 Task: Create a digital catalog of Turkish handicrafts using Canva. Include images and descriptions for each item.
Action: Mouse moved to (621, 158)
Screenshot: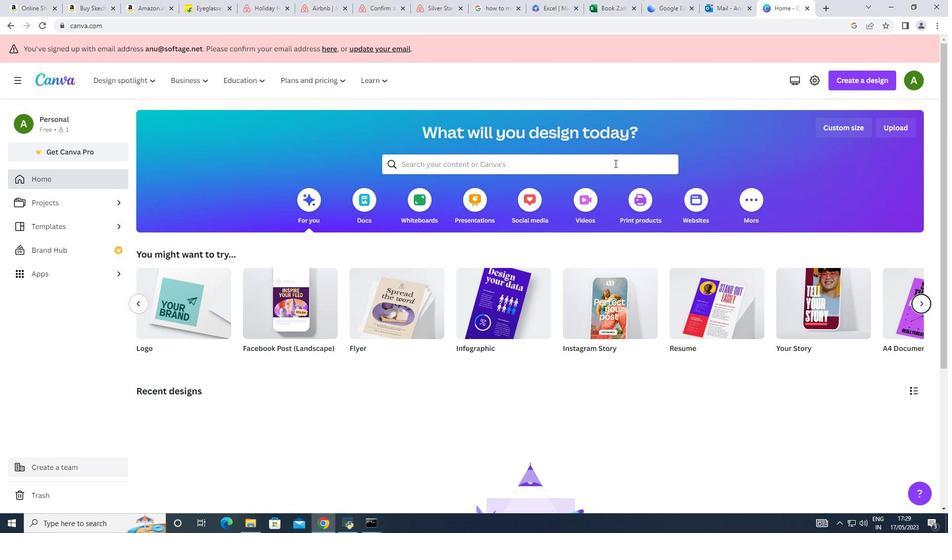 
Action: Mouse pressed left at (621, 158)
Screenshot: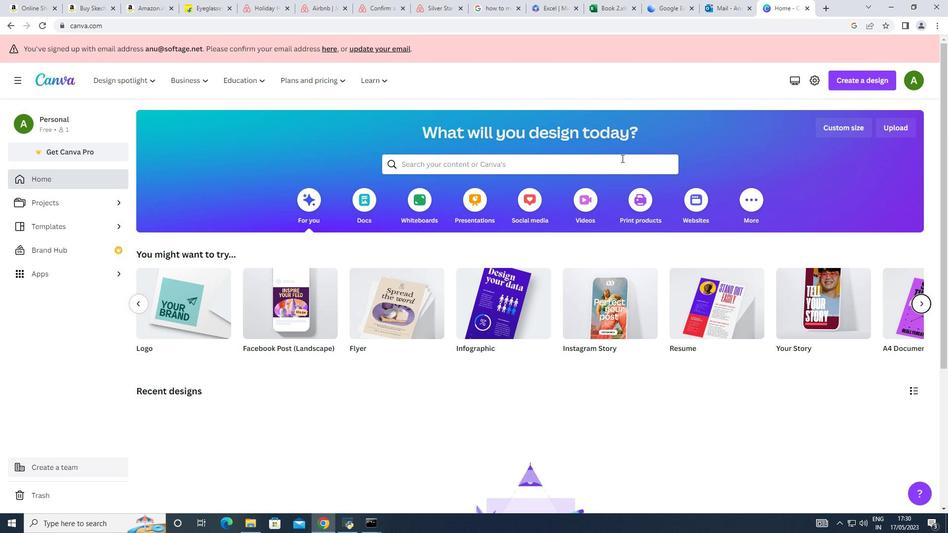 
Action: Mouse pressed left at (621, 158)
Screenshot: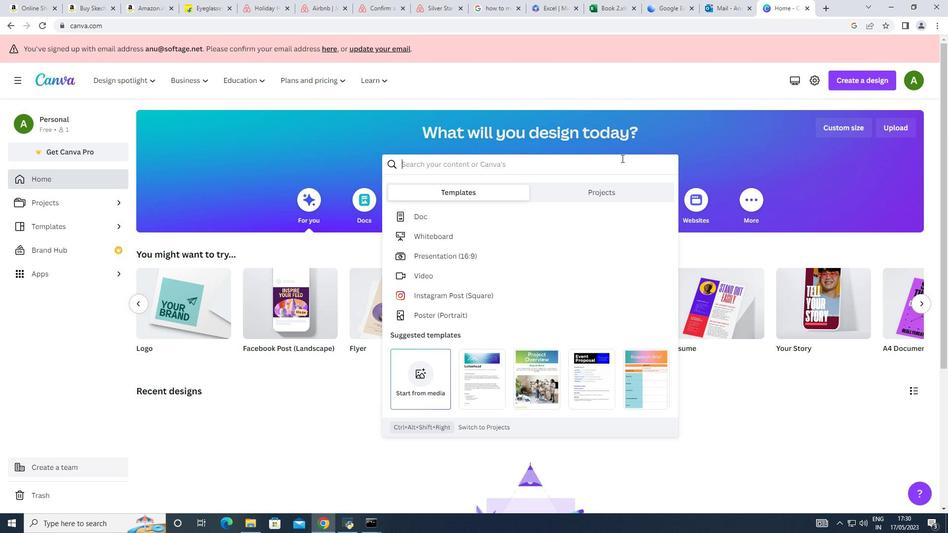 
Action: Key pressed catlog\<Key.backspace><Key.enter>
Screenshot: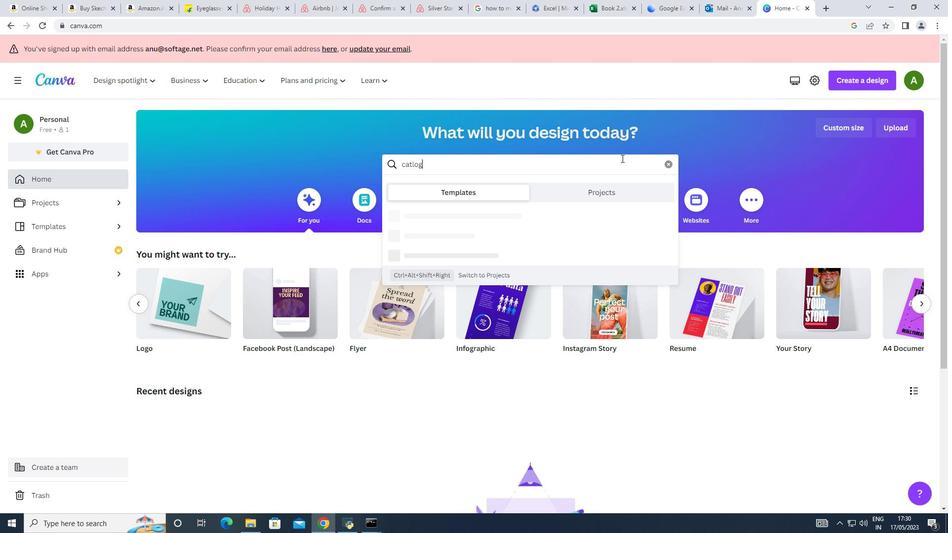 
Action: Mouse moved to (591, 289)
Screenshot: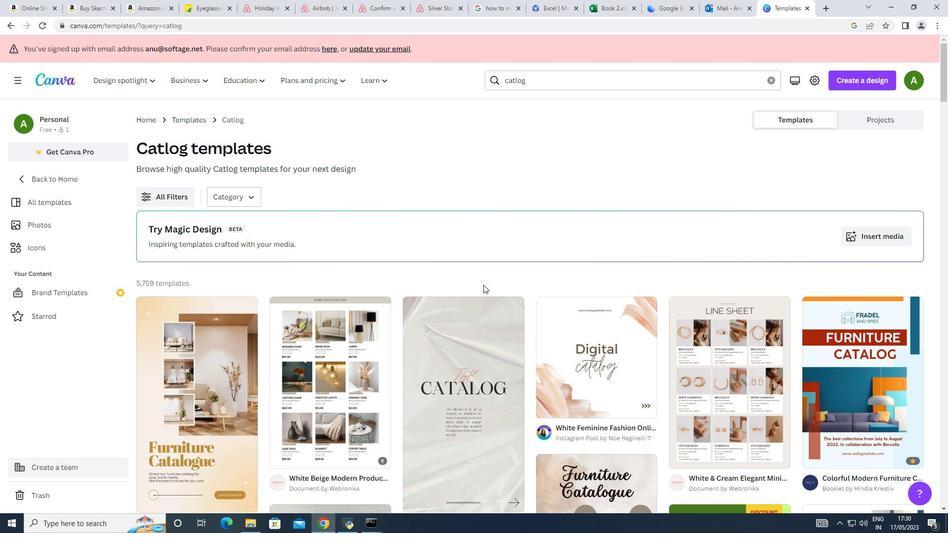 
Action: Mouse scrolled (591, 288) with delta (0, 0)
Screenshot: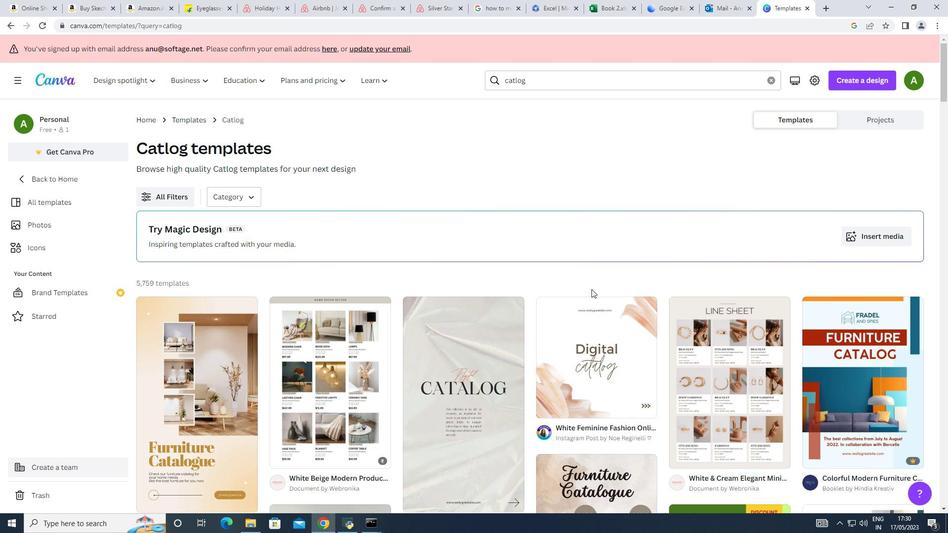 
Action: Mouse scrolled (591, 288) with delta (0, 0)
Screenshot: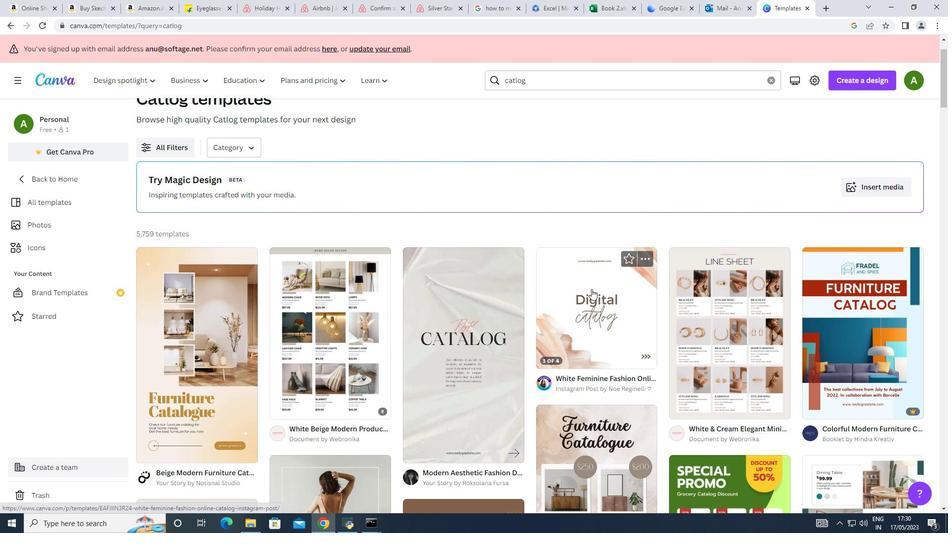 
Action: Mouse moved to (298, 294)
Screenshot: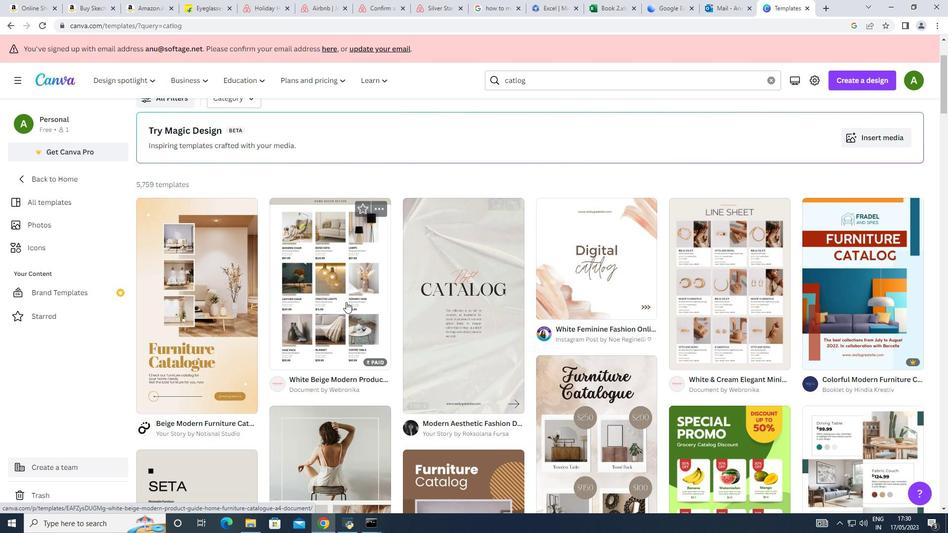 
Action: Mouse scrolled (298, 294) with delta (0, 0)
Screenshot: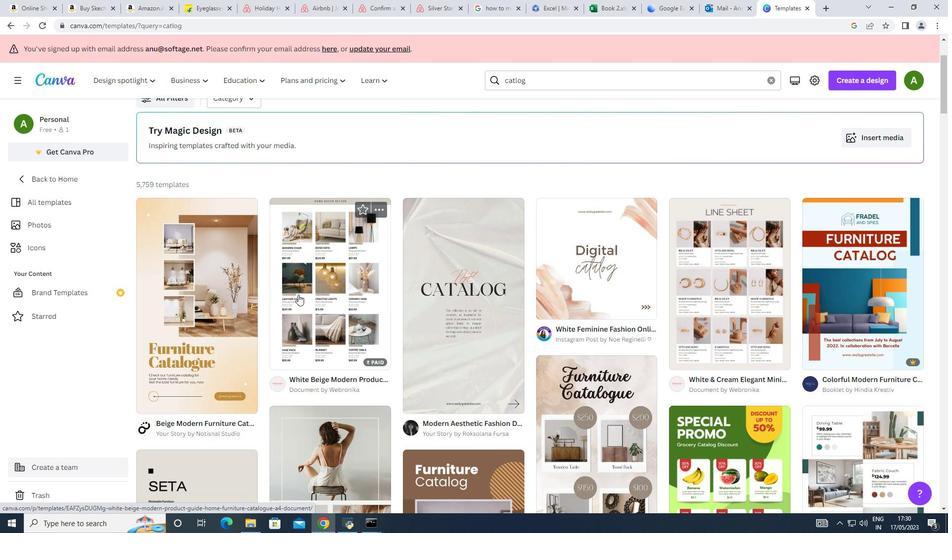 
Action: Mouse scrolled (298, 294) with delta (0, 0)
Screenshot: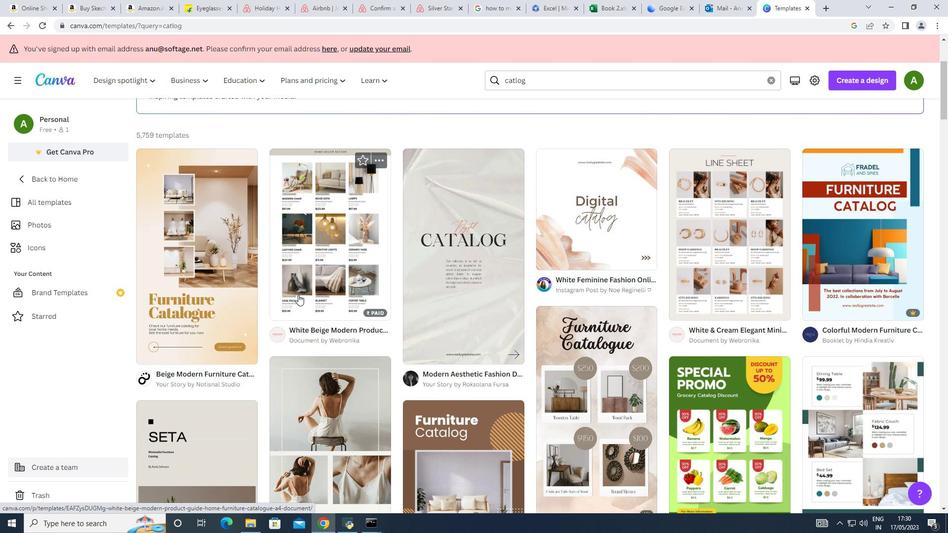 
Action: Mouse scrolled (298, 294) with delta (0, 0)
Screenshot: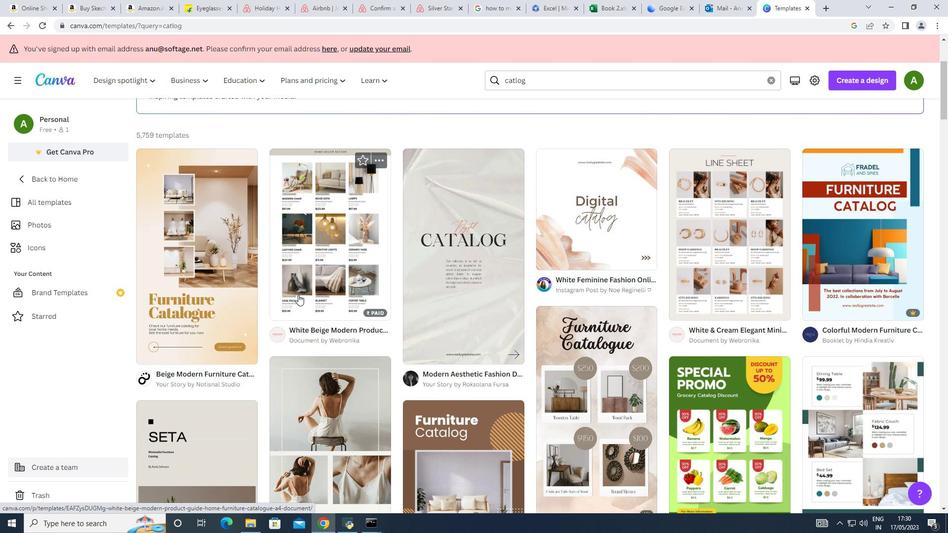 
Action: Mouse scrolled (298, 294) with delta (0, 0)
Screenshot: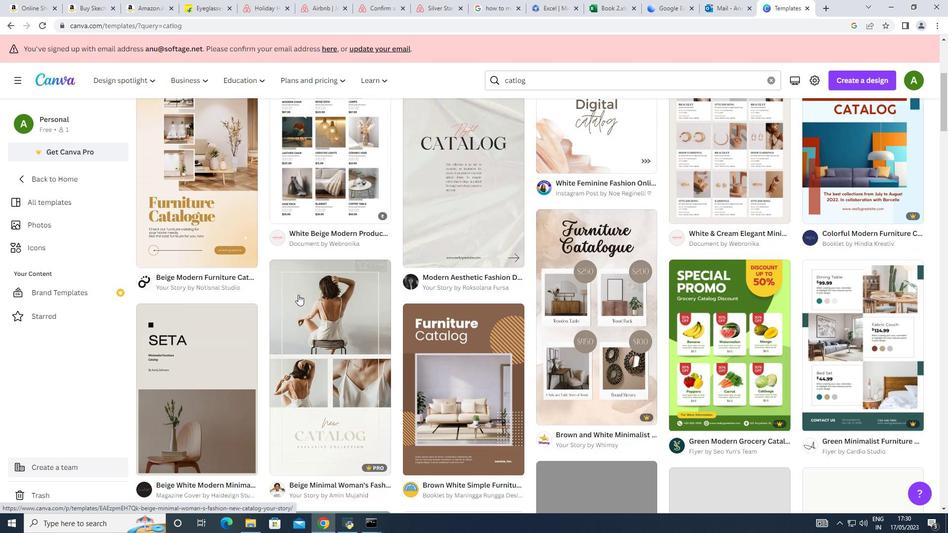 
Action: Mouse scrolled (298, 295) with delta (0, 0)
Screenshot: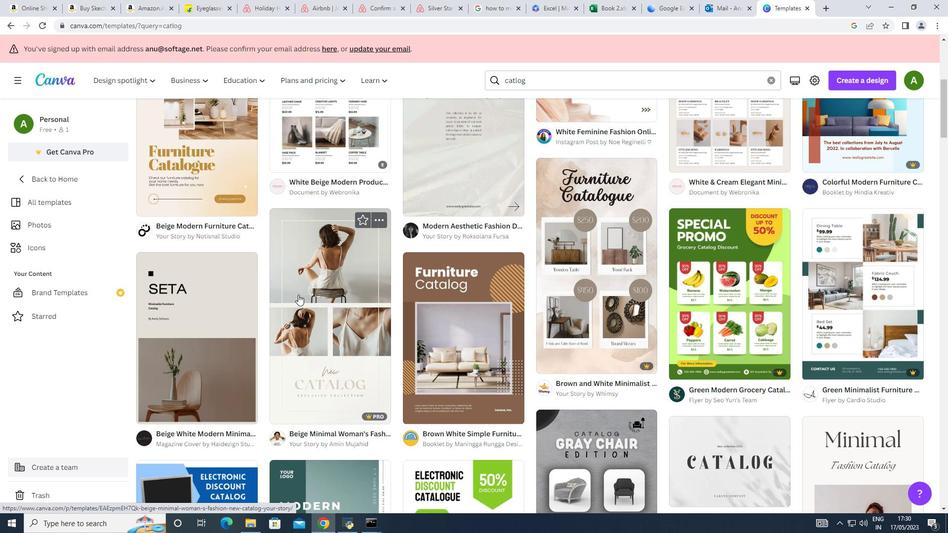 
Action: Mouse scrolled (298, 295) with delta (0, 0)
Screenshot: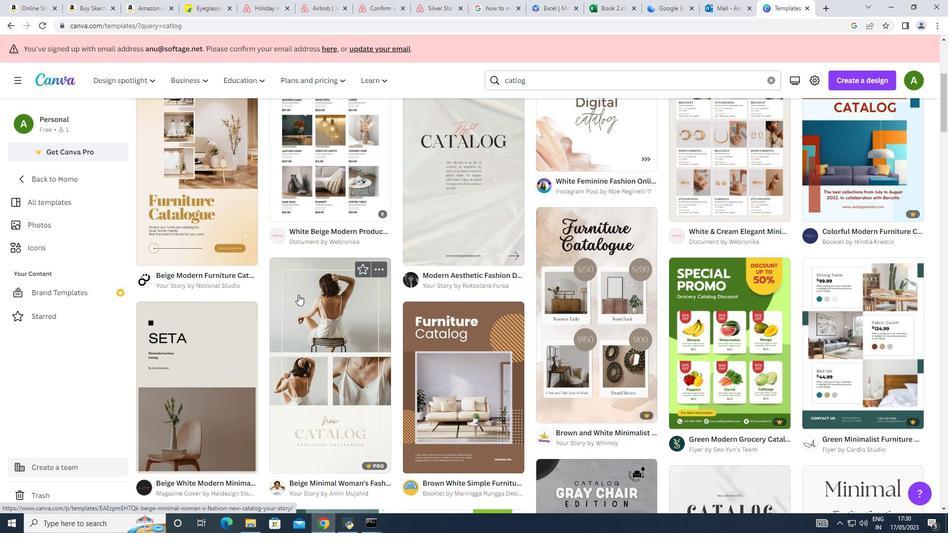 
Action: Mouse scrolled (298, 295) with delta (0, 0)
Screenshot: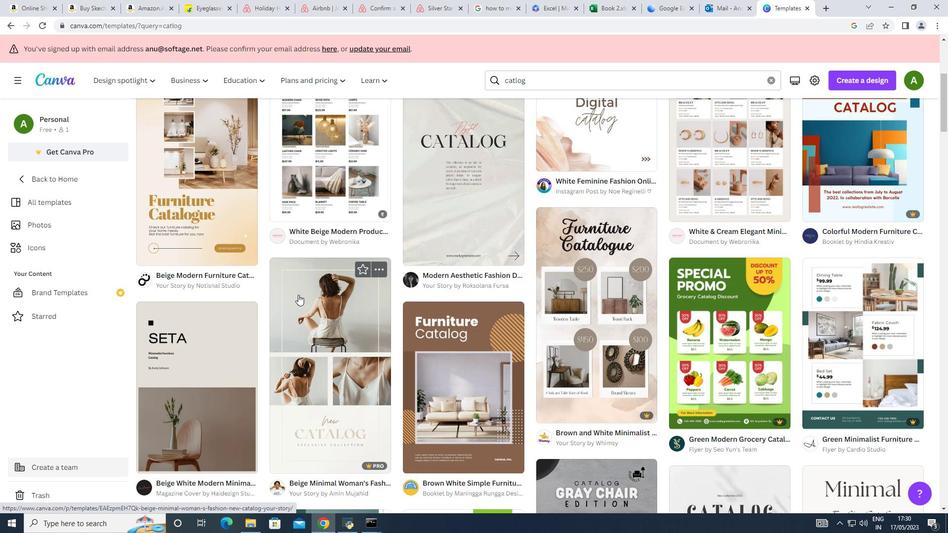 
Action: Mouse scrolled (298, 295) with delta (0, 0)
Screenshot: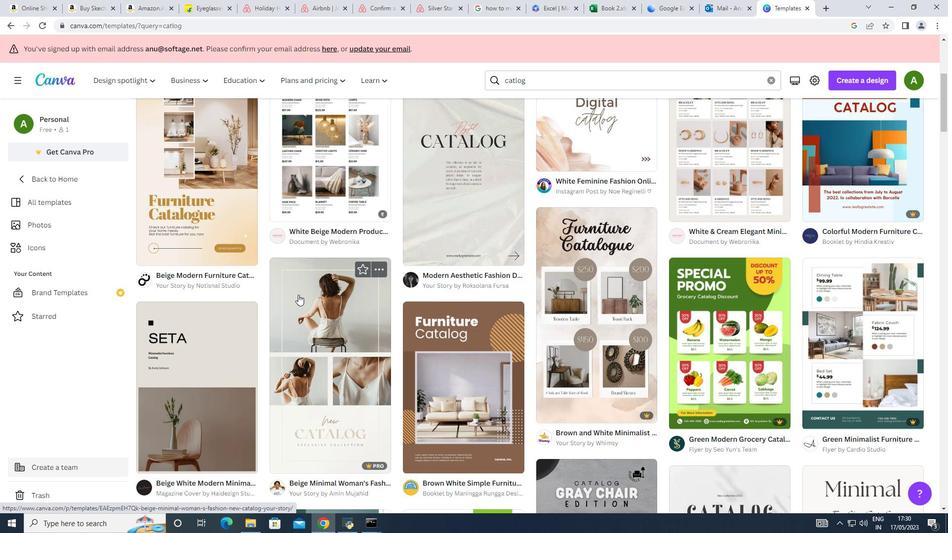 
Action: Mouse moved to (458, 273)
Screenshot: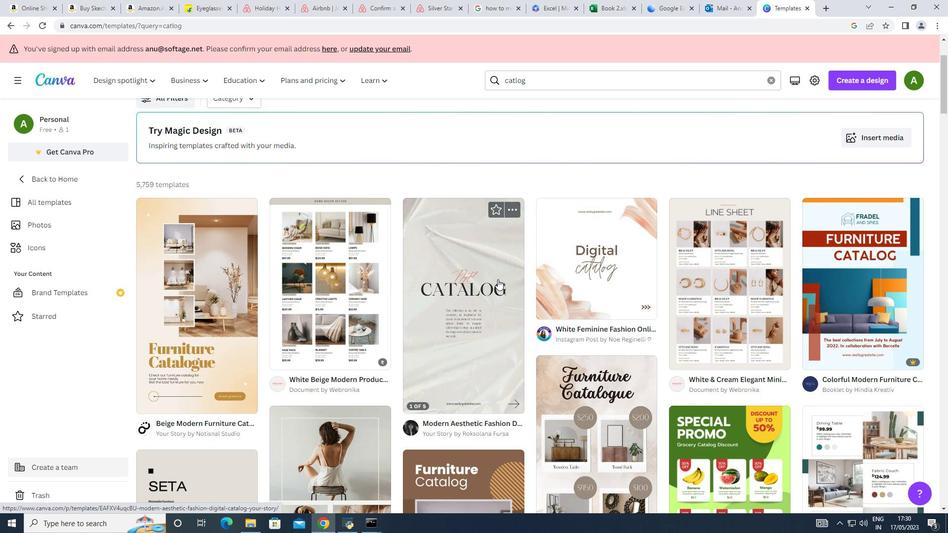 
Action: Mouse pressed left at (458, 273)
Screenshot: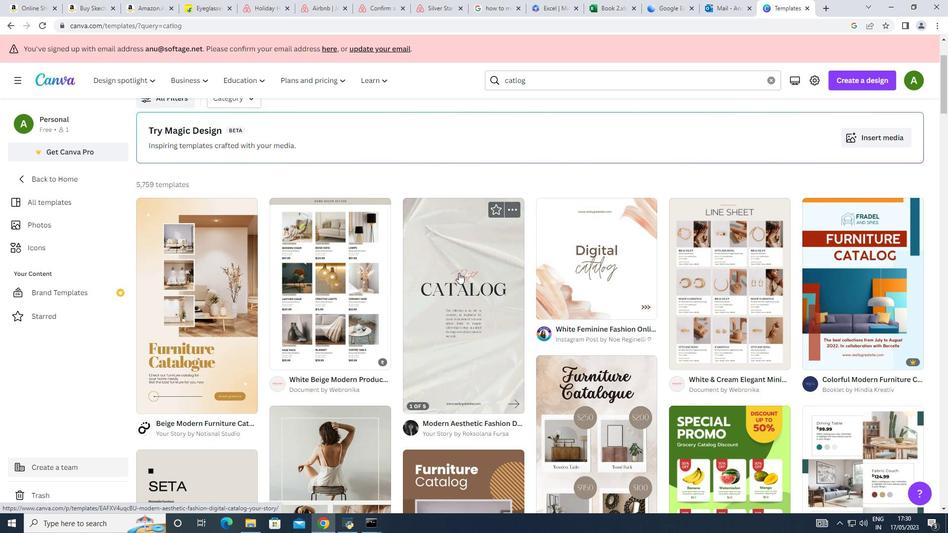 
Action: Mouse moved to (669, 152)
Screenshot: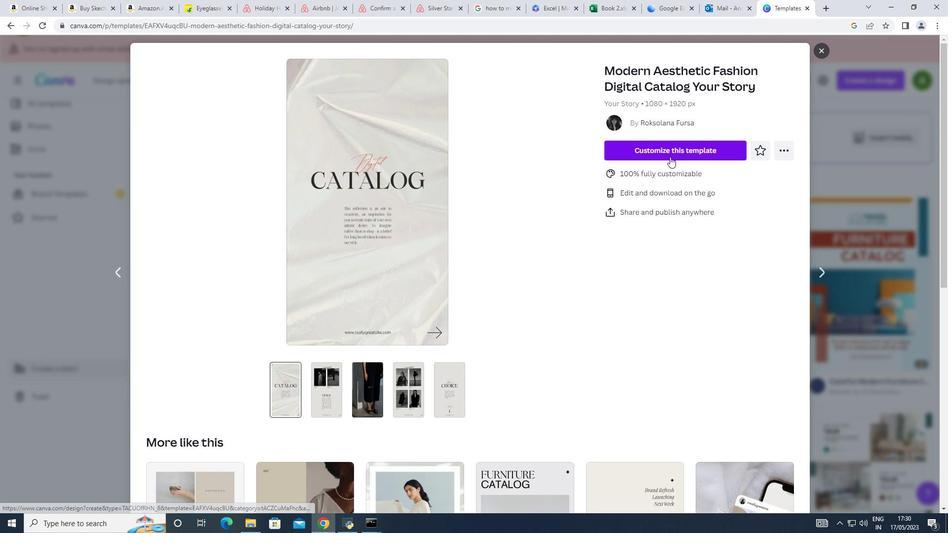 
Action: Mouse pressed left at (669, 152)
Screenshot: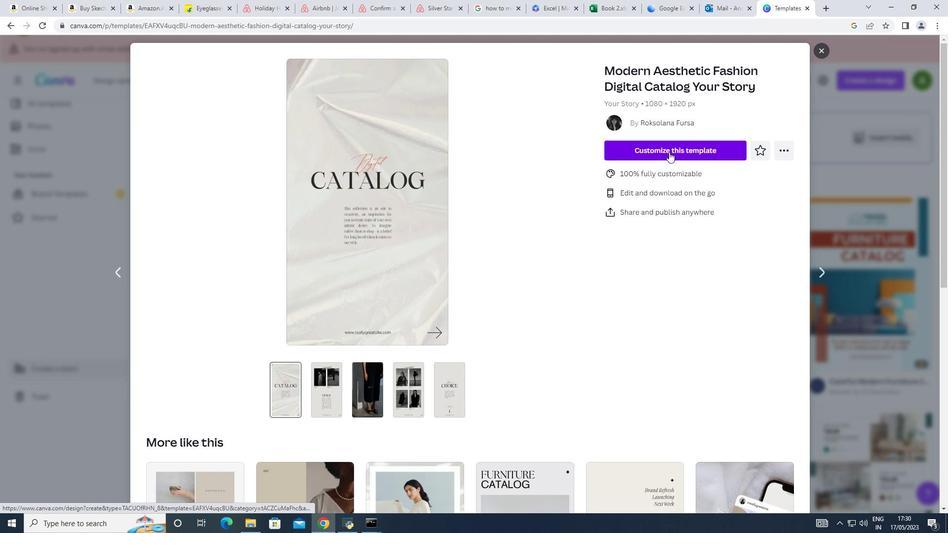 
Action: Mouse moved to (675, 285)
Screenshot: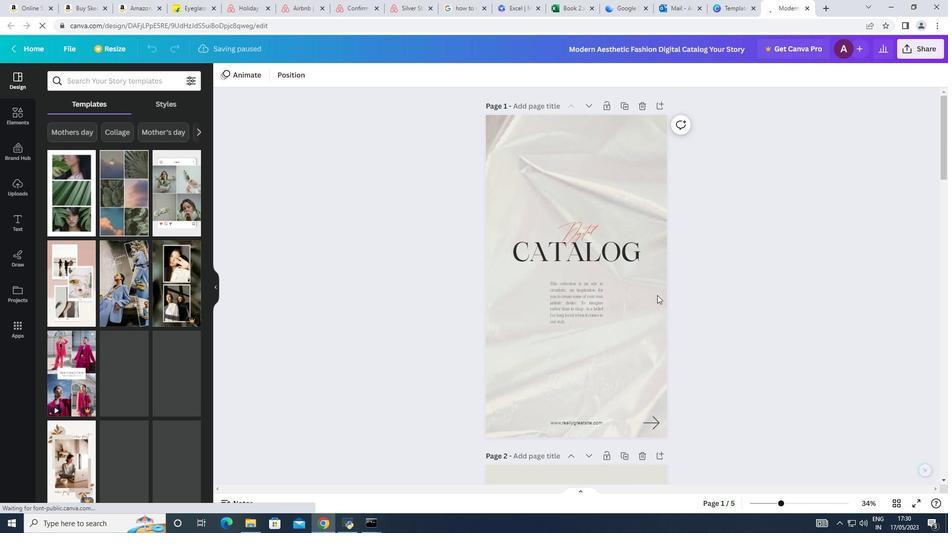 
Action: Mouse scrolled (675, 284) with delta (0, 0)
Screenshot: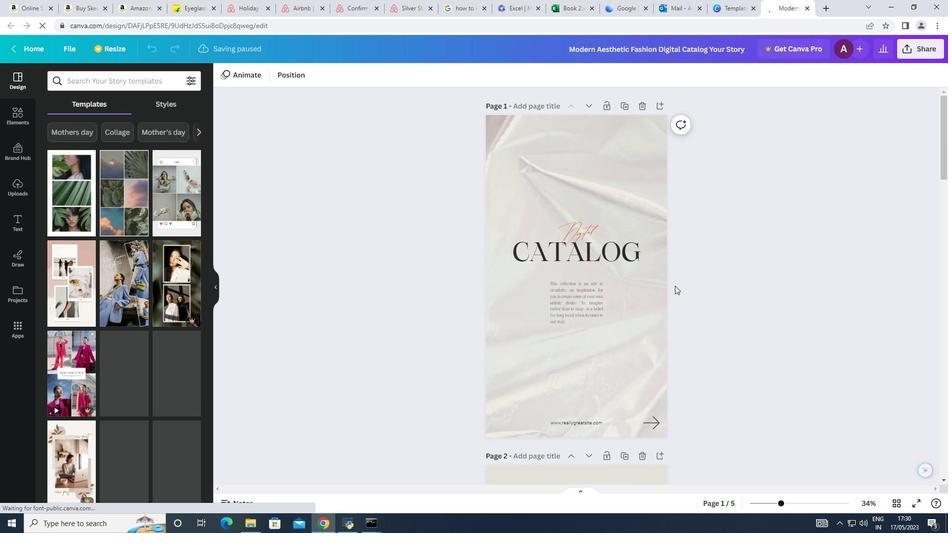 
Action: Mouse scrolled (675, 284) with delta (0, 0)
Screenshot: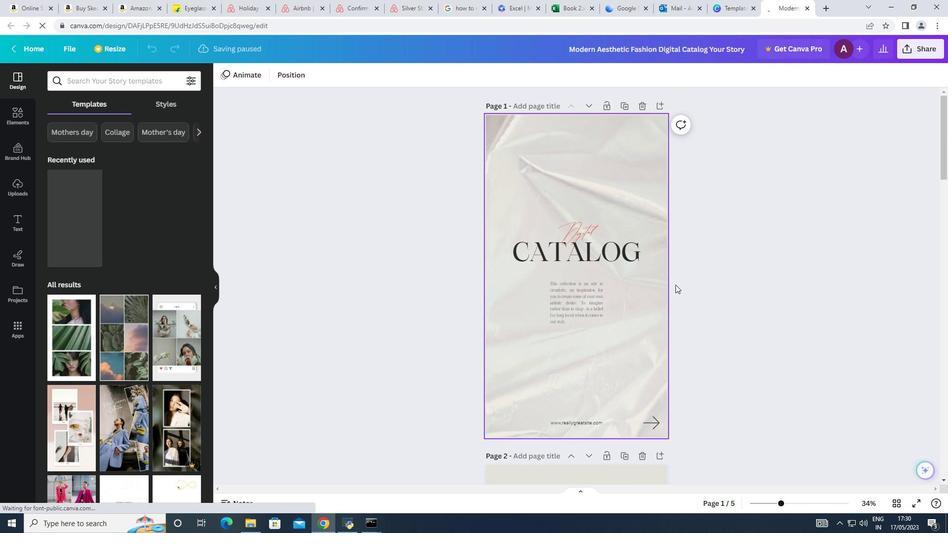 
Action: Mouse scrolled (675, 284) with delta (0, 0)
Screenshot: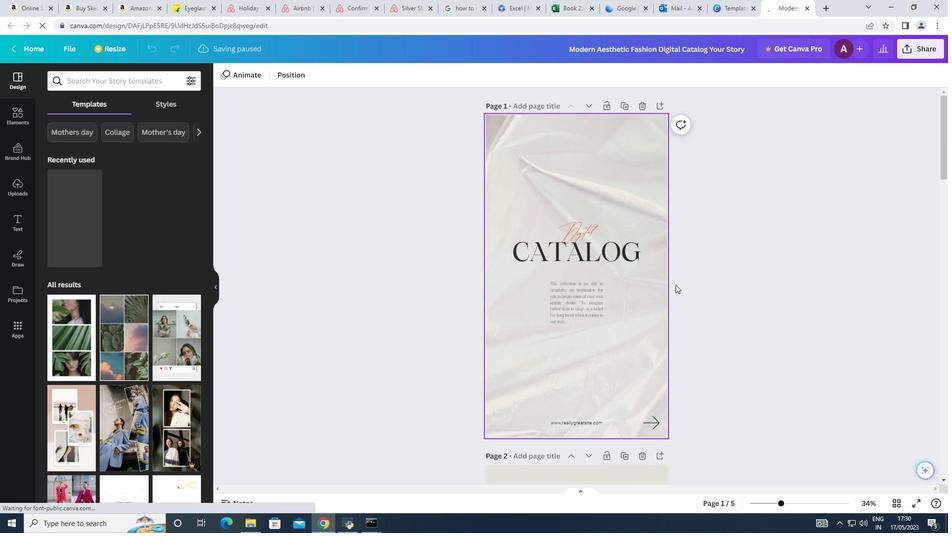 
Action: Mouse scrolled (675, 284) with delta (0, 0)
Screenshot: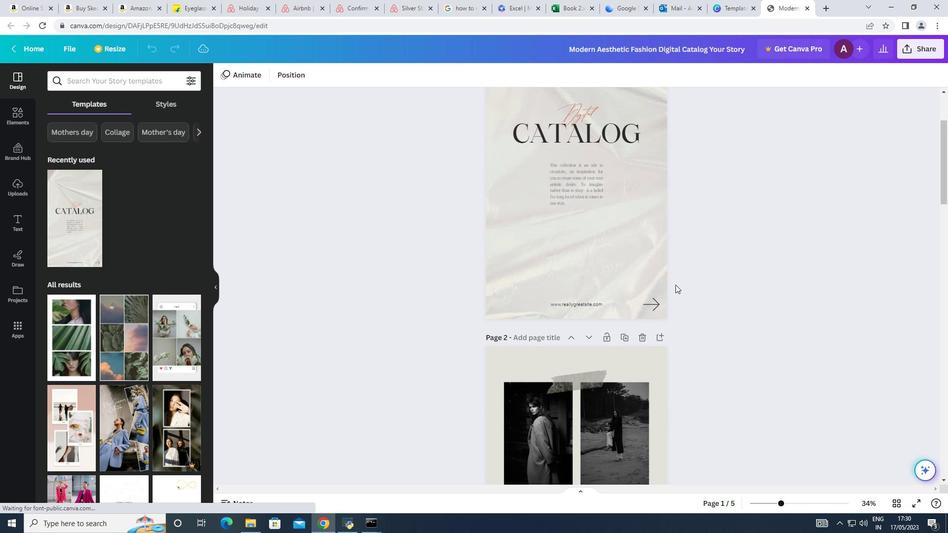 
Action: Mouse scrolled (675, 284) with delta (0, 0)
Screenshot: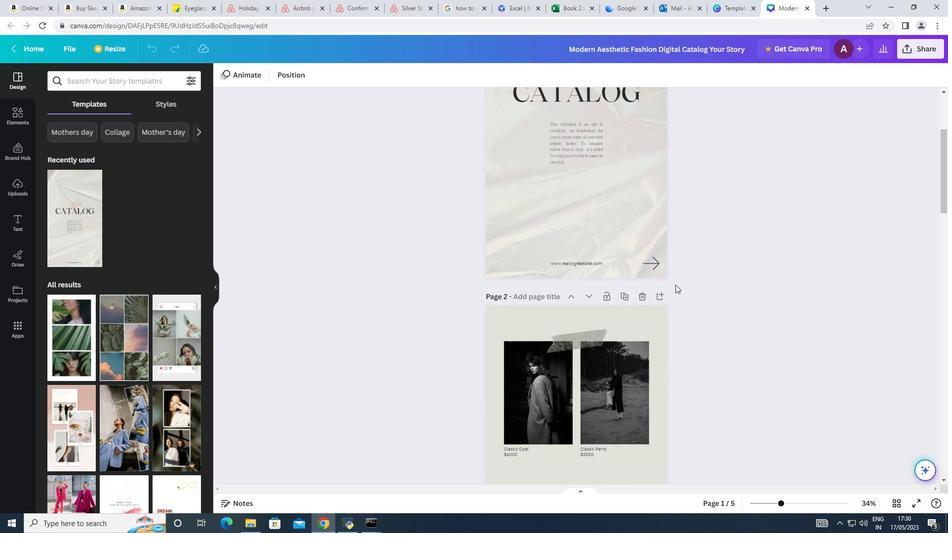 
Action: Mouse scrolled (675, 284) with delta (0, 0)
Screenshot: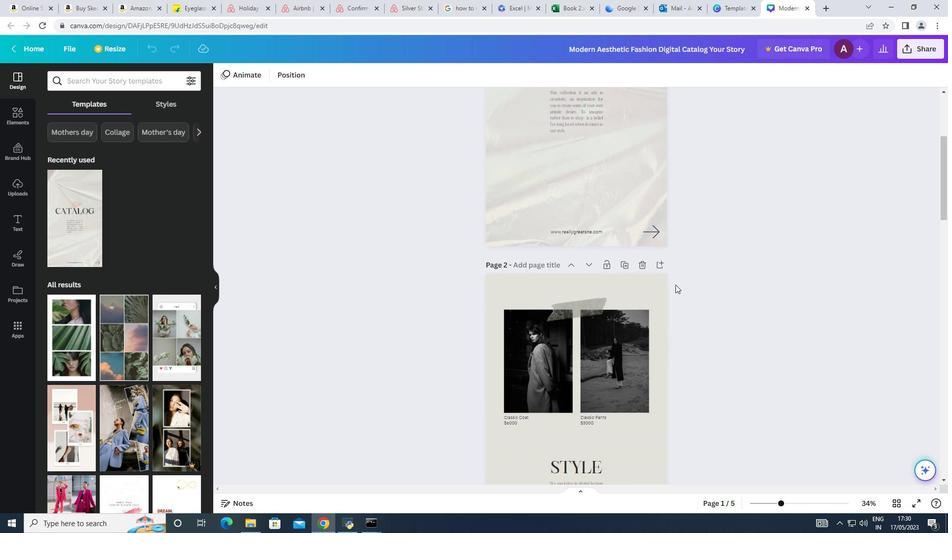 
Action: Mouse scrolled (675, 284) with delta (0, 0)
Screenshot: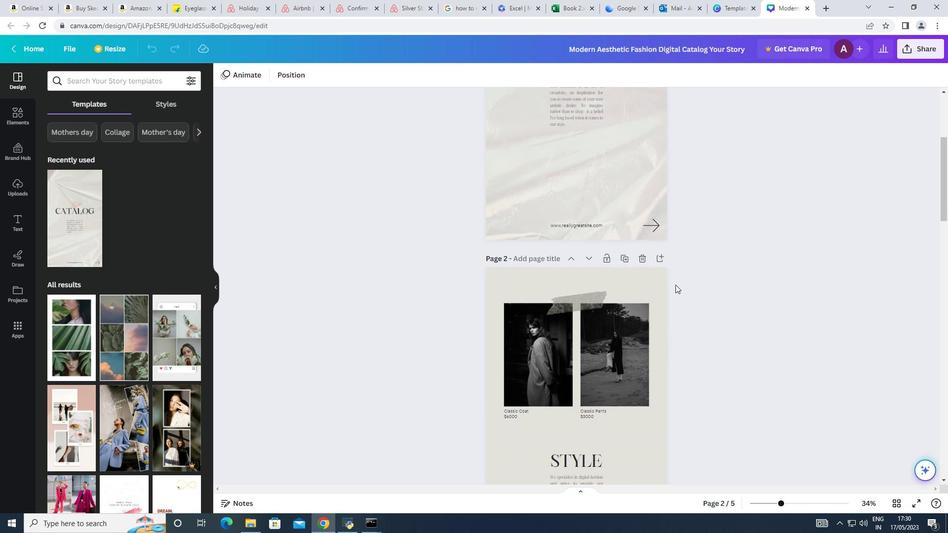 
Action: Mouse scrolled (675, 284) with delta (0, 0)
Screenshot: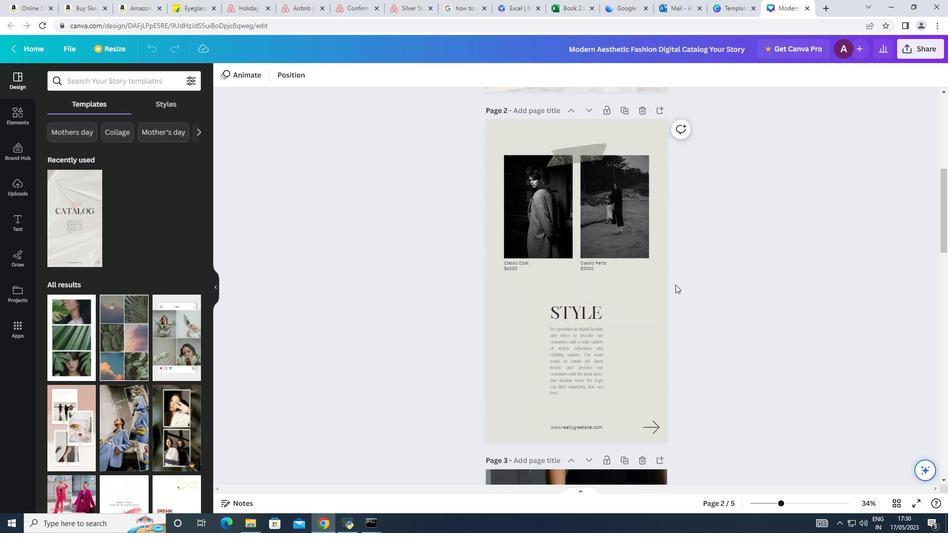 
Action: Mouse scrolled (675, 284) with delta (0, 0)
Screenshot: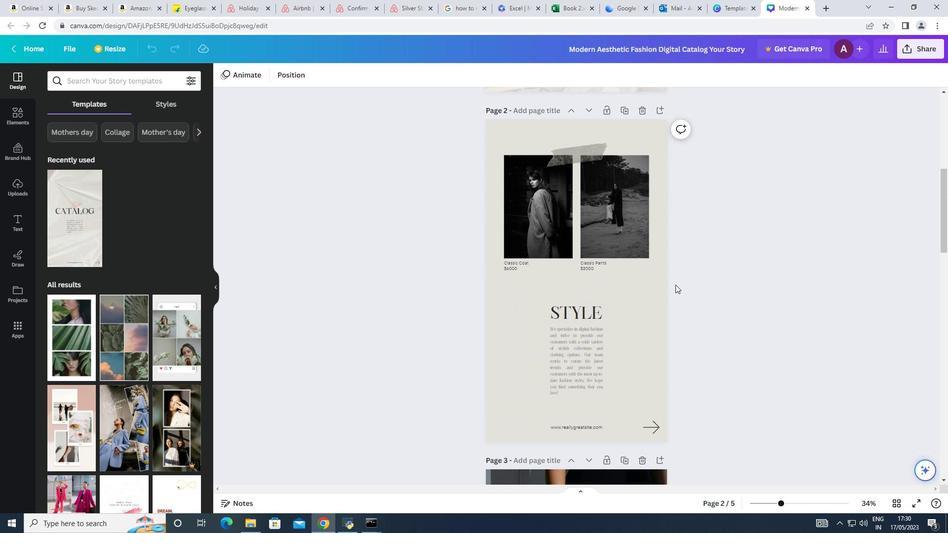 
Action: Mouse scrolled (675, 284) with delta (0, 0)
Screenshot: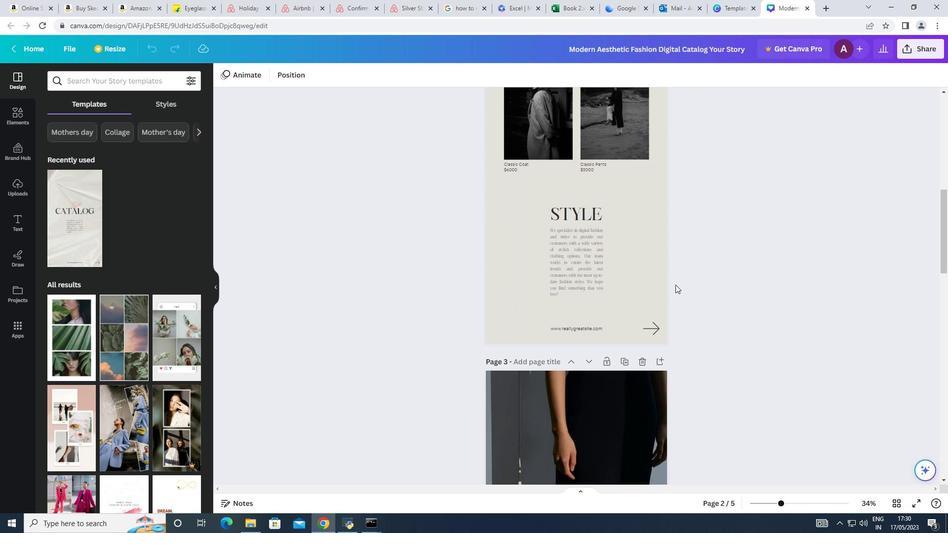 
Action: Mouse scrolled (675, 284) with delta (0, 0)
Screenshot: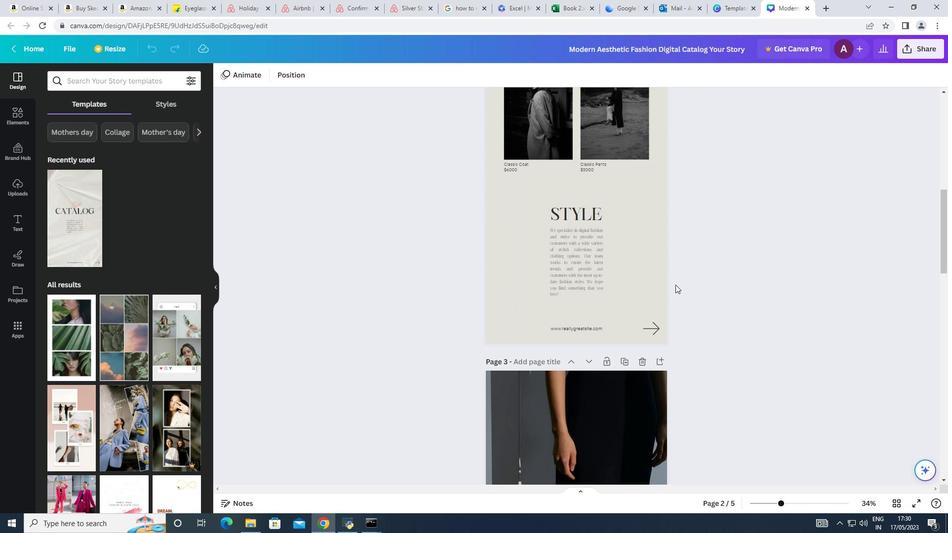 
Action: Mouse scrolled (675, 284) with delta (0, 0)
Screenshot: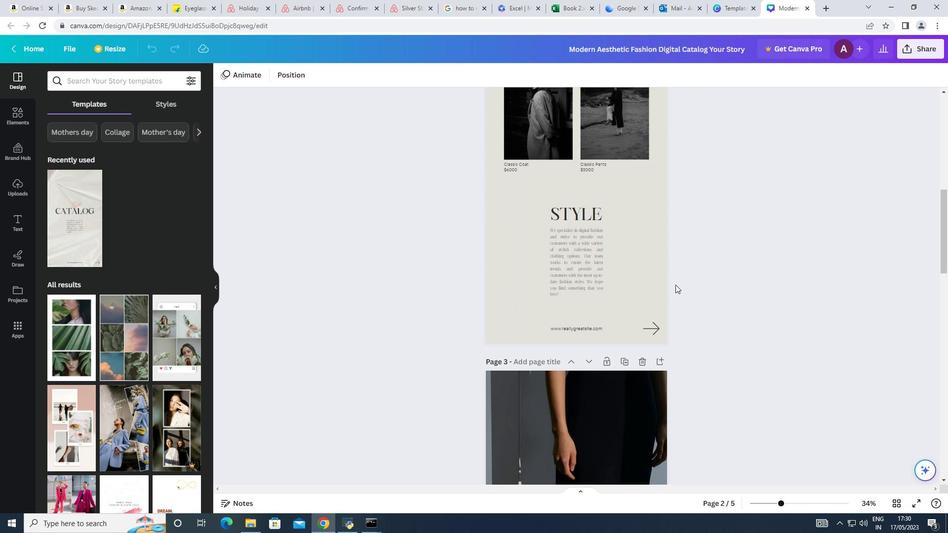 
Action: Mouse scrolled (675, 284) with delta (0, 0)
Screenshot: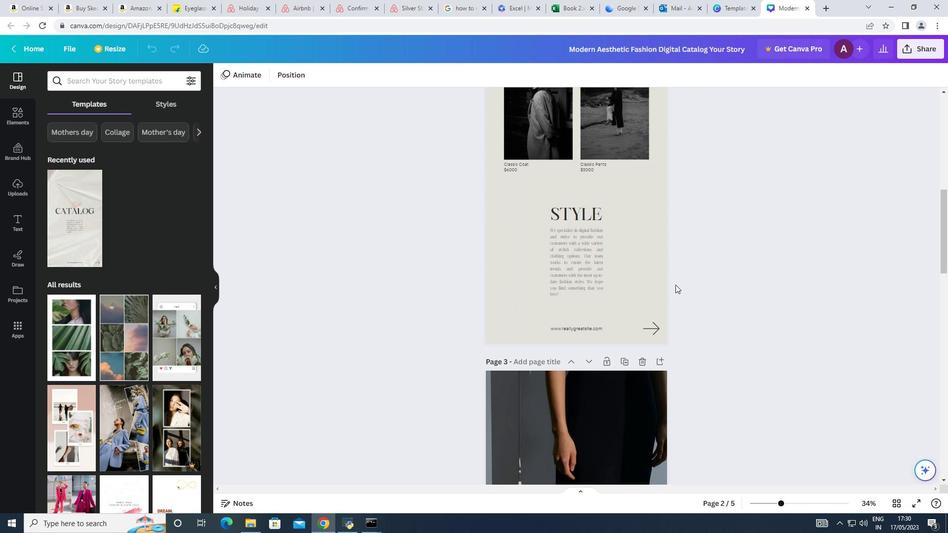 
Action: Mouse scrolled (675, 284) with delta (0, 0)
Screenshot: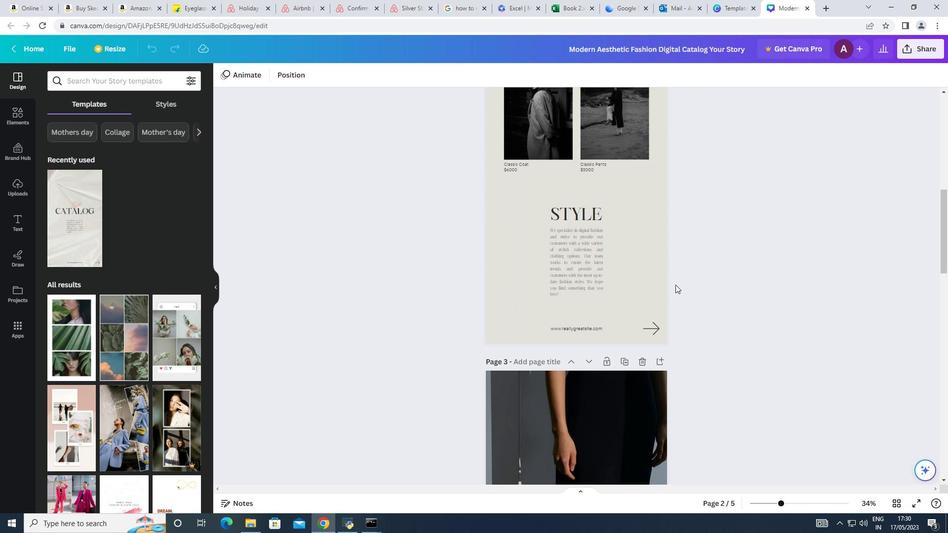 
Action: Mouse scrolled (675, 284) with delta (0, 0)
Screenshot: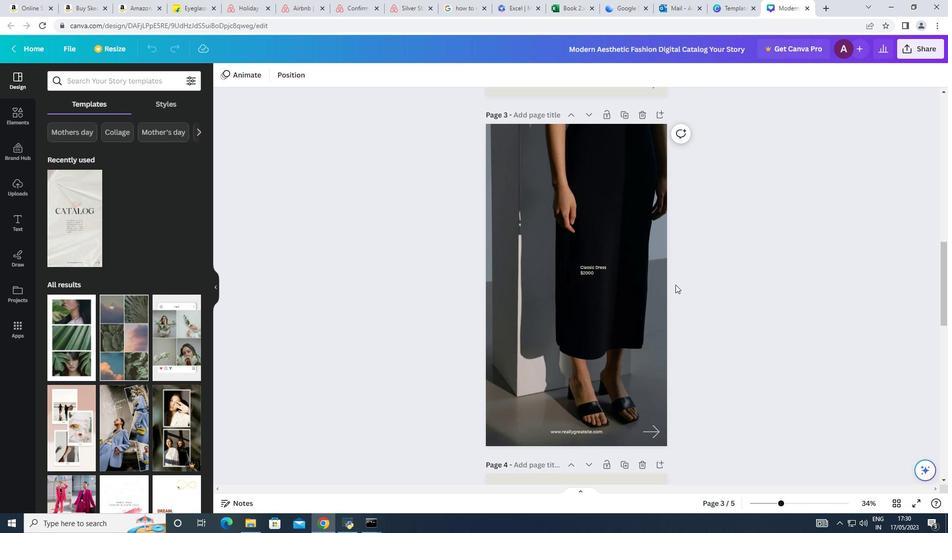 
Action: Mouse scrolled (675, 284) with delta (0, 0)
Screenshot: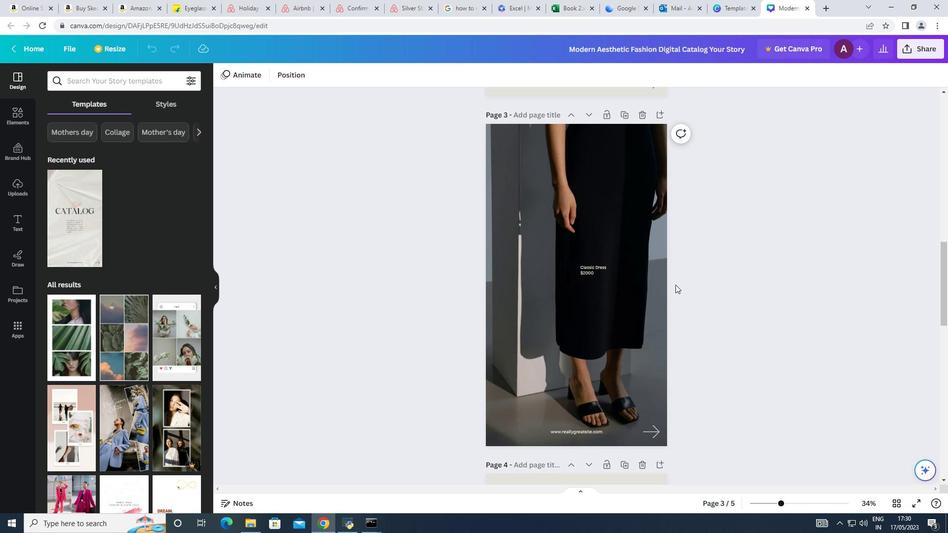 
Action: Mouse scrolled (675, 284) with delta (0, 0)
Screenshot: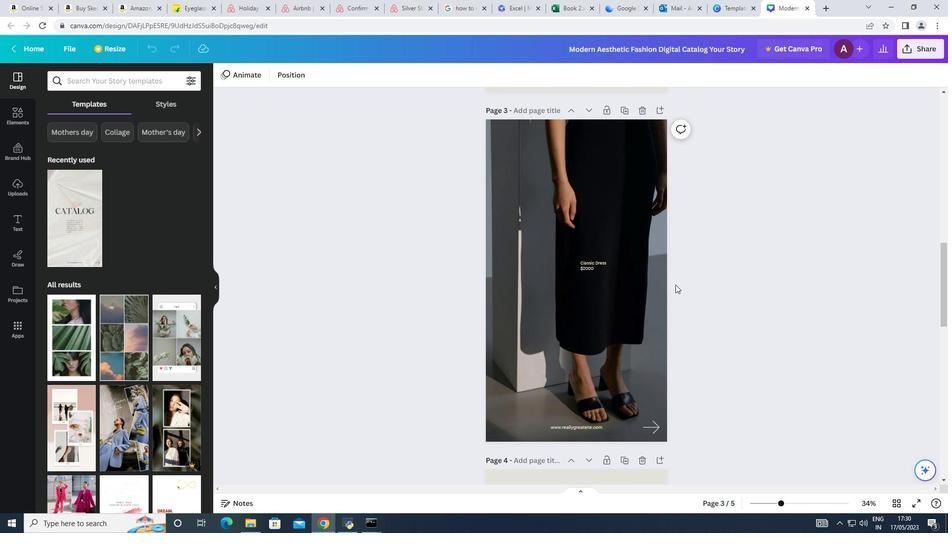
Action: Mouse scrolled (675, 284) with delta (0, 0)
Screenshot: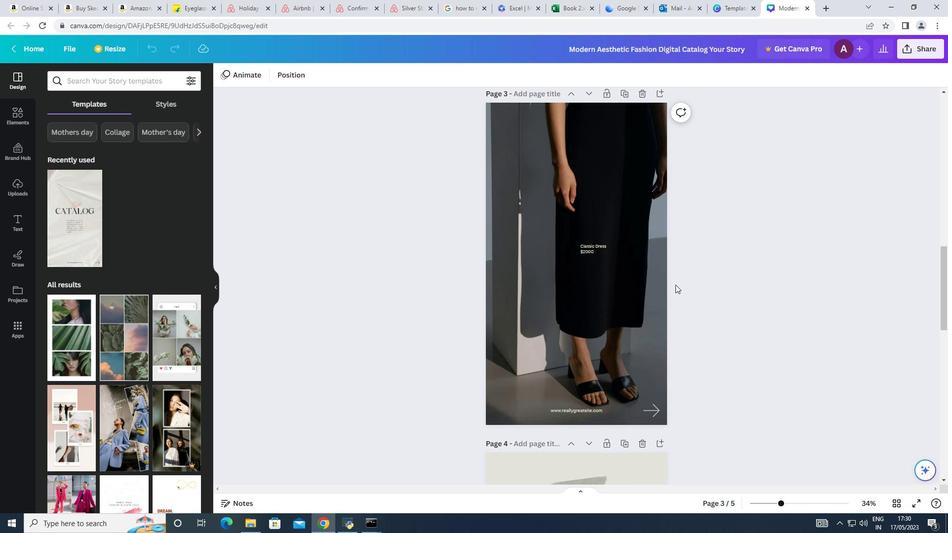 
Action: Mouse scrolled (675, 284) with delta (0, 0)
Screenshot: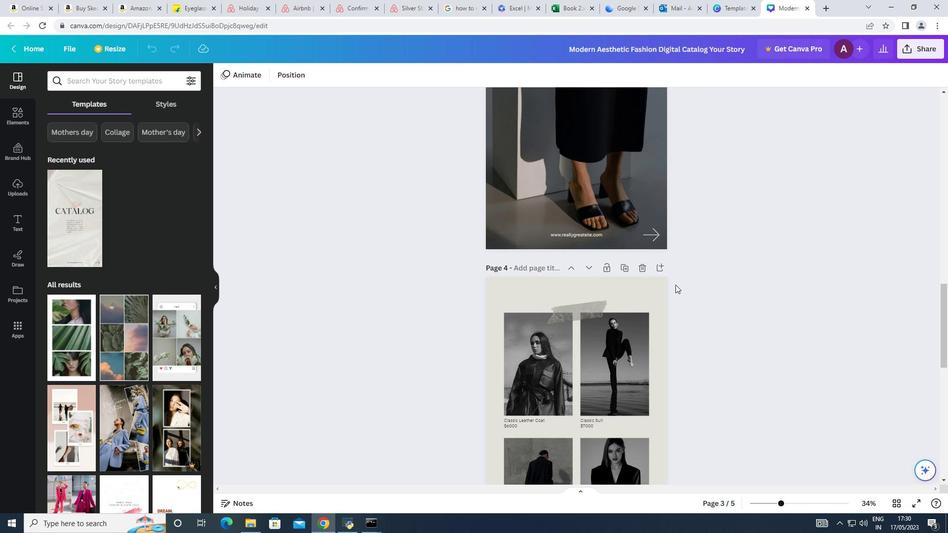 
Action: Mouse scrolled (675, 284) with delta (0, 0)
Screenshot: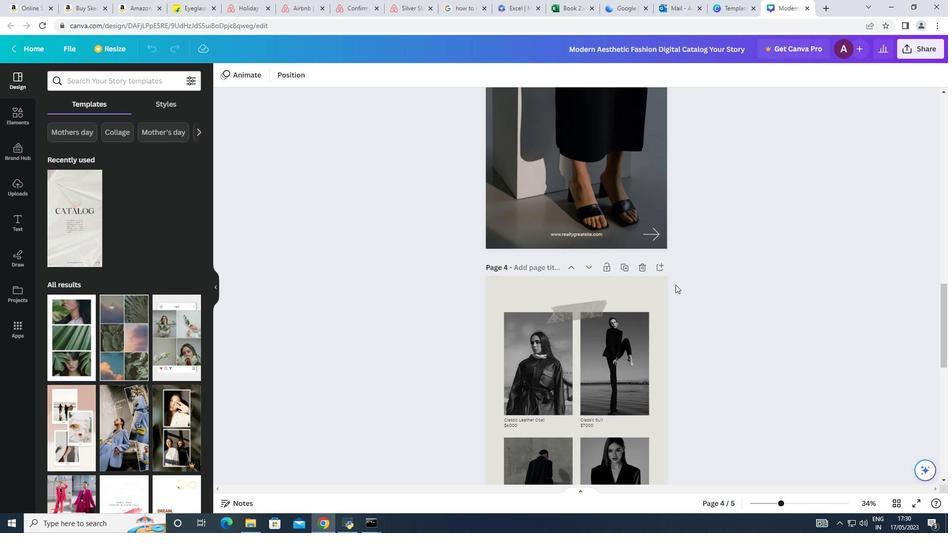 
Action: Mouse scrolled (675, 284) with delta (0, 0)
Screenshot: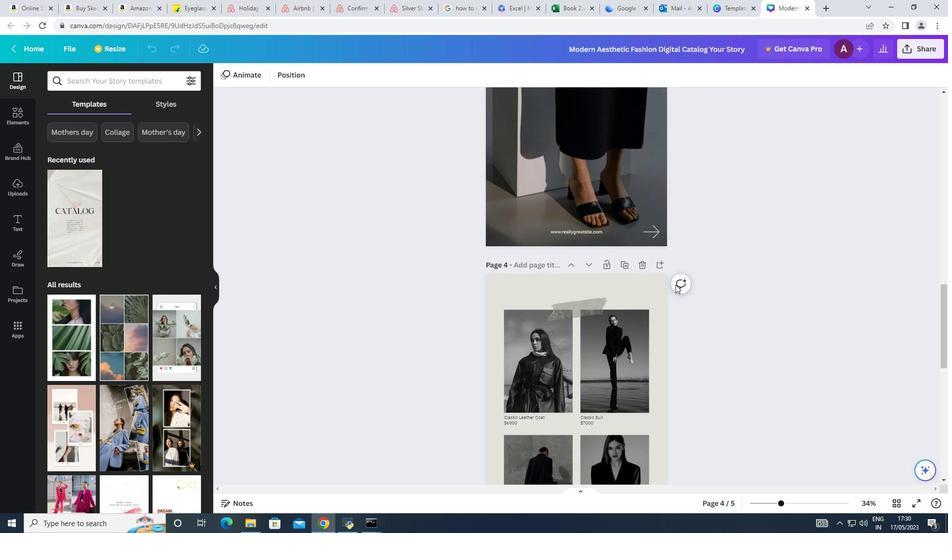 
Action: Mouse scrolled (675, 284) with delta (0, 0)
Screenshot: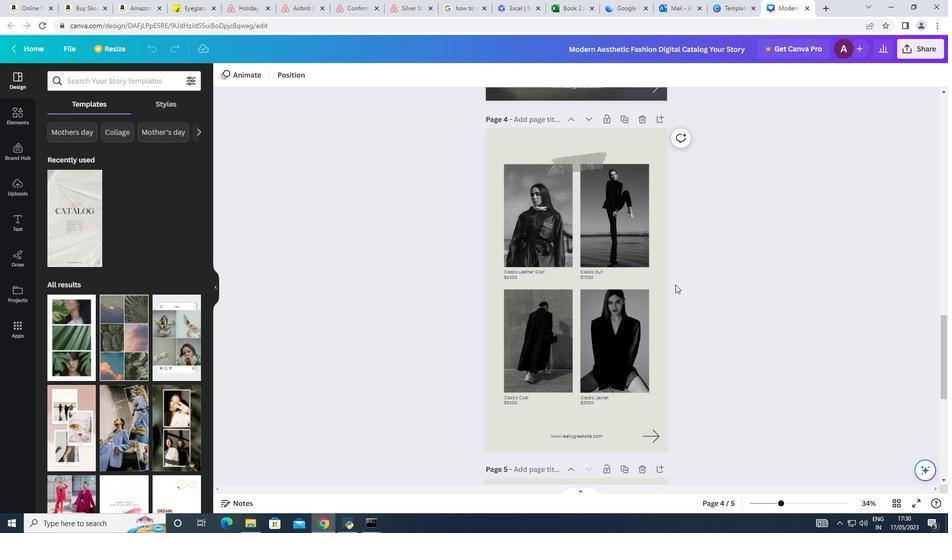 
Action: Mouse scrolled (675, 284) with delta (0, 0)
Screenshot: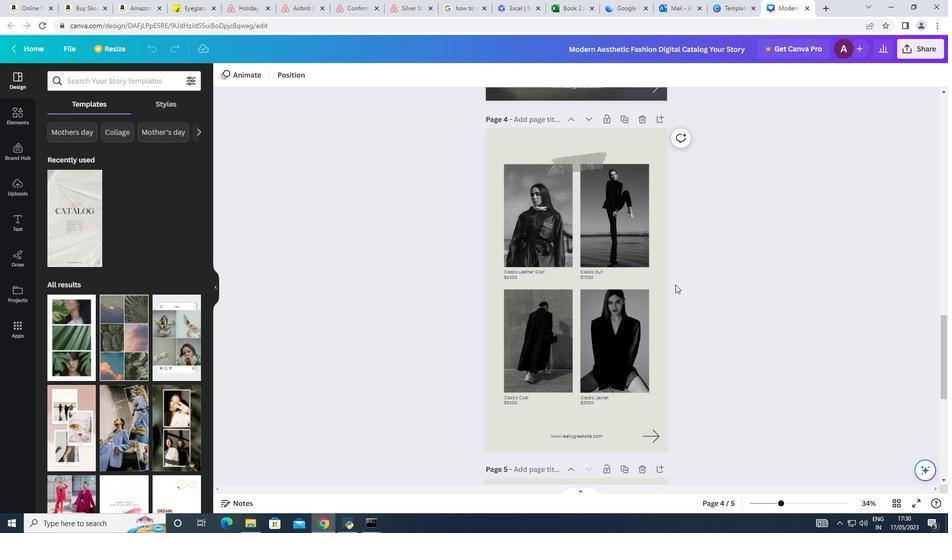 
Action: Mouse scrolled (675, 284) with delta (0, 0)
Screenshot: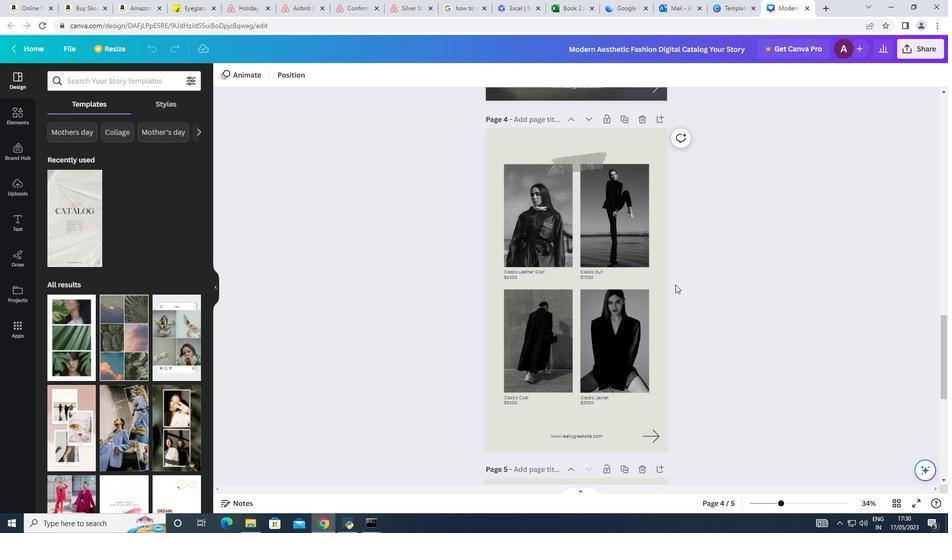 
Action: Mouse scrolled (675, 284) with delta (0, 0)
Screenshot: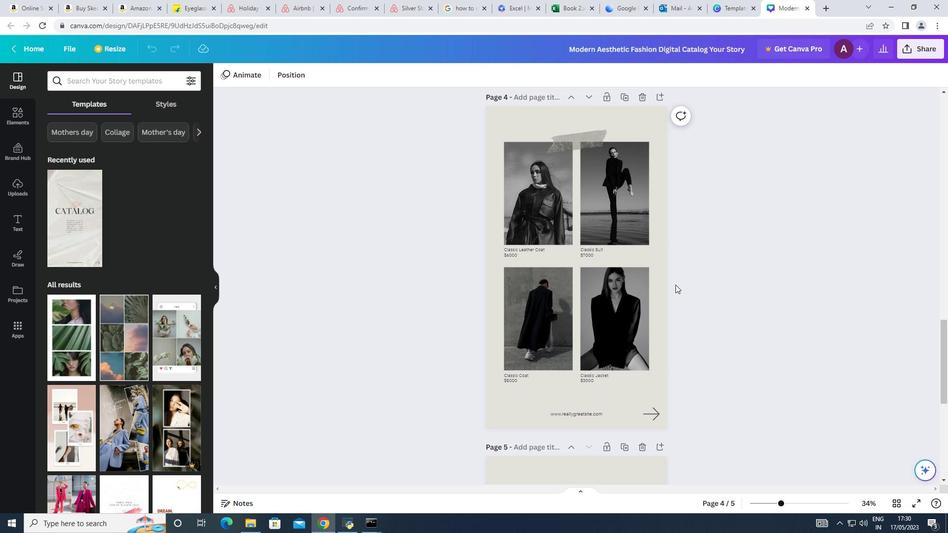 
Action: Mouse scrolled (675, 284) with delta (0, 0)
Screenshot: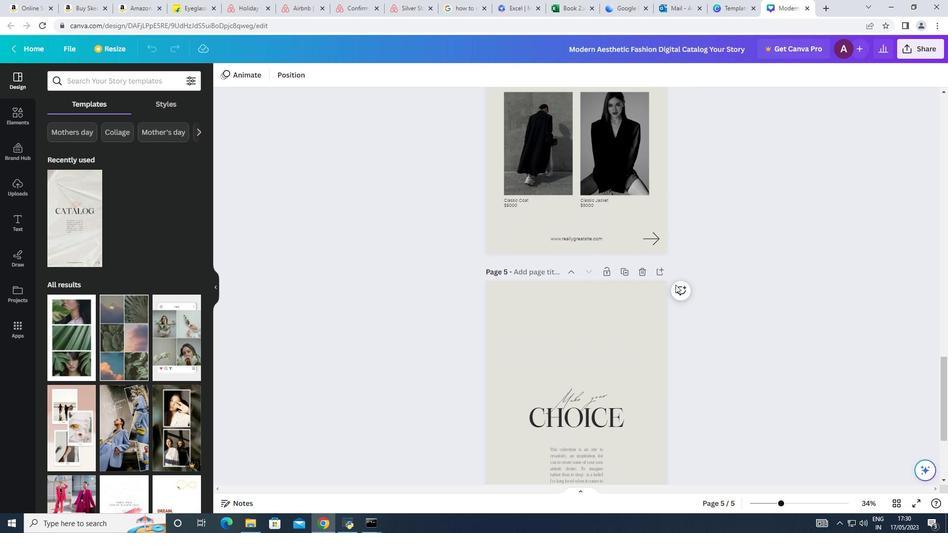 
Action: Mouse scrolled (675, 284) with delta (0, 0)
Screenshot: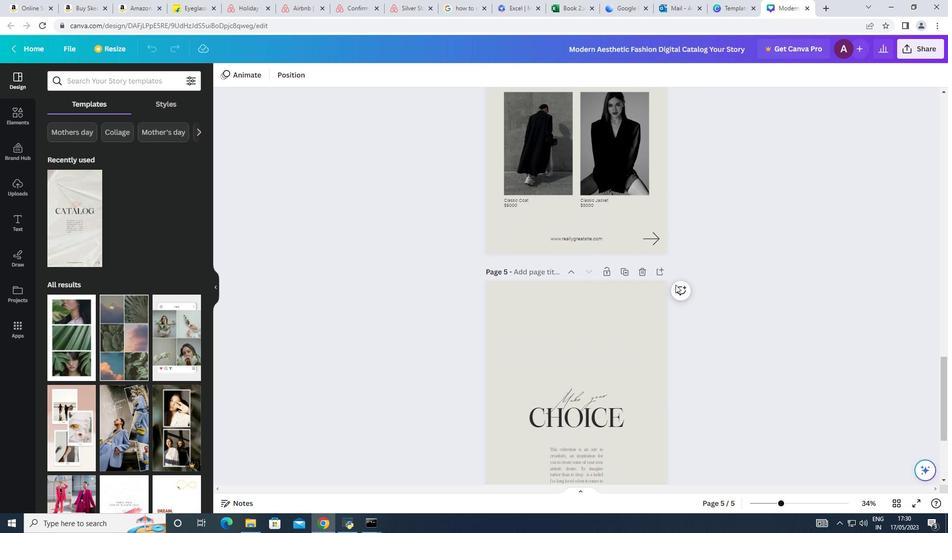 
Action: Mouse scrolled (675, 284) with delta (0, 0)
Screenshot: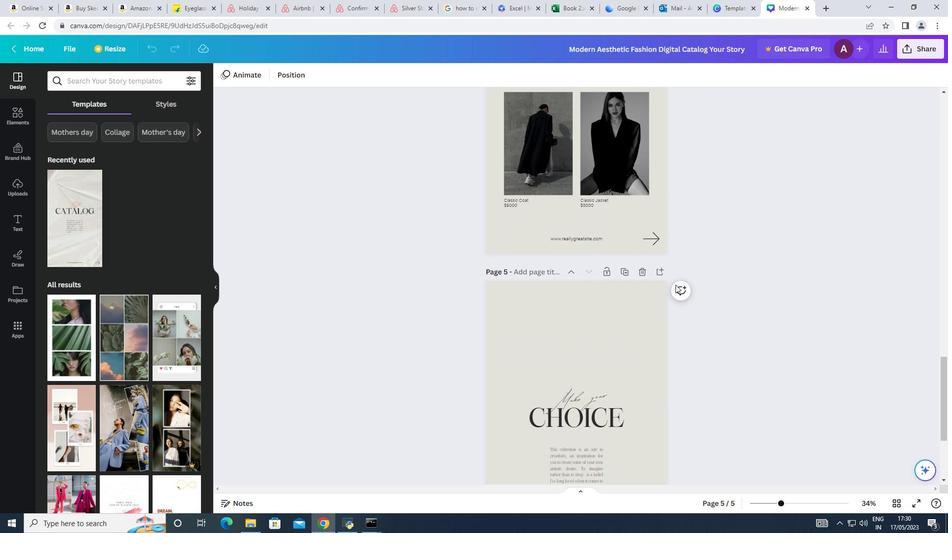 
Action: Mouse scrolled (675, 284) with delta (0, 0)
Screenshot: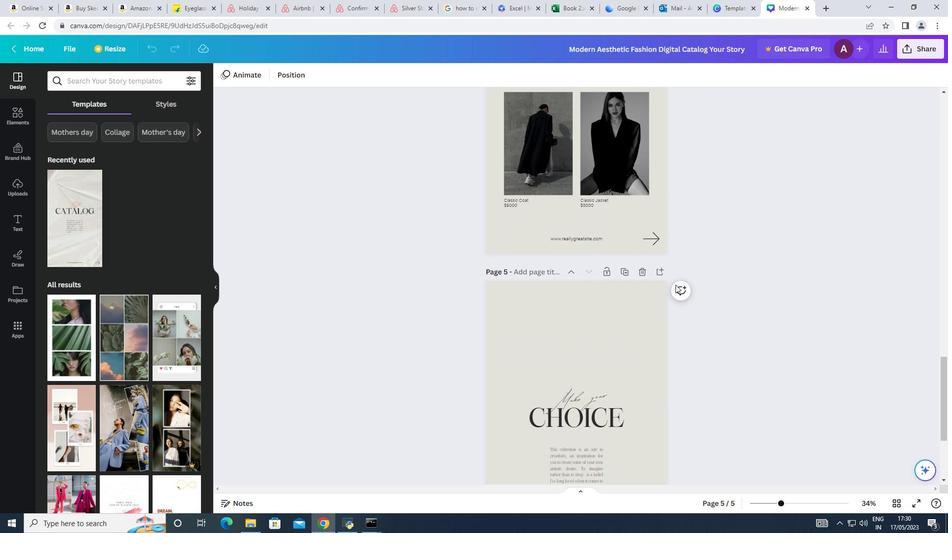 
Action: Mouse scrolled (675, 284) with delta (0, 0)
Screenshot: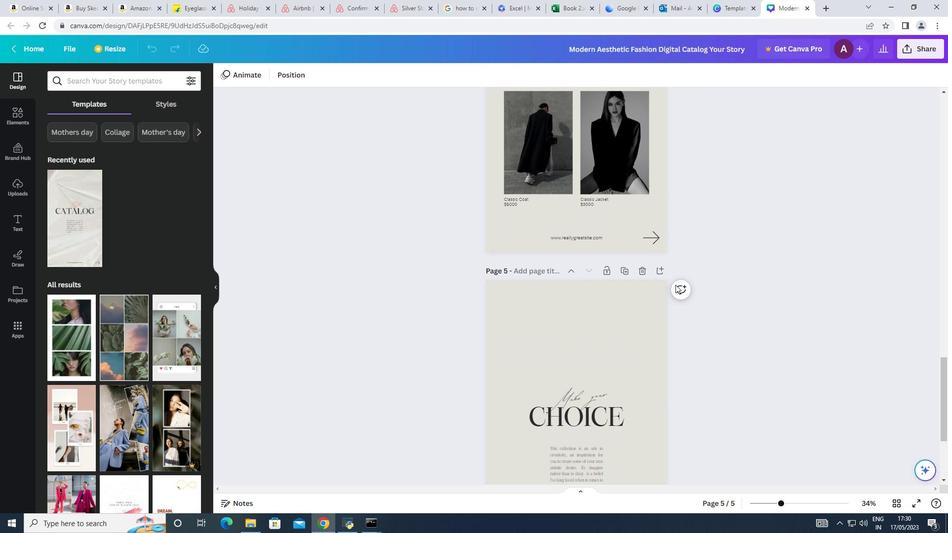 
Action: Mouse scrolled (675, 284) with delta (0, 0)
Screenshot: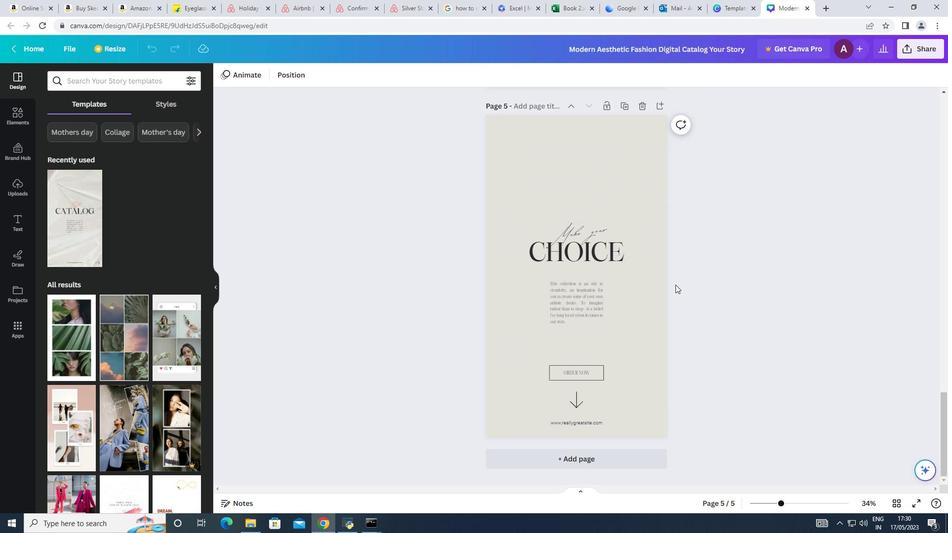 
Action: Mouse scrolled (675, 284) with delta (0, 0)
Screenshot: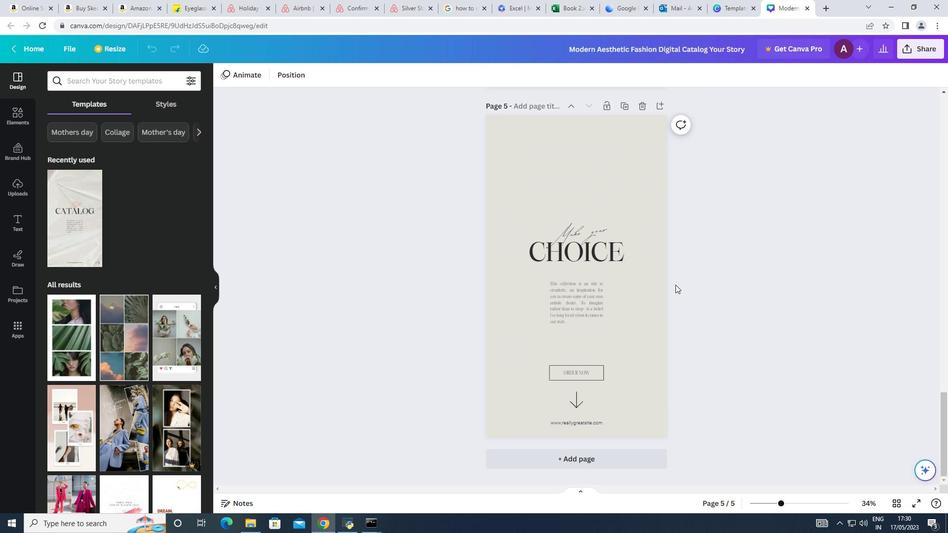 
Action: Mouse scrolled (675, 284) with delta (0, 0)
Screenshot: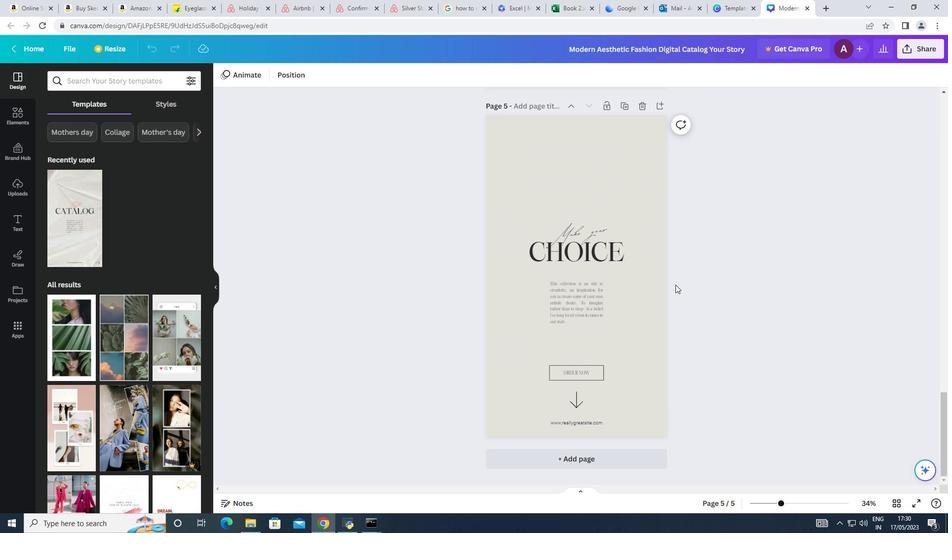 
Action: Mouse scrolled (675, 284) with delta (0, 0)
Screenshot: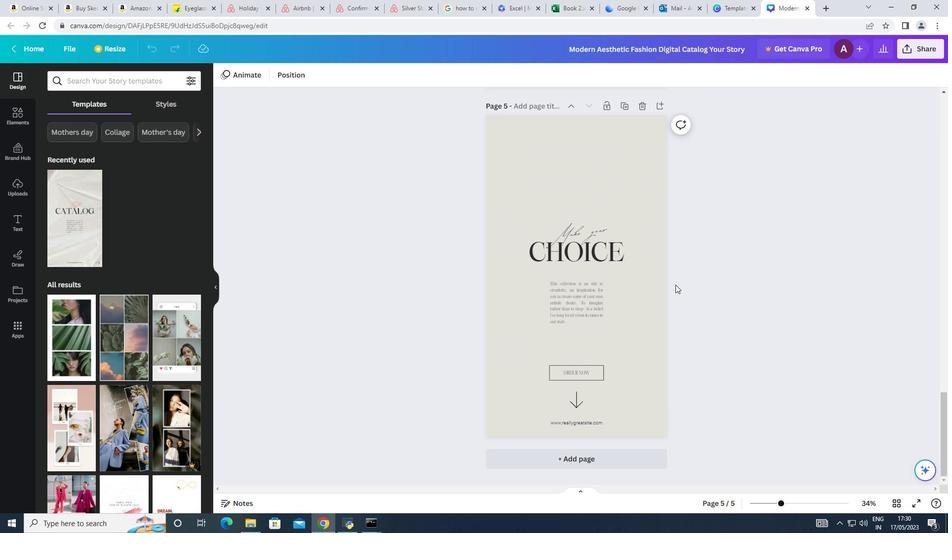 
Action: Mouse scrolled (675, 285) with delta (0, 0)
Screenshot: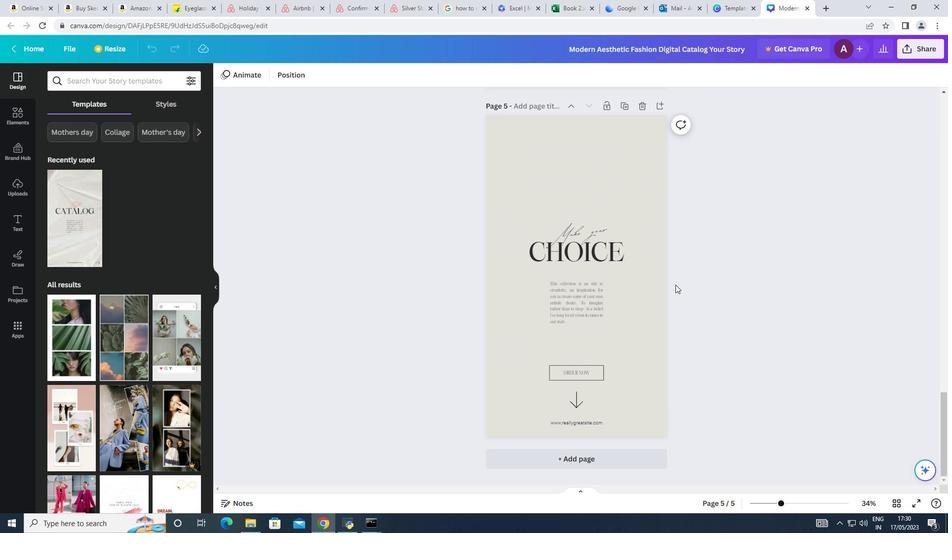 
Action: Mouse scrolled (675, 285) with delta (0, 0)
Screenshot: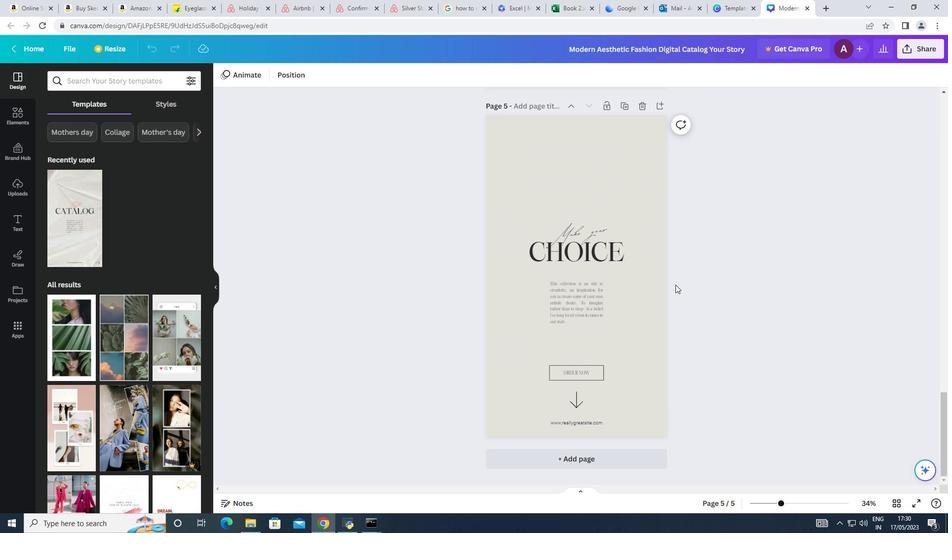 
Action: Mouse scrolled (675, 285) with delta (0, 0)
Screenshot: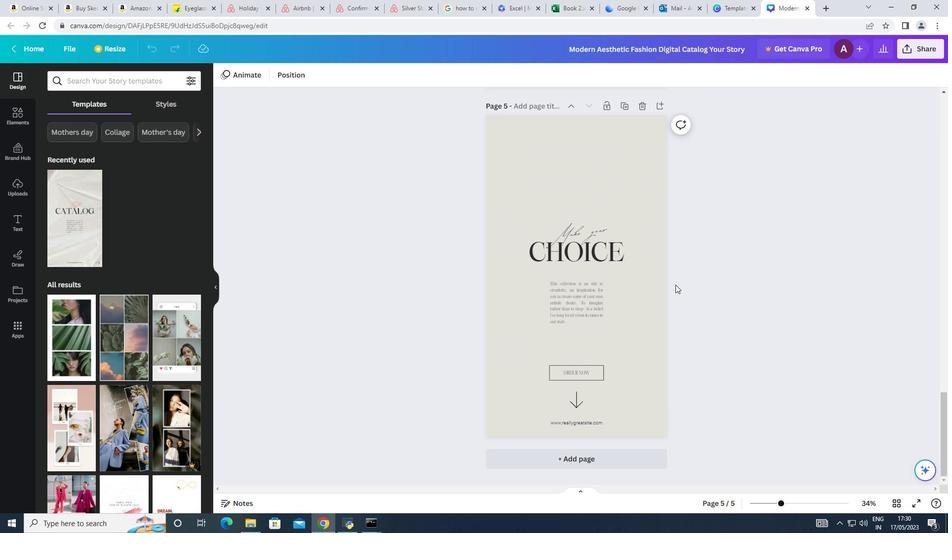 
Action: Mouse scrolled (675, 285) with delta (0, 0)
Screenshot: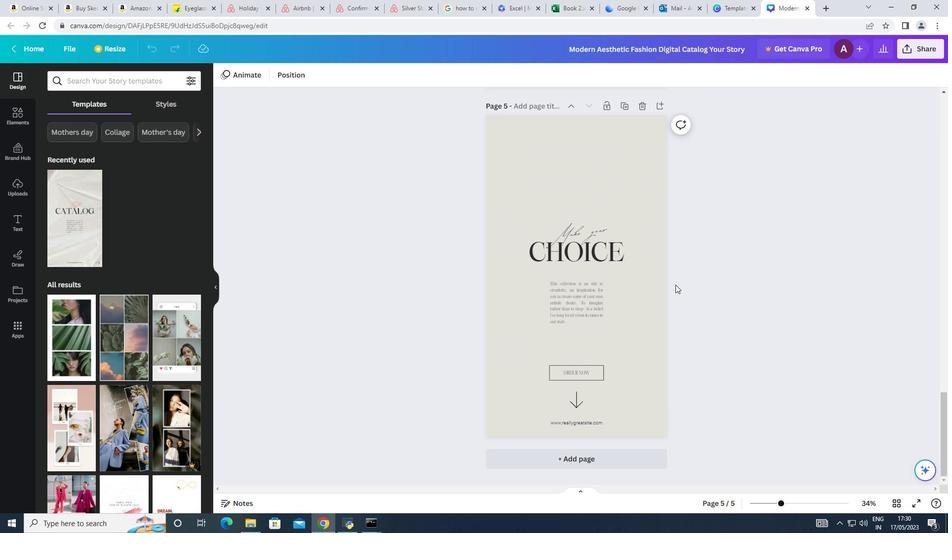 
Action: Mouse scrolled (675, 285) with delta (0, 0)
Screenshot: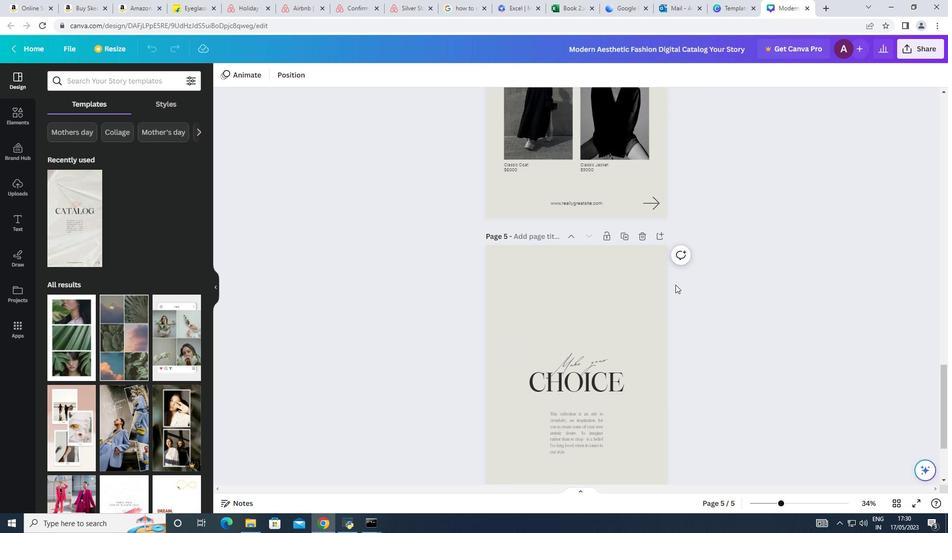 
Action: Mouse scrolled (675, 285) with delta (0, 0)
Screenshot: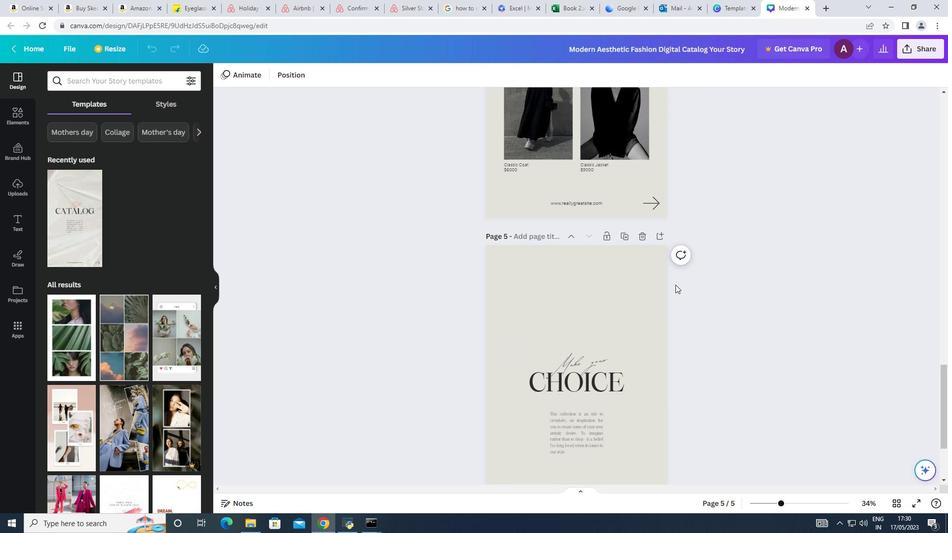 
Action: Mouse scrolled (675, 285) with delta (0, 0)
Screenshot: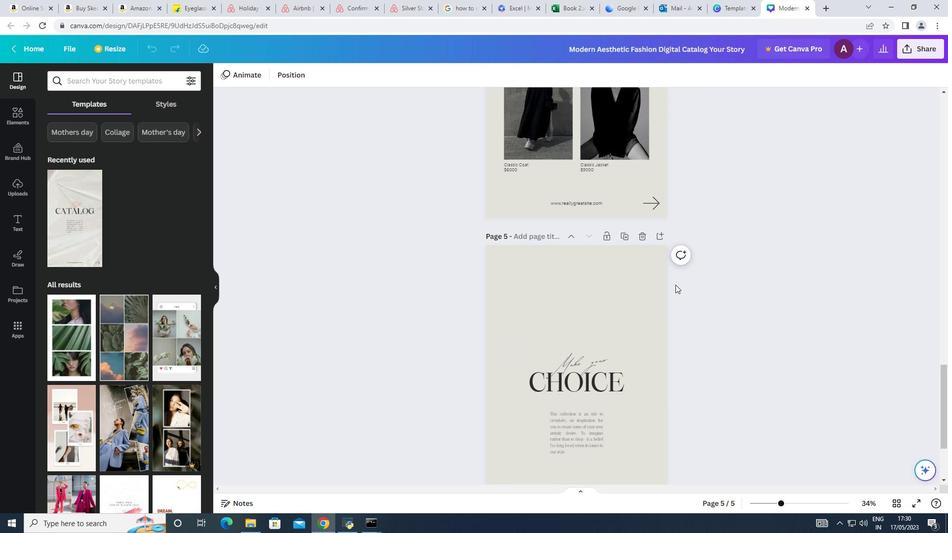 
Action: Mouse scrolled (675, 285) with delta (0, 0)
Screenshot: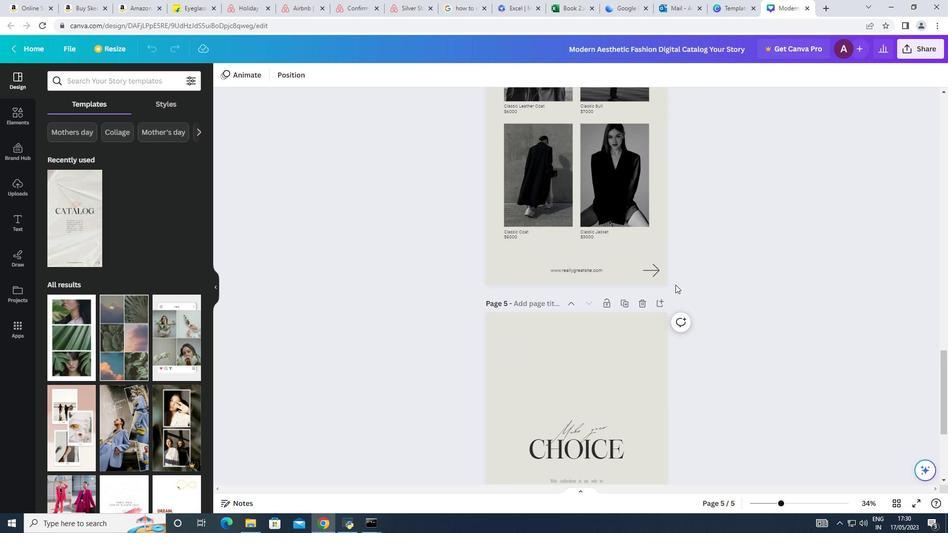 
Action: Mouse scrolled (675, 285) with delta (0, 0)
Screenshot: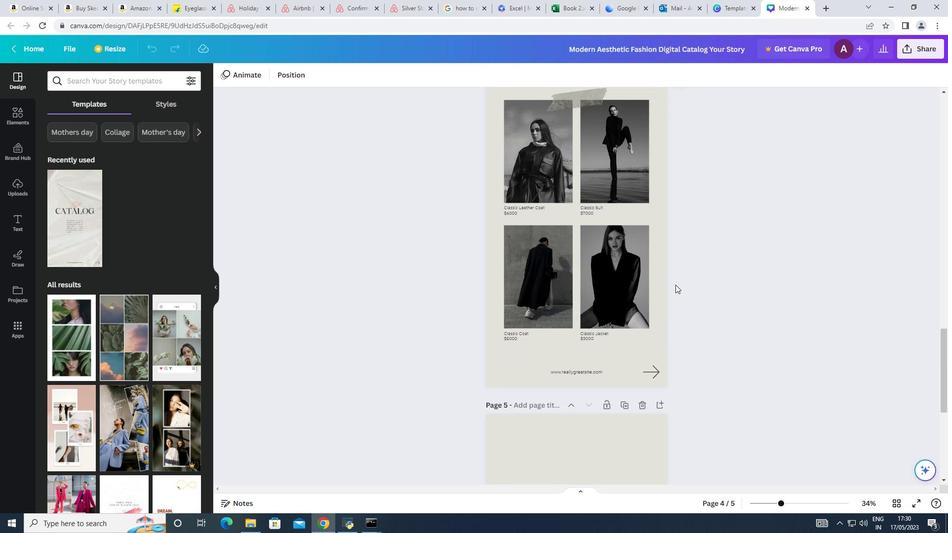 
Action: Mouse scrolled (675, 285) with delta (0, 0)
Screenshot: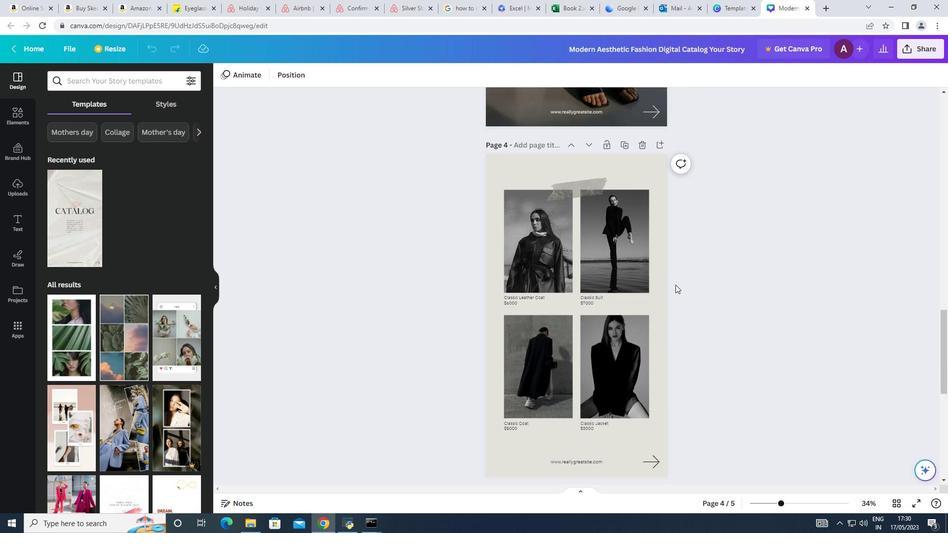 
Action: Mouse scrolled (675, 285) with delta (0, 0)
Screenshot: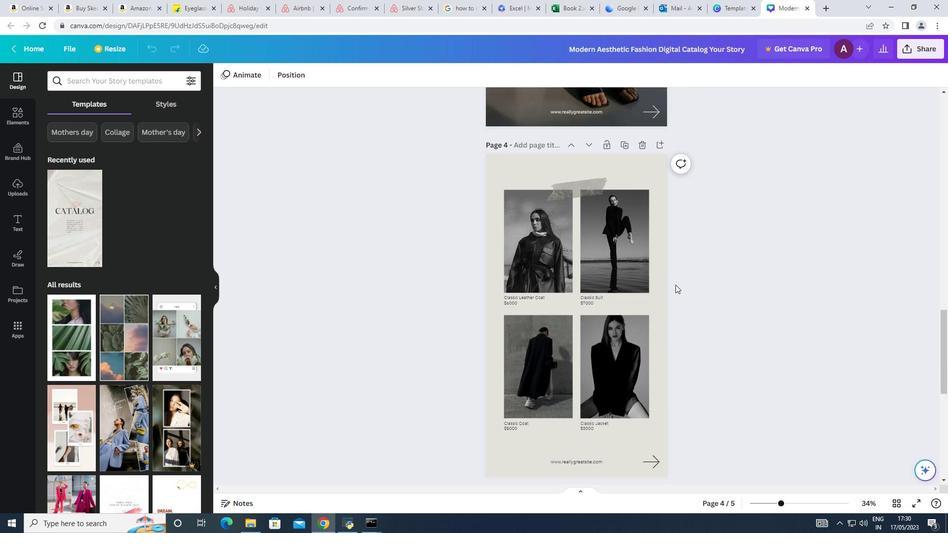
Action: Mouse scrolled (675, 285) with delta (0, 0)
Screenshot: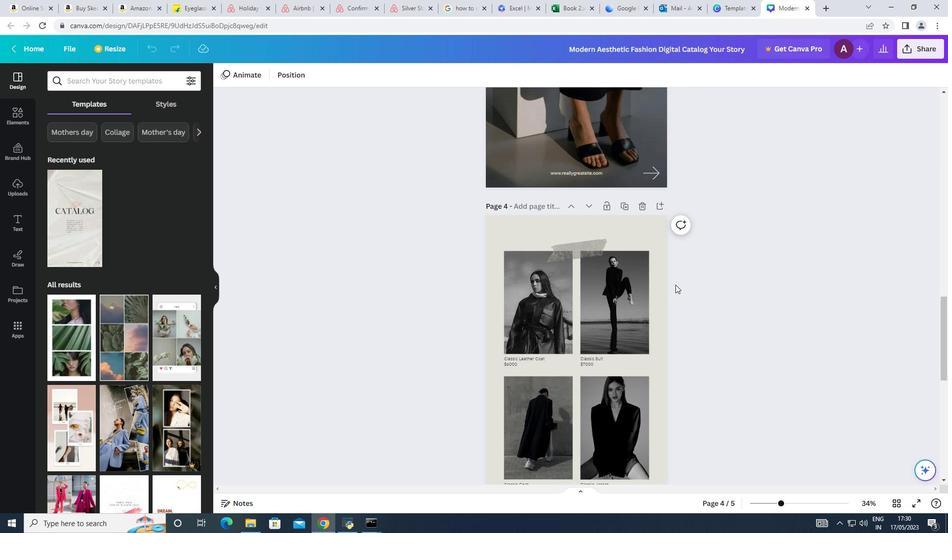 
Action: Mouse scrolled (675, 285) with delta (0, 0)
Screenshot: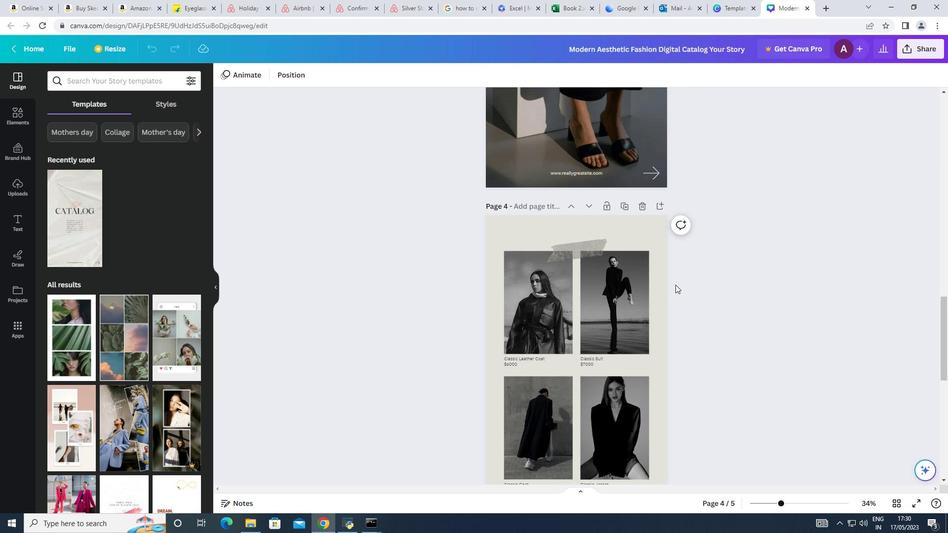 
Action: Mouse scrolled (675, 285) with delta (0, 0)
Screenshot: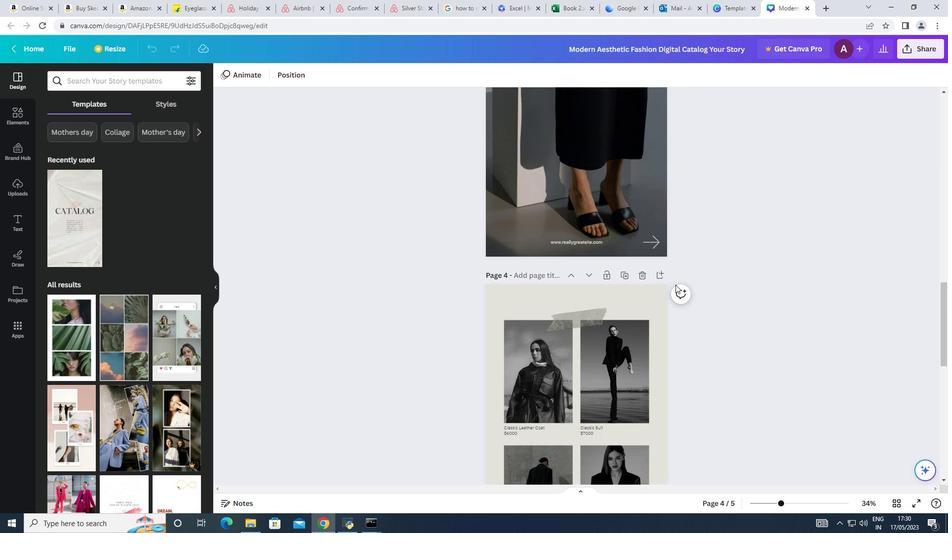 
Action: Mouse scrolled (675, 285) with delta (0, 0)
Screenshot: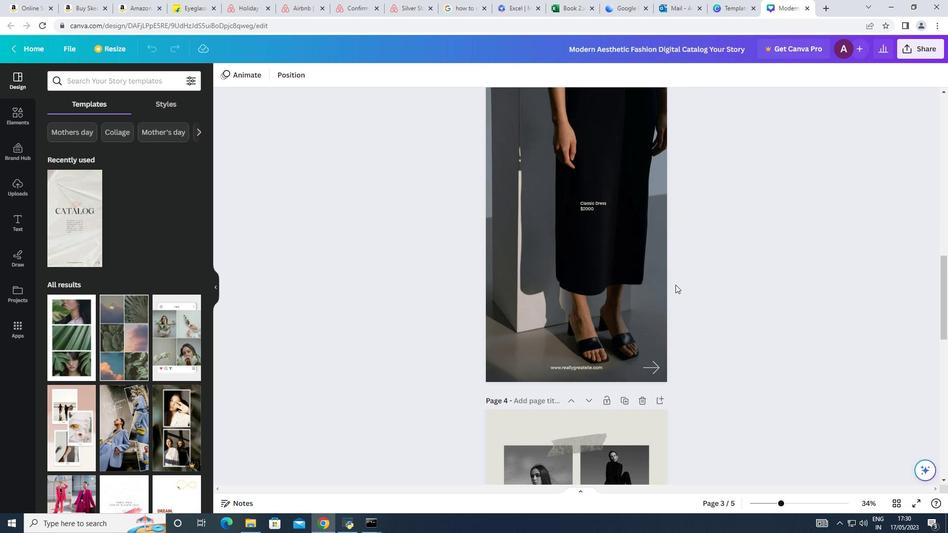 
Action: Mouse scrolled (675, 285) with delta (0, 0)
Screenshot: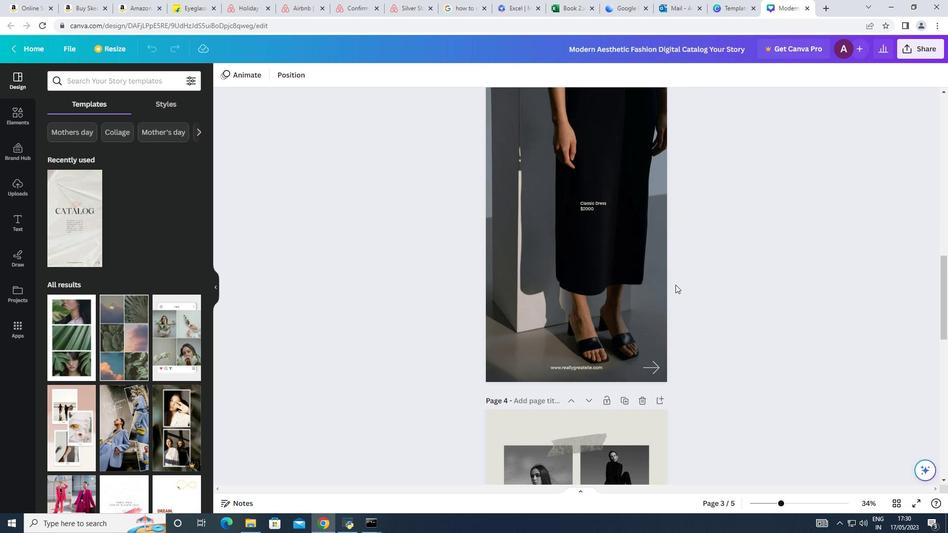 
Action: Mouse scrolled (675, 285) with delta (0, 0)
Screenshot: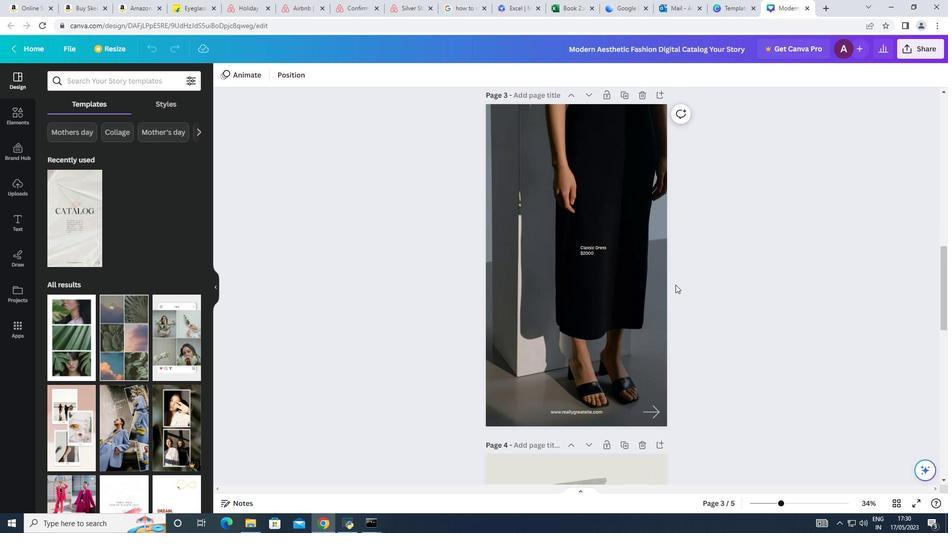 
Action: Mouse scrolled (675, 285) with delta (0, 0)
Screenshot: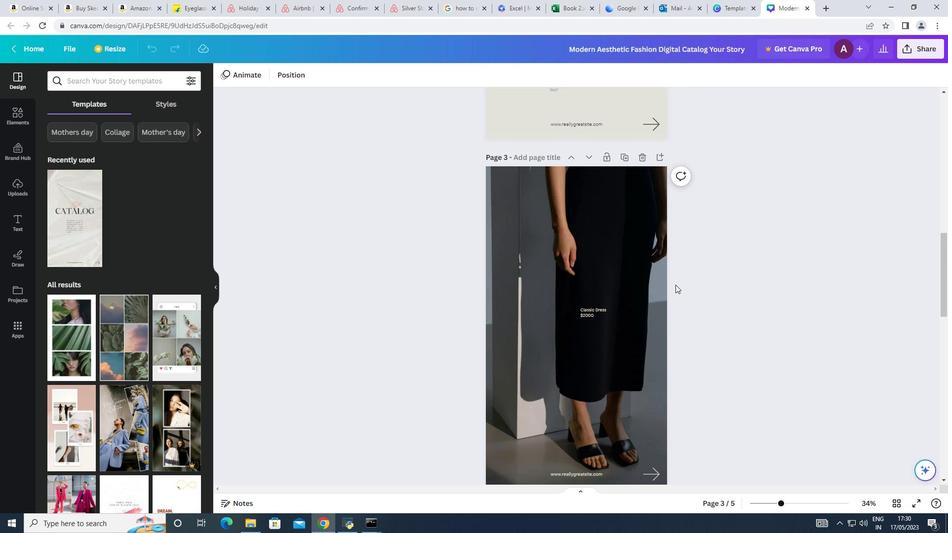 
Action: Mouse scrolled (675, 285) with delta (0, 0)
Screenshot: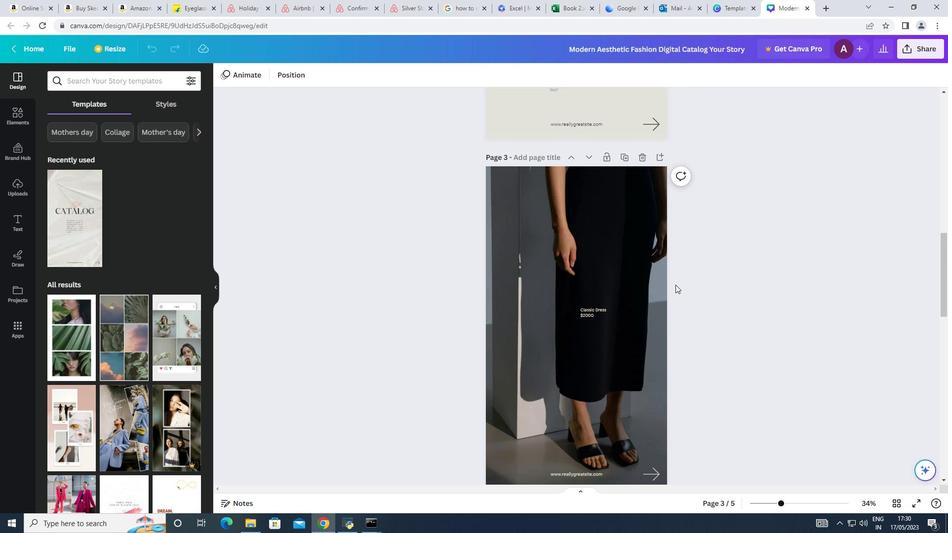 
Action: Mouse scrolled (675, 285) with delta (0, 0)
Screenshot: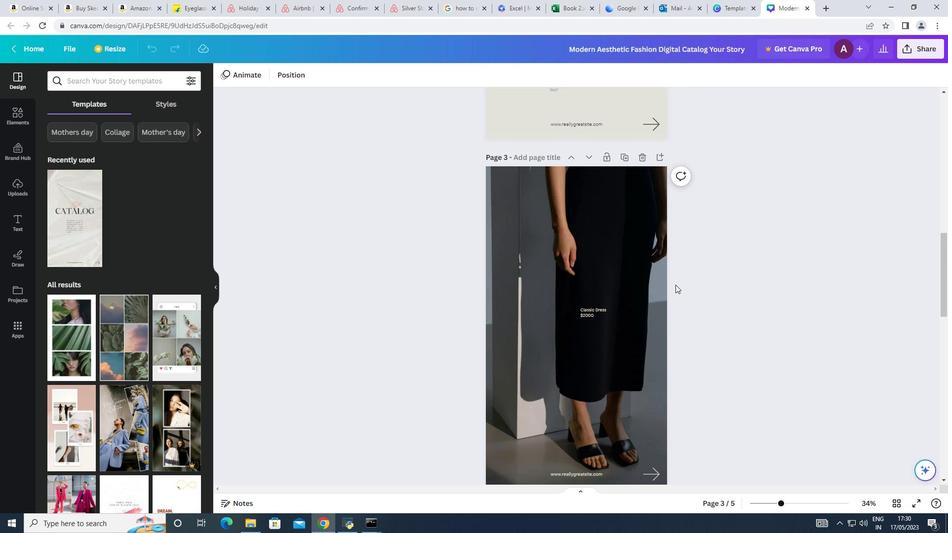 
Action: Mouse scrolled (675, 285) with delta (0, 0)
Screenshot: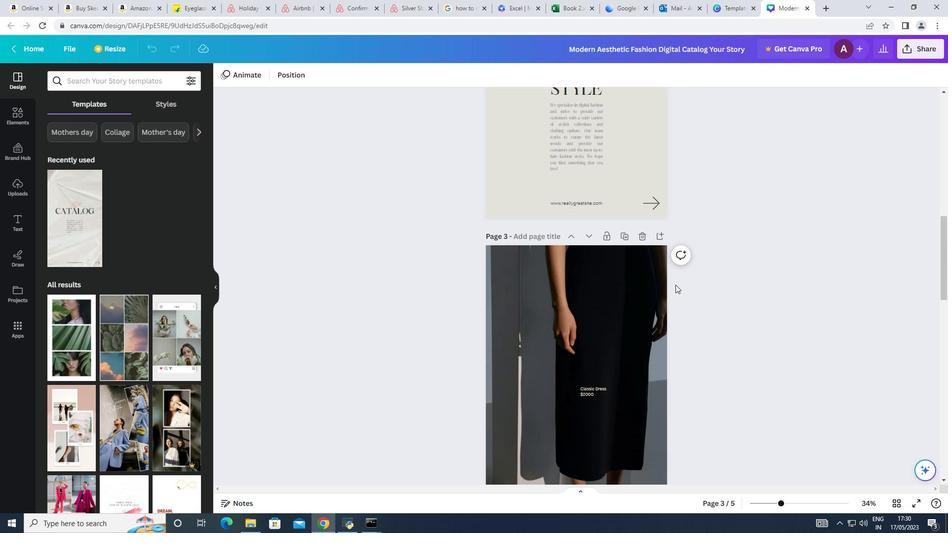 
Action: Mouse scrolled (675, 285) with delta (0, 0)
Screenshot: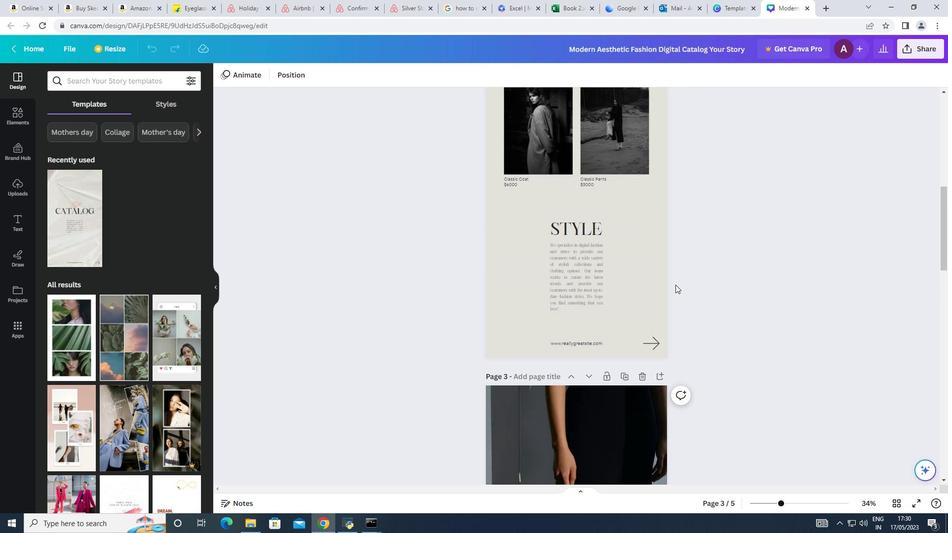 
Action: Mouse scrolled (675, 285) with delta (0, 0)
Screenshot: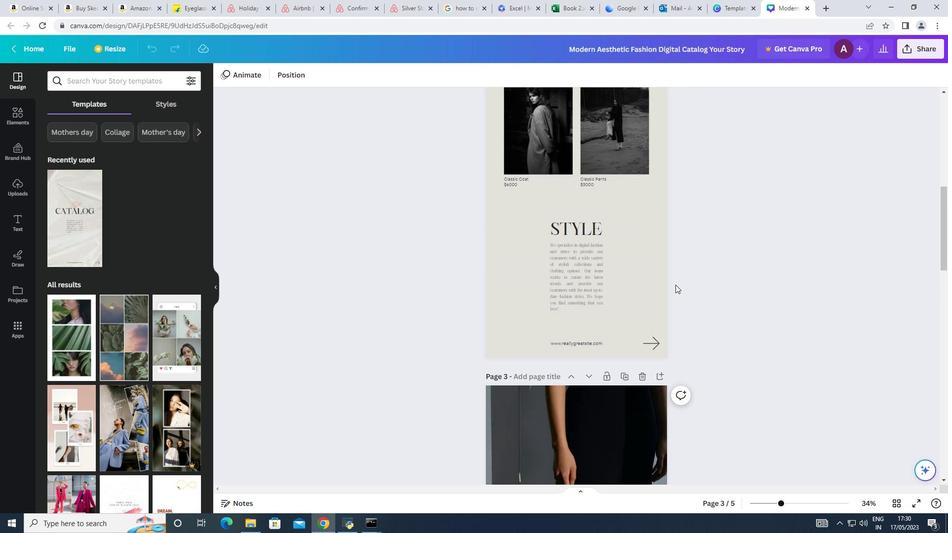
Action: Mouse scrolled (675, 285) with delta (0, 0)
Screenshot: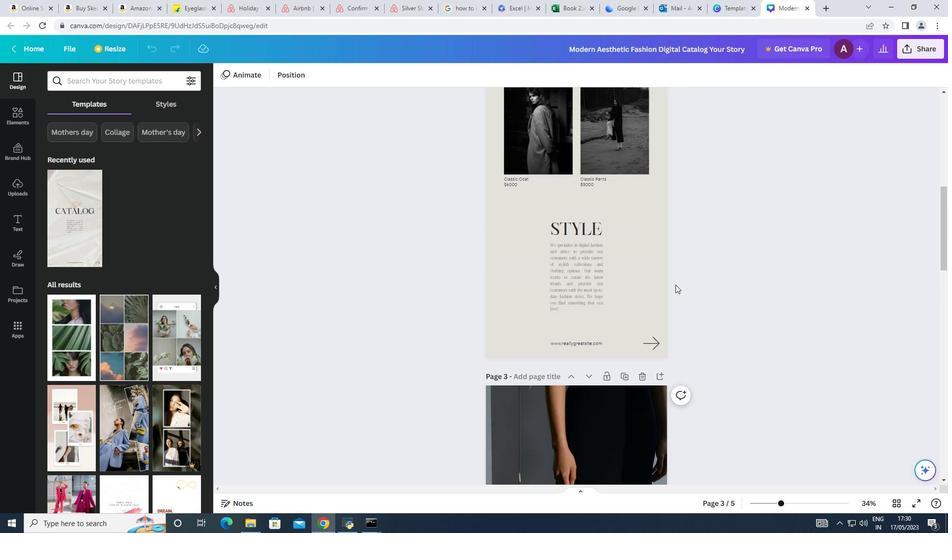 
Action: Mouse scrolled (675, 285) with delta (0, 0)
Screenshot: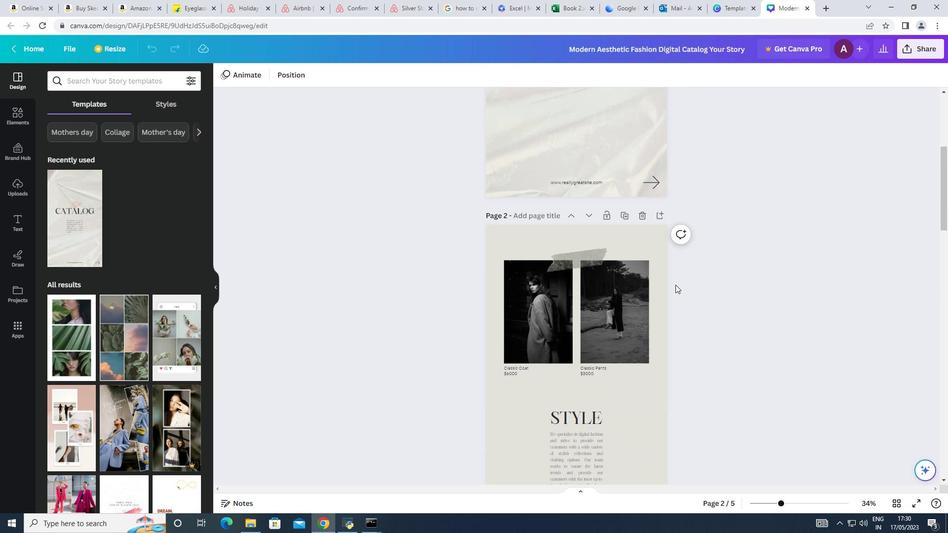 
Action: Mouse scrolled (675, 285) with delta (0, 0)
Screenshot: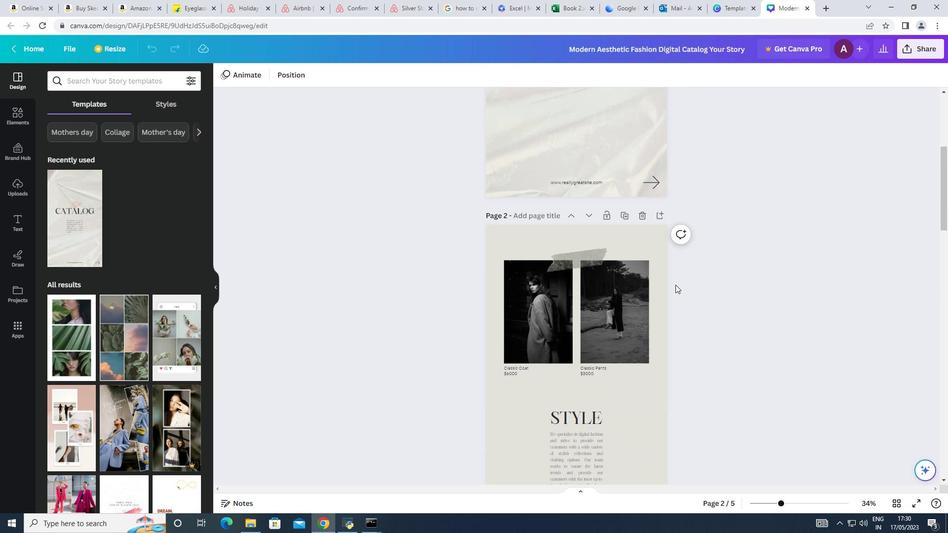 
Action: Mouse scrolled (675, 285) with delta (0, 0)
Screenshot: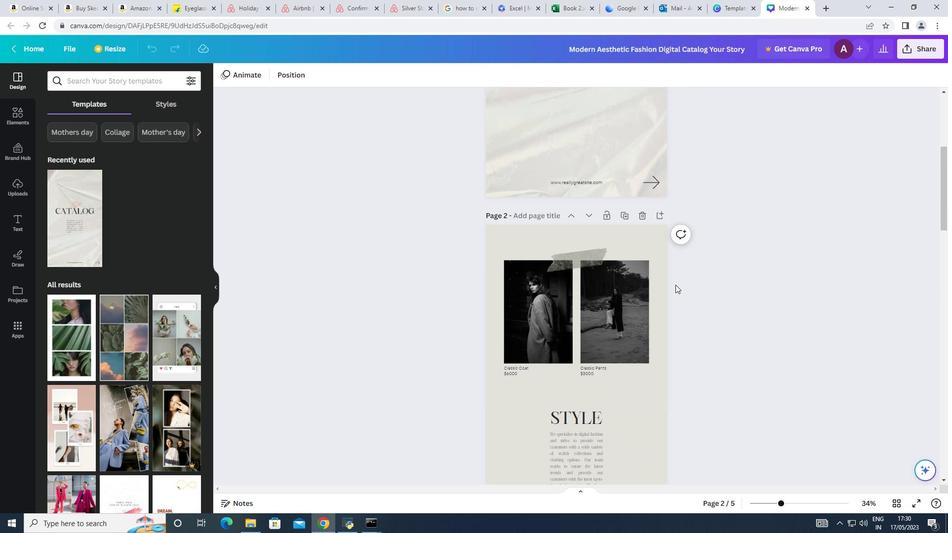 
Action: Mouse scrolled (675, 285) with delta (0, 0)
Screenshot: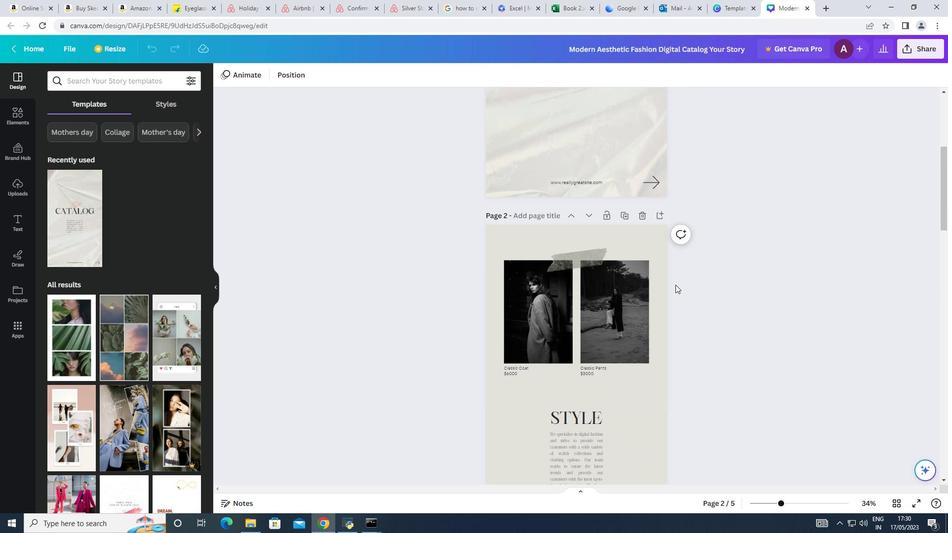
Action: Mouse scrolled (675, 285) with delta (0, 0)
Screenshot: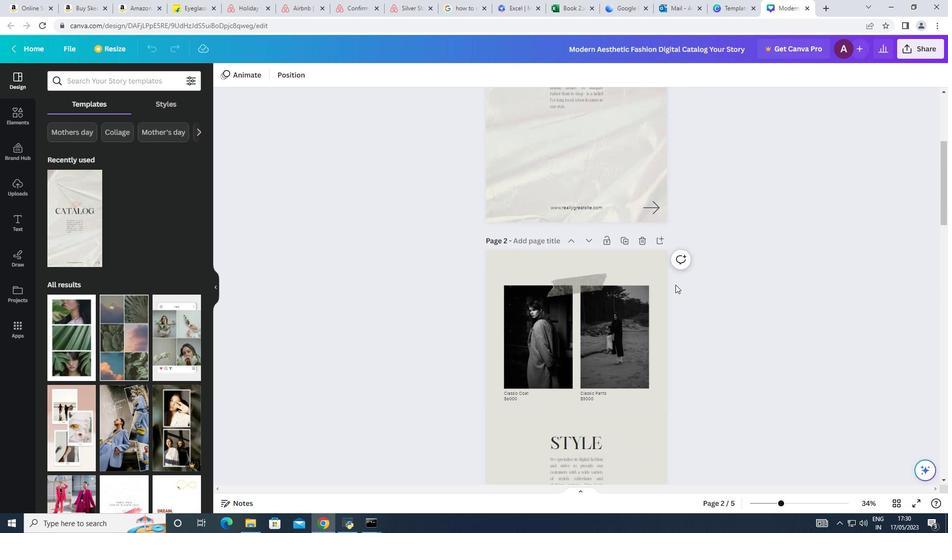 
Action: Mouse scrolled (675, 285) with delta (0, 0)
Screenshot: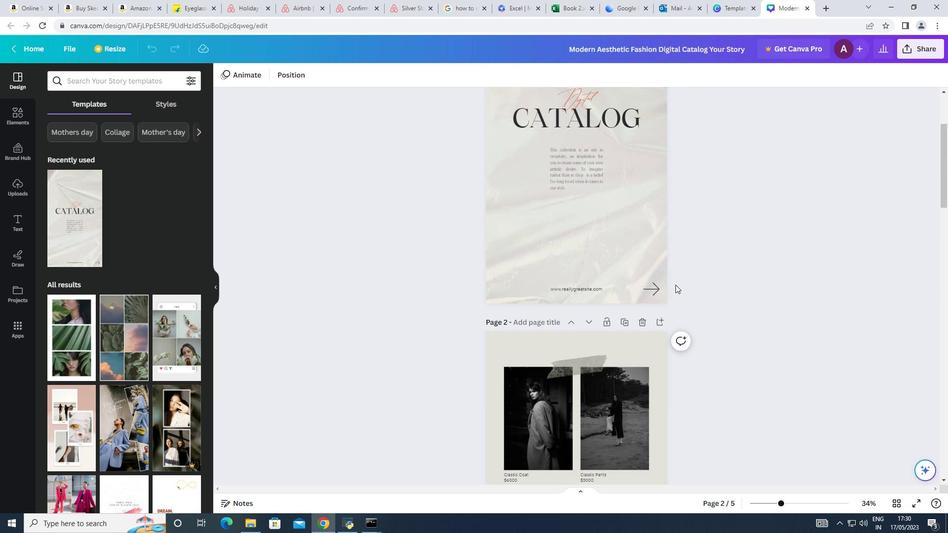 
Action: Mouse scrolled (675, 285) with delta (0, 0)
Screenshot: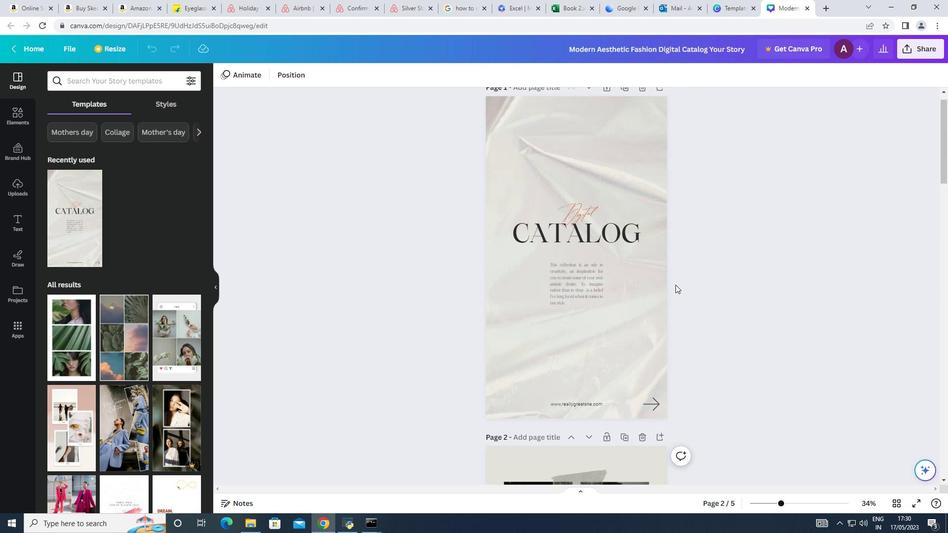 
Action: Mouse scrolled (675, 285) with delta (0, 0)
Screenshot: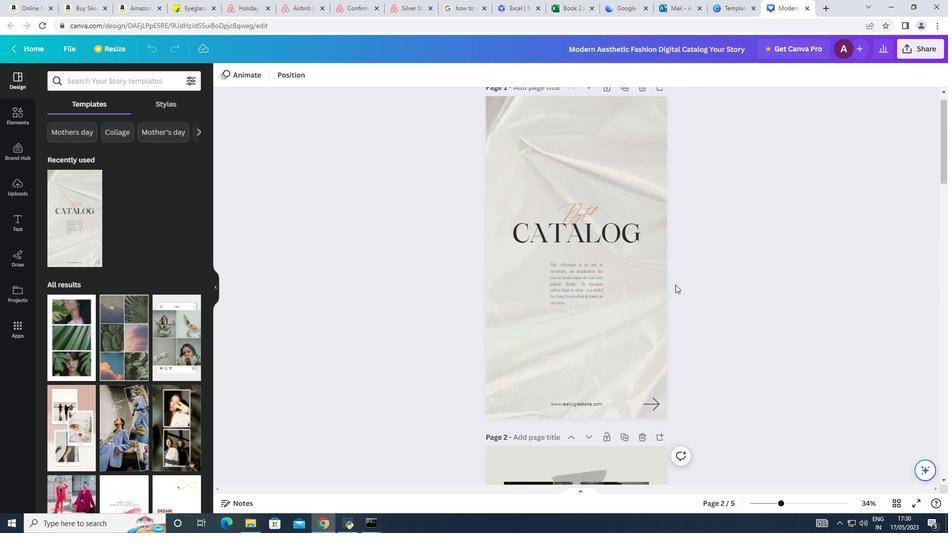 
Action: Mouse scrolled (675, 285) with delta (0, 0)
Screenshot: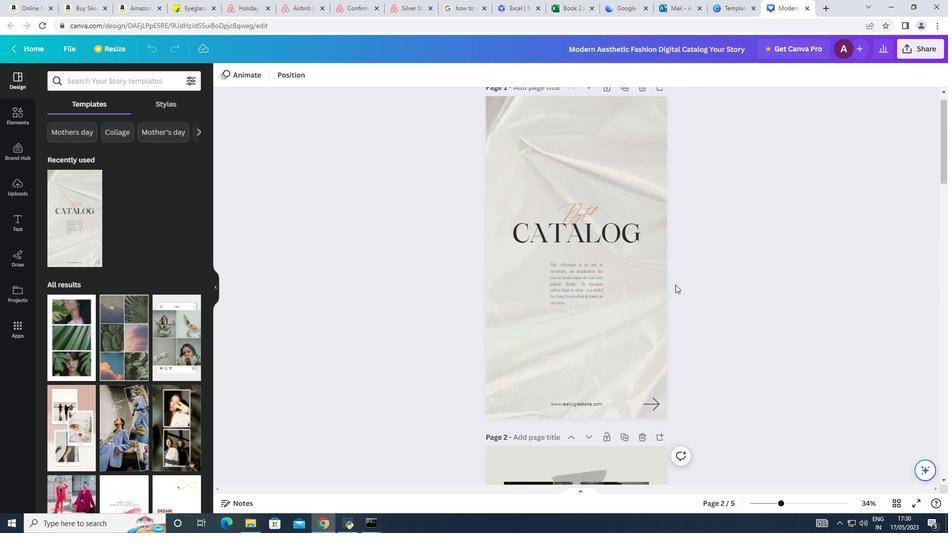 
Action: Mouse scrolled (675, 285) with delta (0, 0)
Screenshot: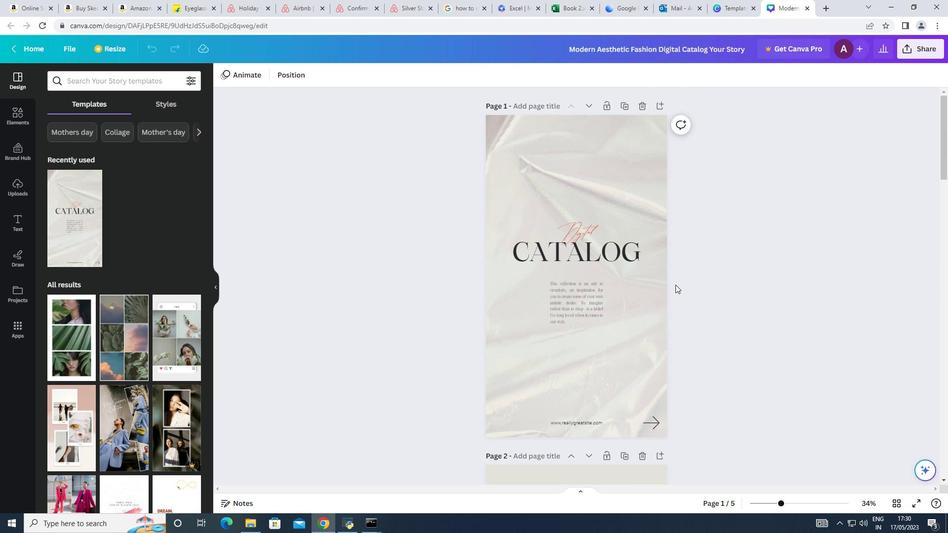
Action: Mouse scrolled (675, 285) with delta (0, 0)
Screenshot: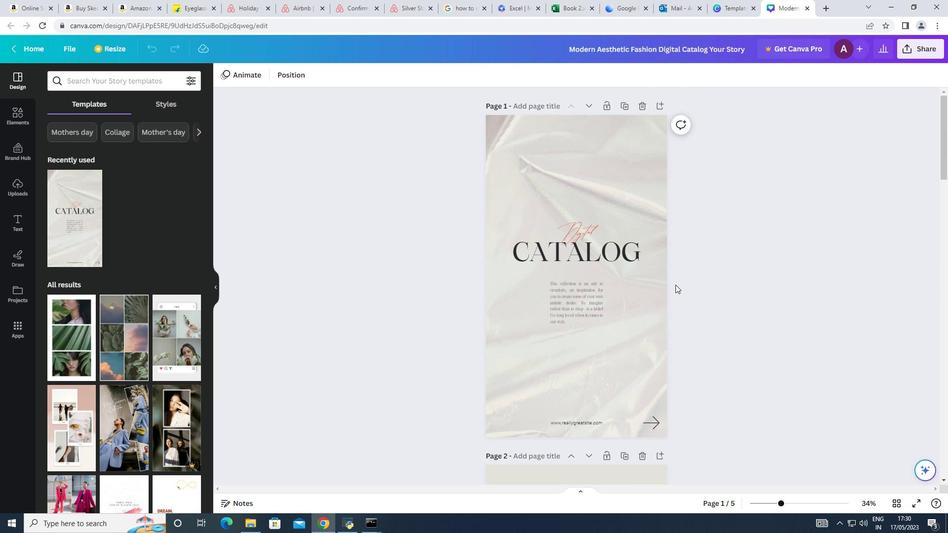 
Action: Mouse scrolled (675, 285) with delta (0, 0)
Screenshot: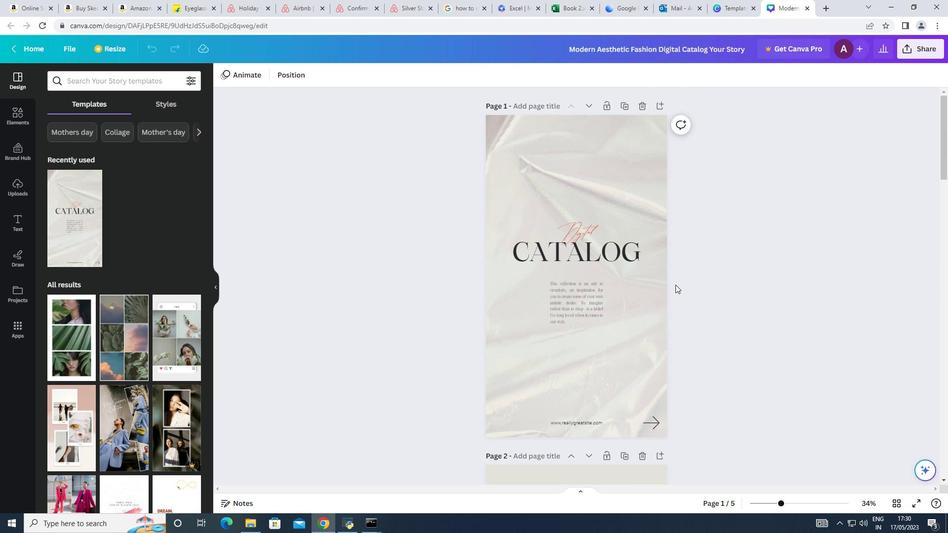 
Action: Mouse scrolled (675, 285) with delta (0, 0)
Screenshot: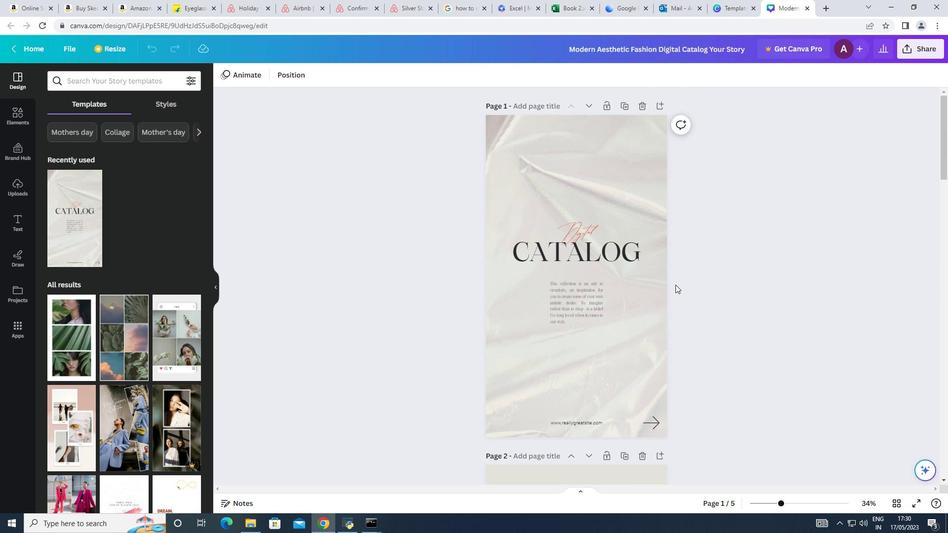 
Action: Mouse moved to (826, 6)
Screenshot: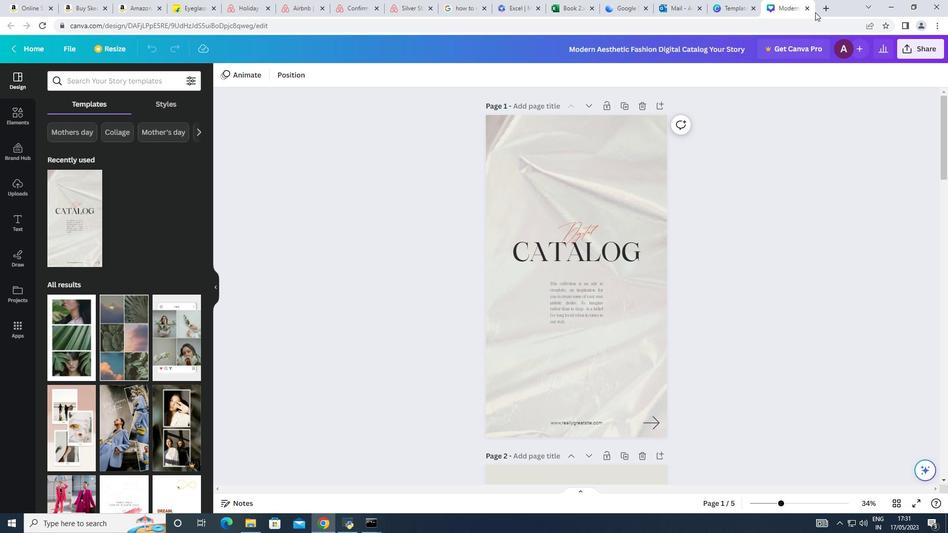 
Action: Mouse pressed left at (826, 6)
Screenshot: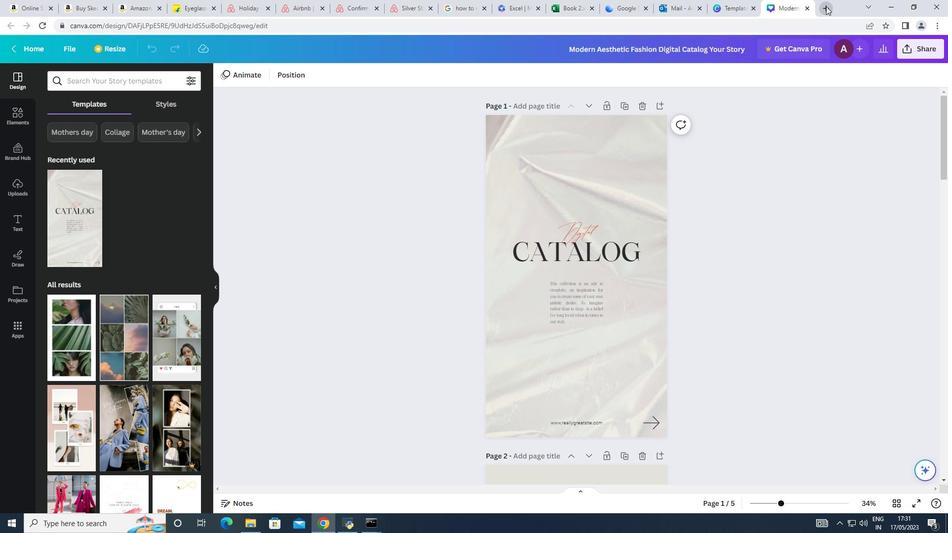 
Action: Mouse moved to (752, 26)
Screenshot: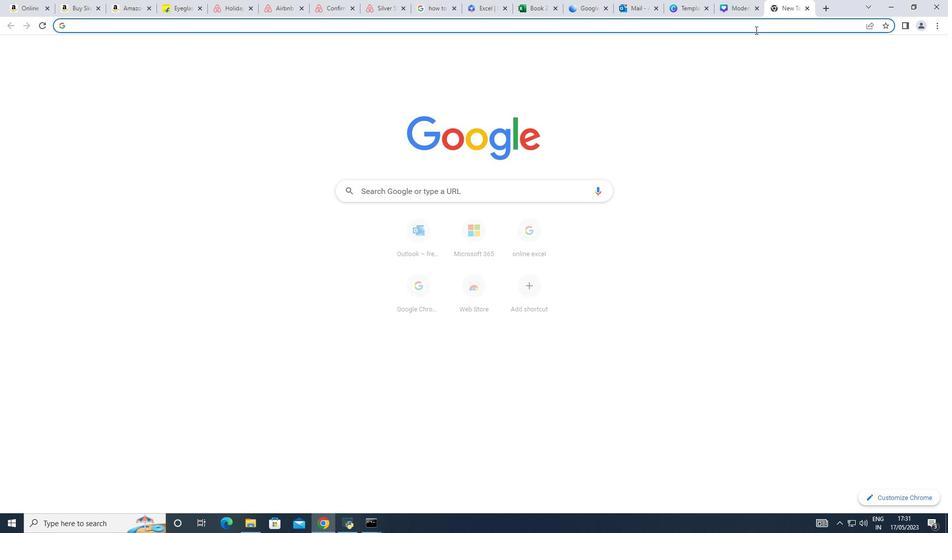 
Action: Mouse pressed left at (752, 26)
Screenshot: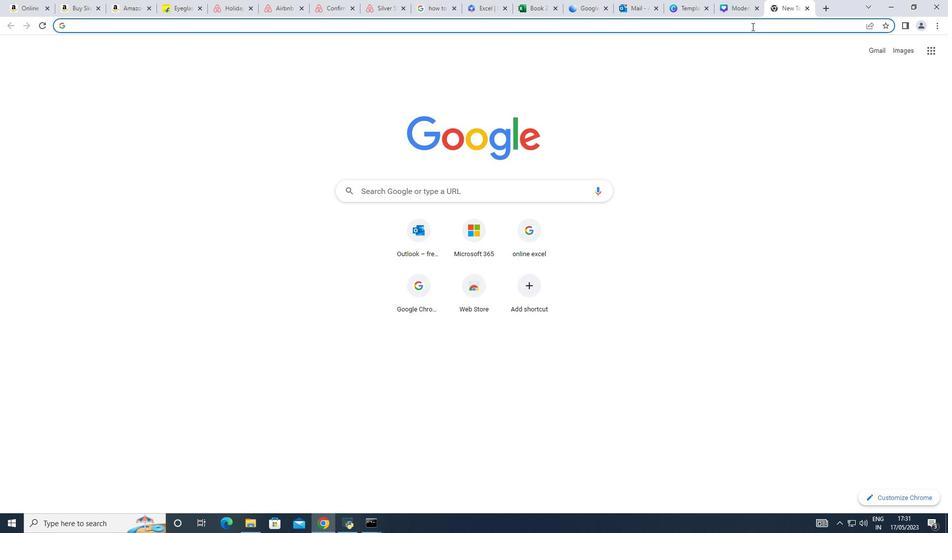 
Action: Key pressed handicrafts<Key.space>items<Key.space>in<Key.space>turkey<Key.enter>
Screenshot: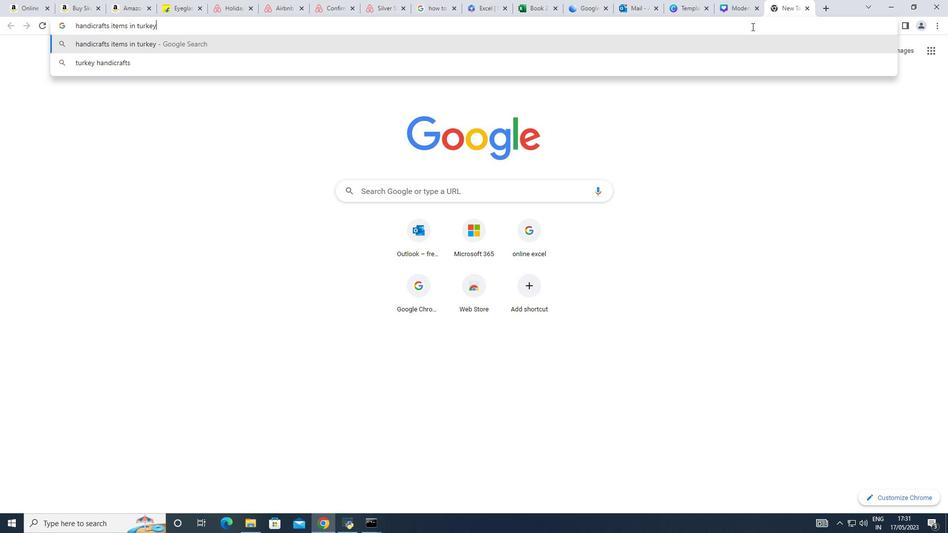 
Action: Mouse moved to (169, 91)
Screenshot: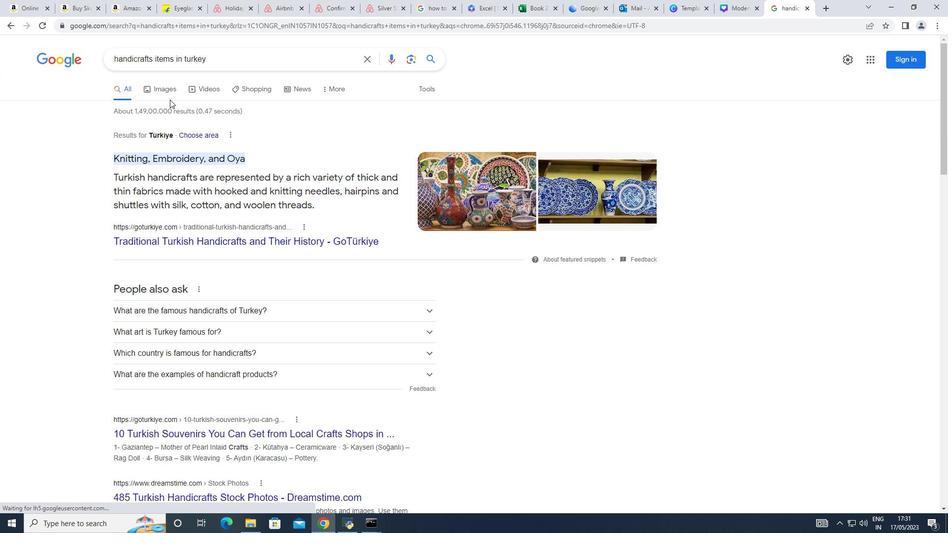 
Action: Mouse pressed left at (169, 91)
Screenshot: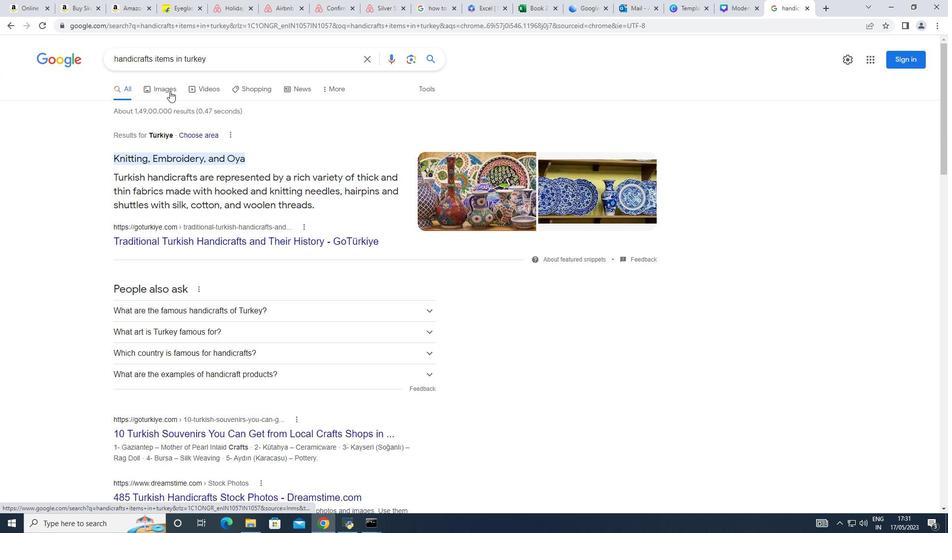 
Action: Mouse moved to (411, 90)
Screenshot: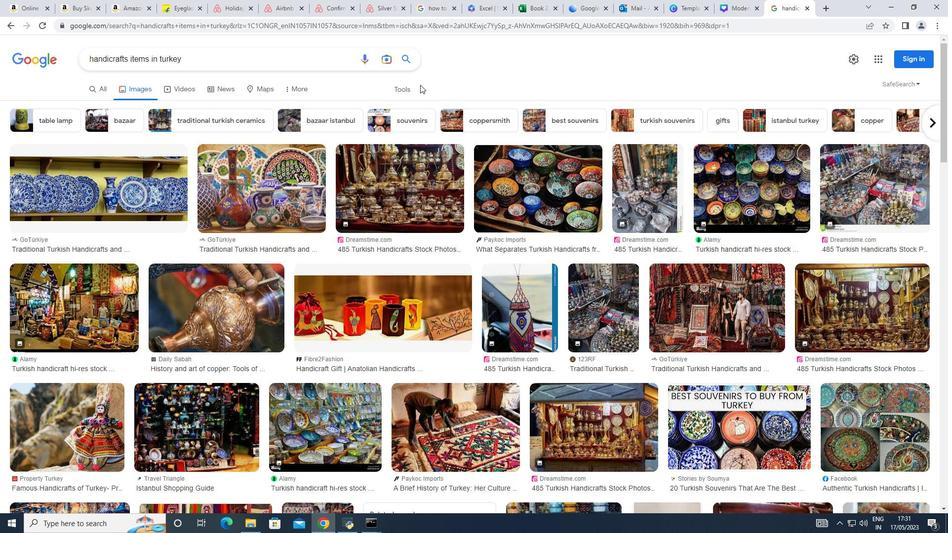 
Action: Mouse pressed left at (411, 90)
Screenshot: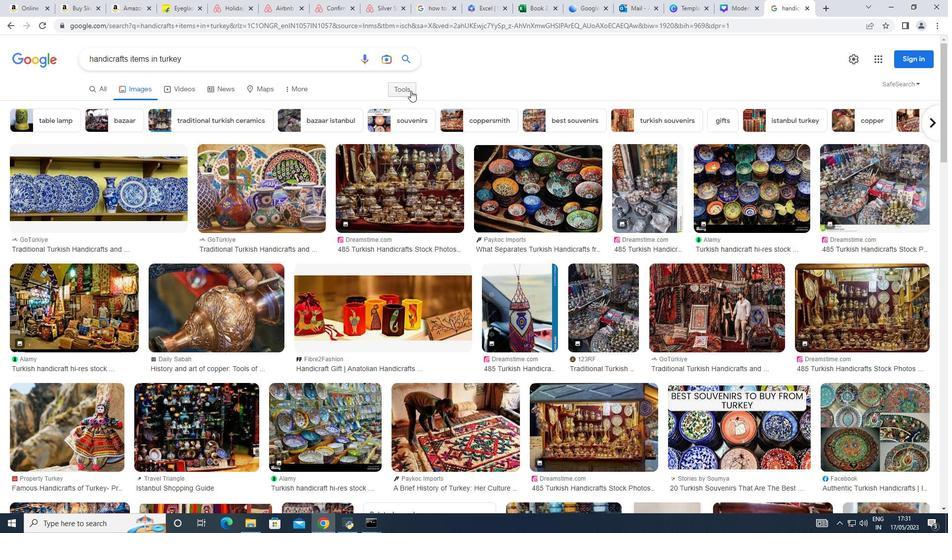 
Action: Mouse moved to (97, 107)
Screenshot: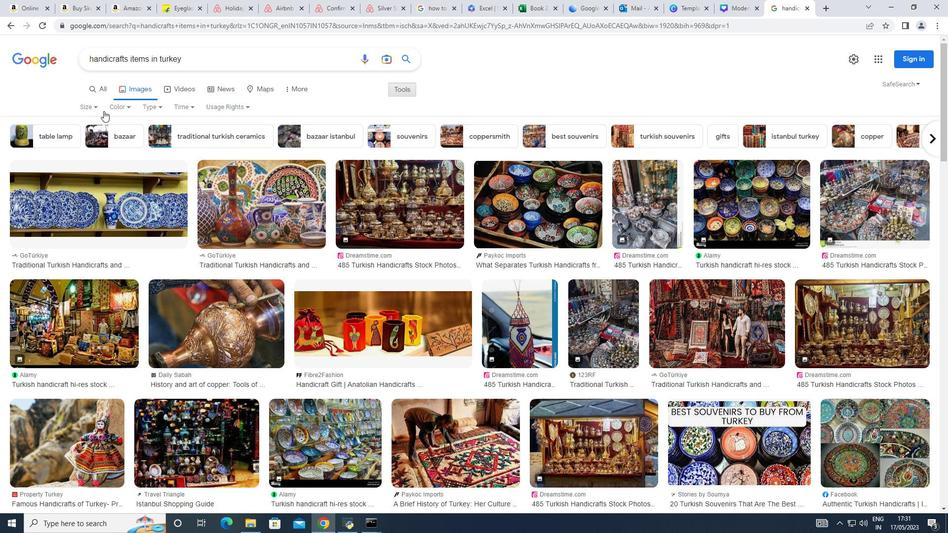 
Action: Mouse pressed left at (97, 107)
Screenshot: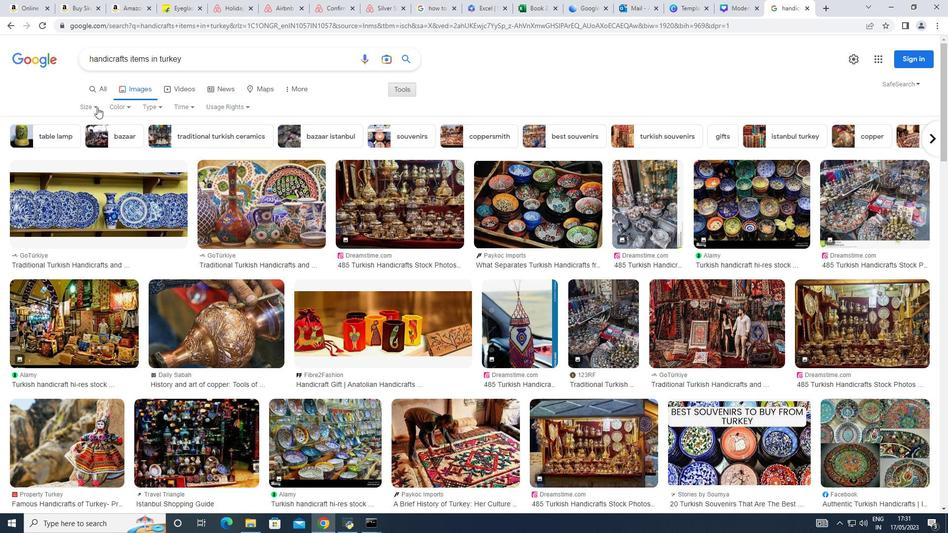 
Action: Mouse moved to (95, 137)
Screenshot: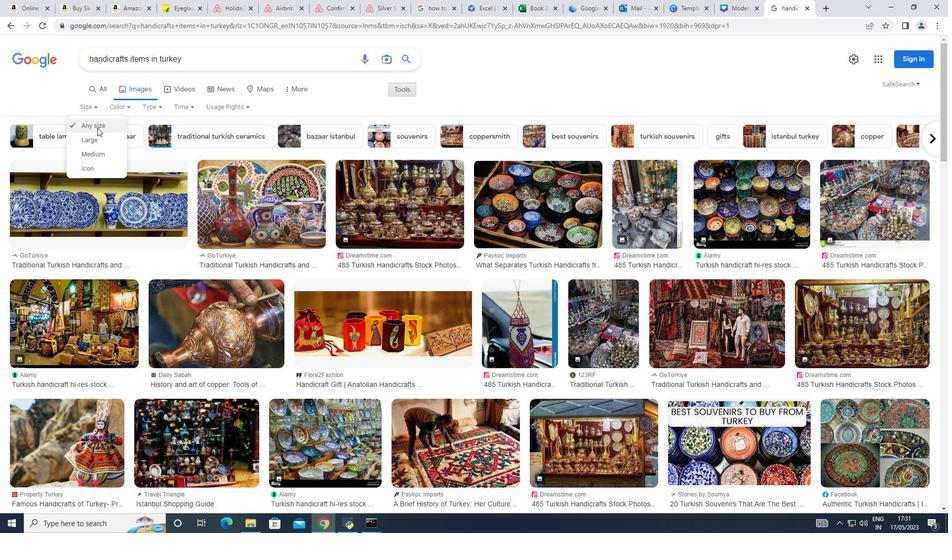 
Action: Mouse pressed left at (95, 137)
Screenshot: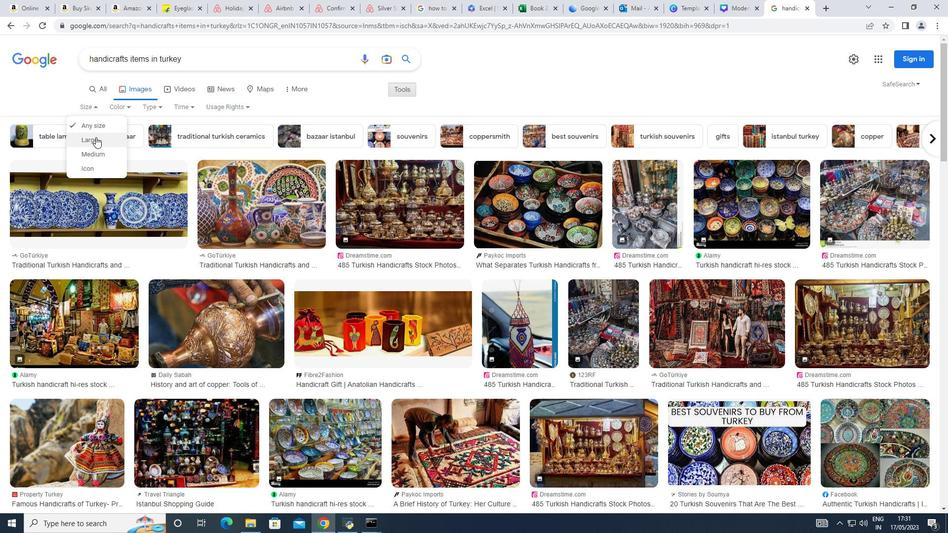 
Action: Mouse moved to (313, 259)
Screenshot: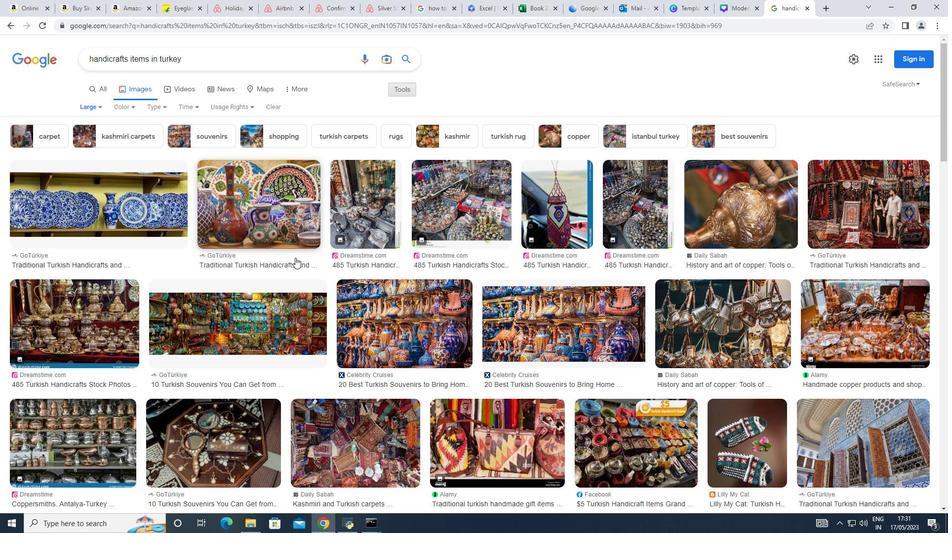 
Action: Mouse scrolled (313, 258) with delta (0, 0)
Screenshot: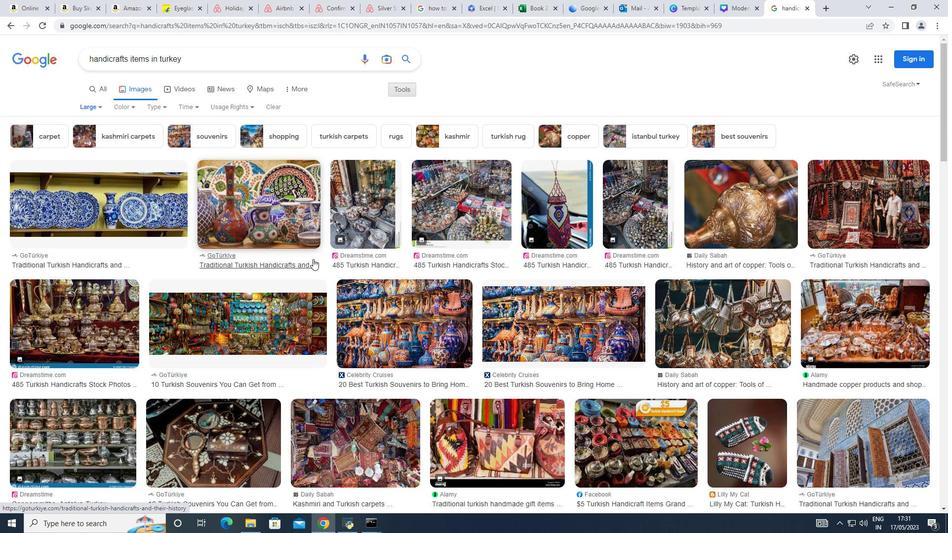 
Action: Mouse scrolled (313, 258) with delta (0, 0)
Screenshot: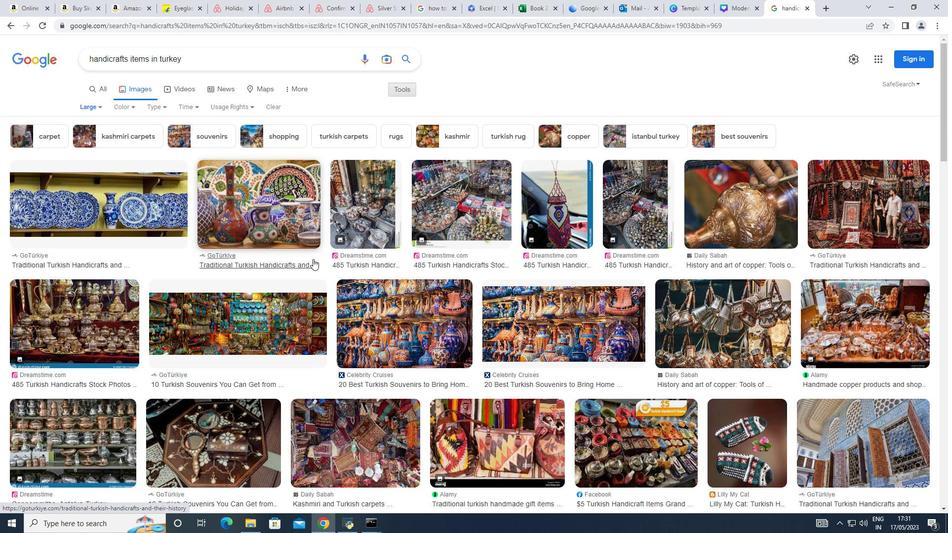 
Action: Mouse scrolled (313, 258) with delta (0, 0)
Screenshot: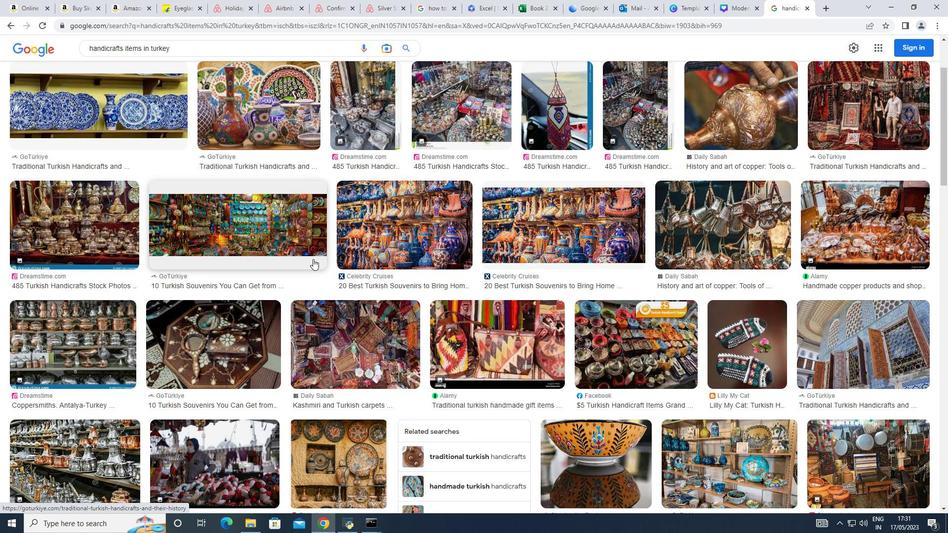 
Action: Mouse scrolled (313, 258) with delta (0, 0)
Screenshot: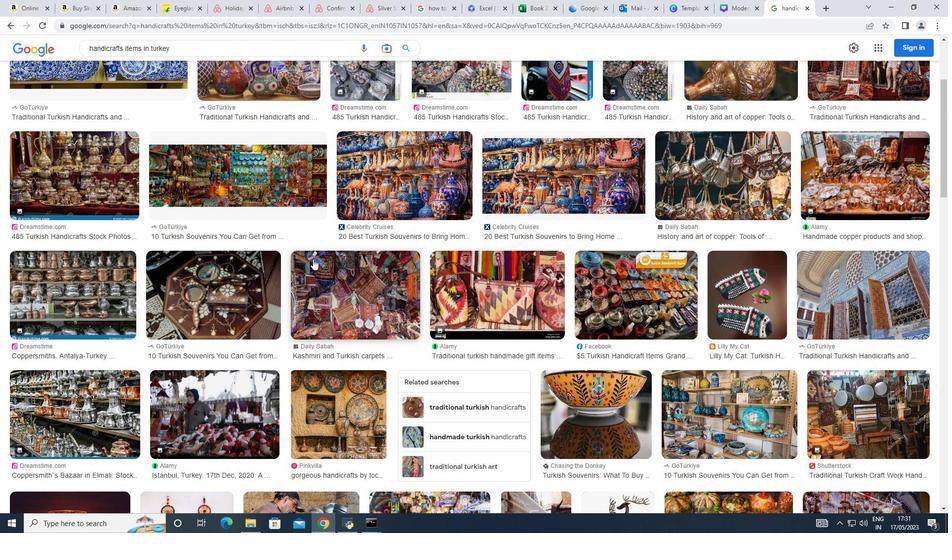 
Action: Mouse moved to (572, 348)
Screenshot: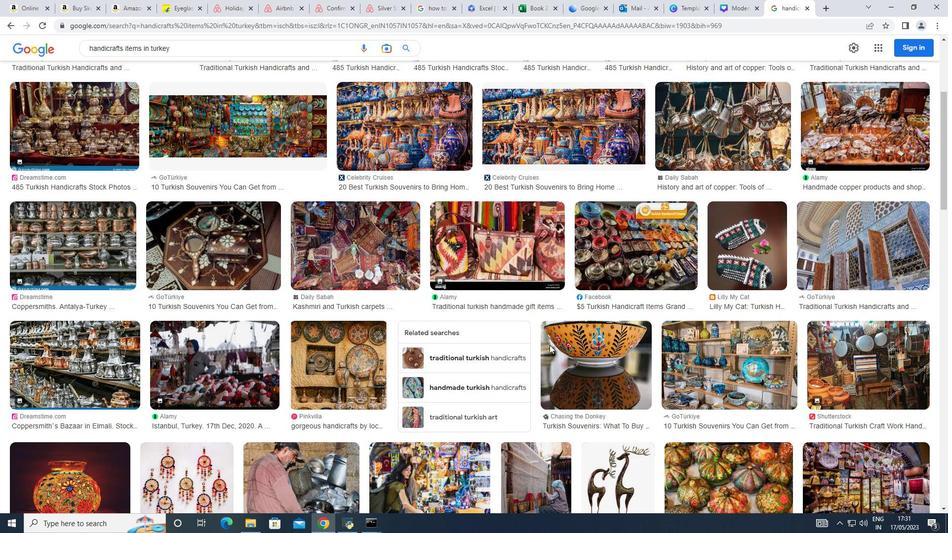 
Action: Mouse pressed left at (572, 348)
Screenshot: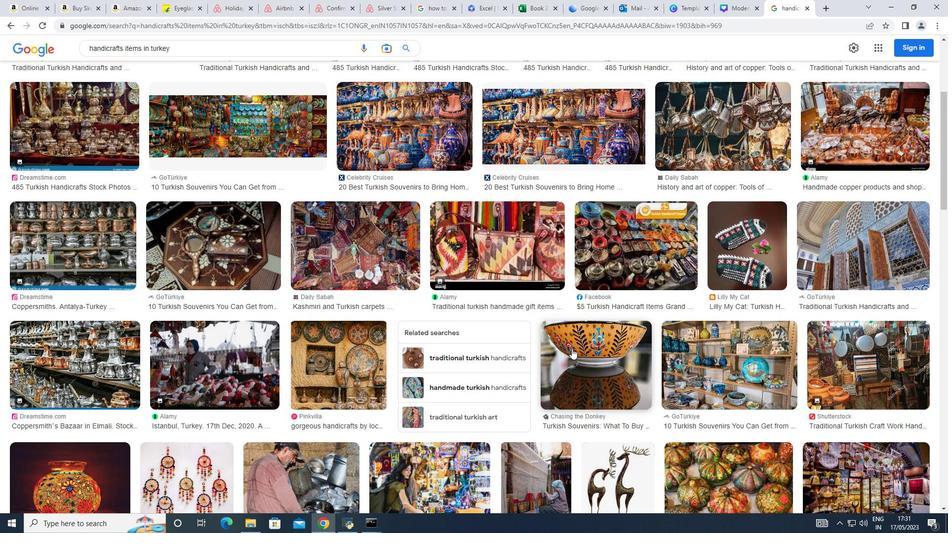 
Action: Mouse moved to (691, 216)
Screenshot: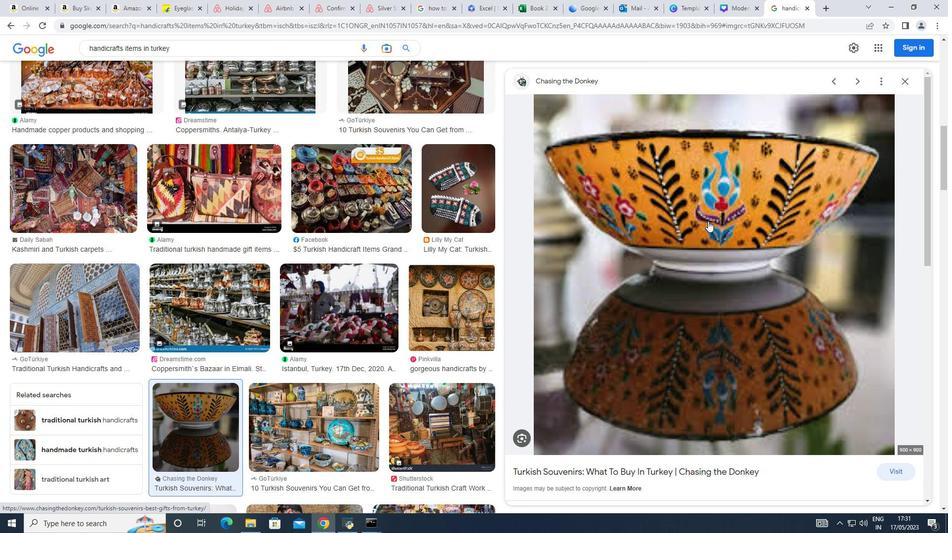 
Action: Mouse pressed right at (691, 216)
Screenshot: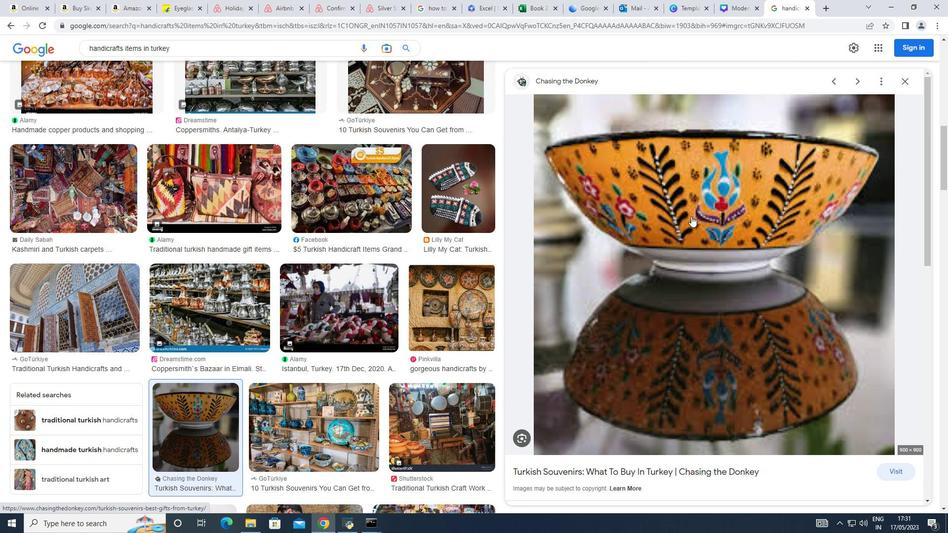 
Action: Mouse moved to (732, 323)
Screenshot: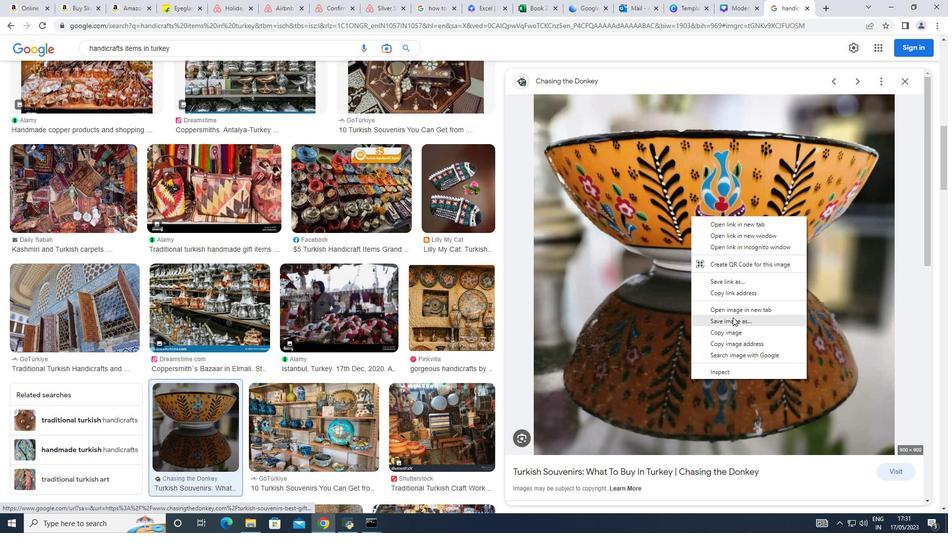 
Action: Mouse pressed left at (732, 323)
Screenshot: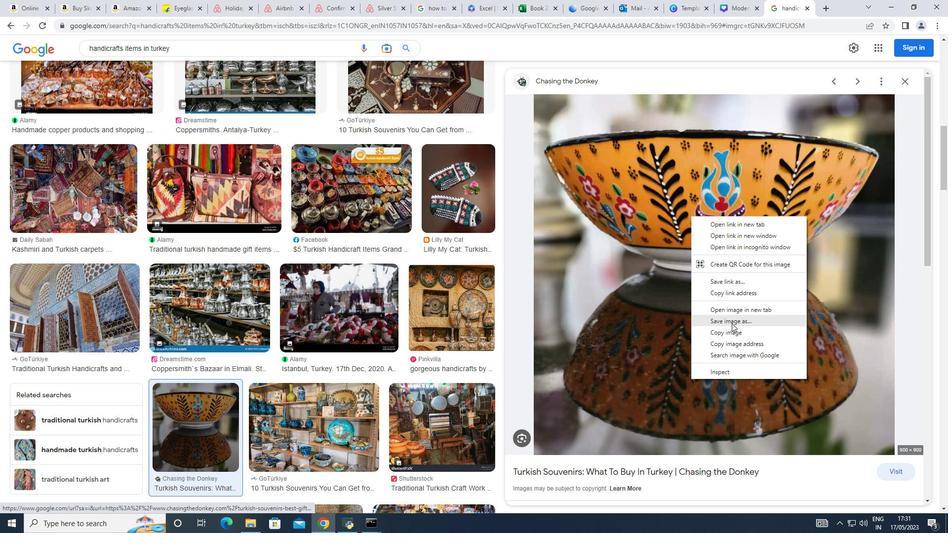 
Action: Mouse moved to (405, 249)
Screenshot: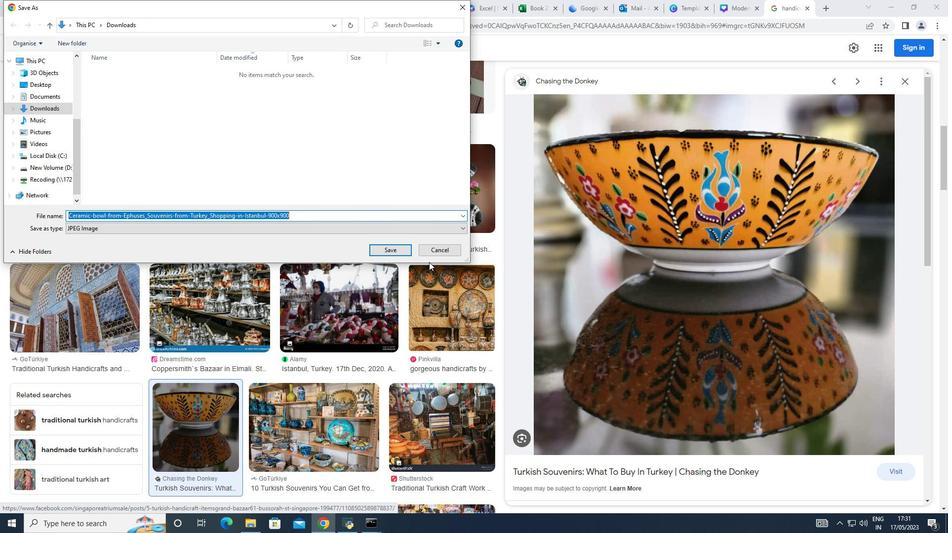 
Action: Mouse pressed left at (405, 249)
Screenshot: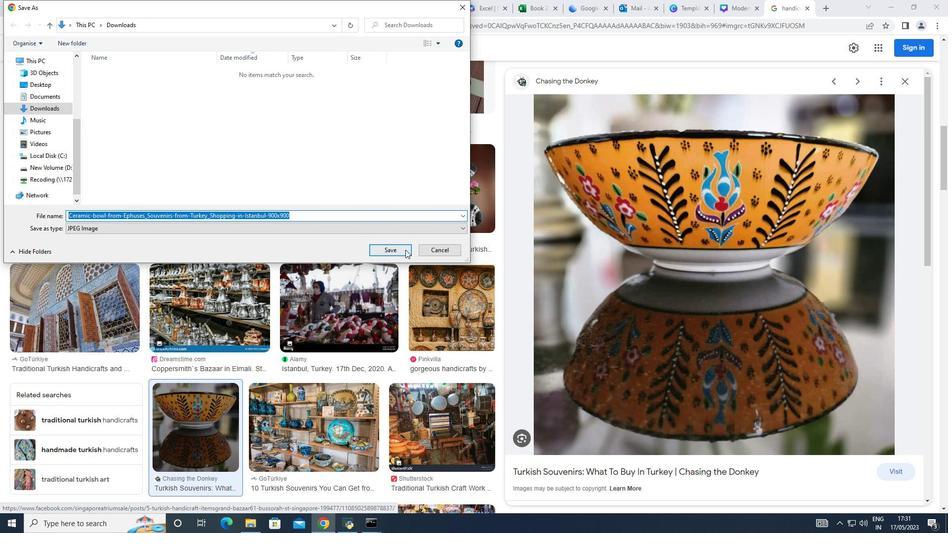 
Action: Mouse moved to (894, 170)
Screenshot: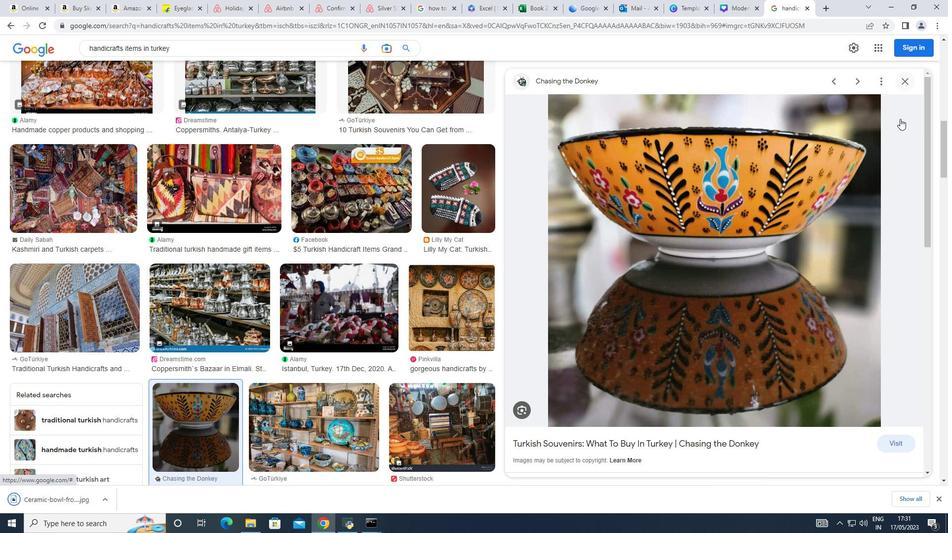 
Action: Mouse scrolled (894, 170) with delta (0, 0)
Screenshot: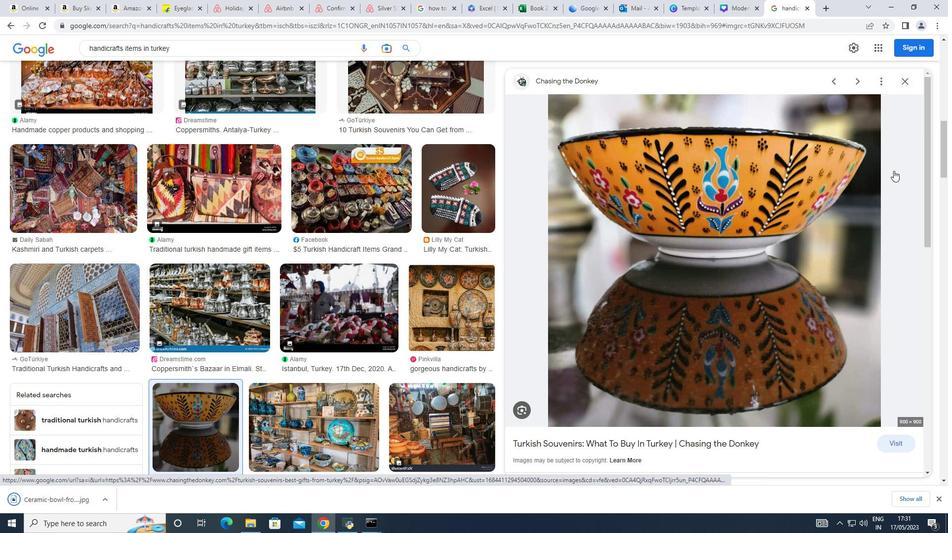 
Action: Mouse scrolled (894, 170) with delta (0, 0)
Screenshot: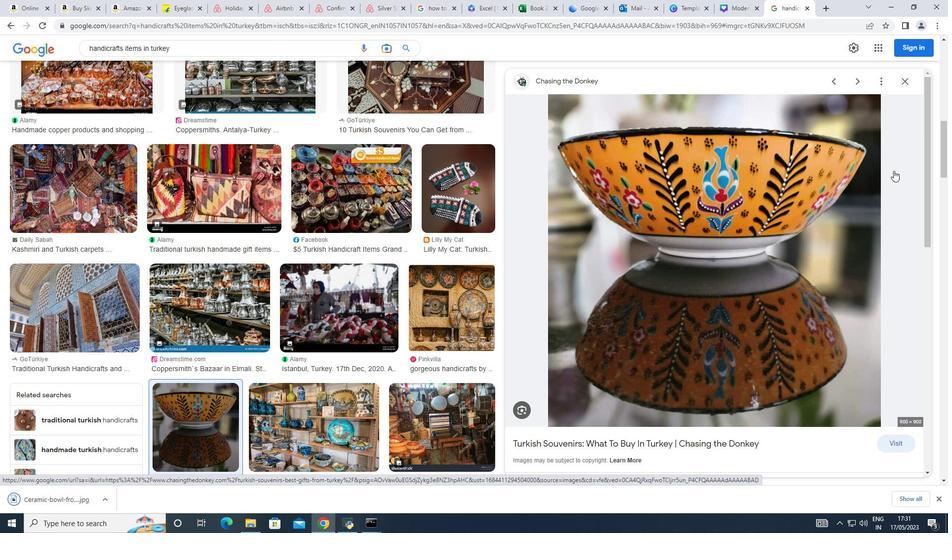 
Action: Mouse scrolled (894, 170) with delta (0, 0)
Screenshot: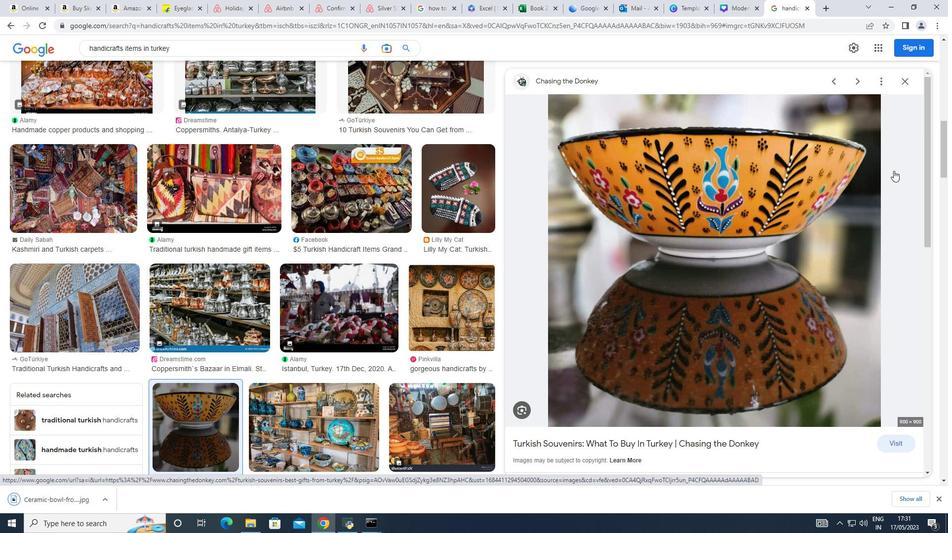 
Action: Mouse scrolled (894, 170) with delta (0, 0)
Screenshot: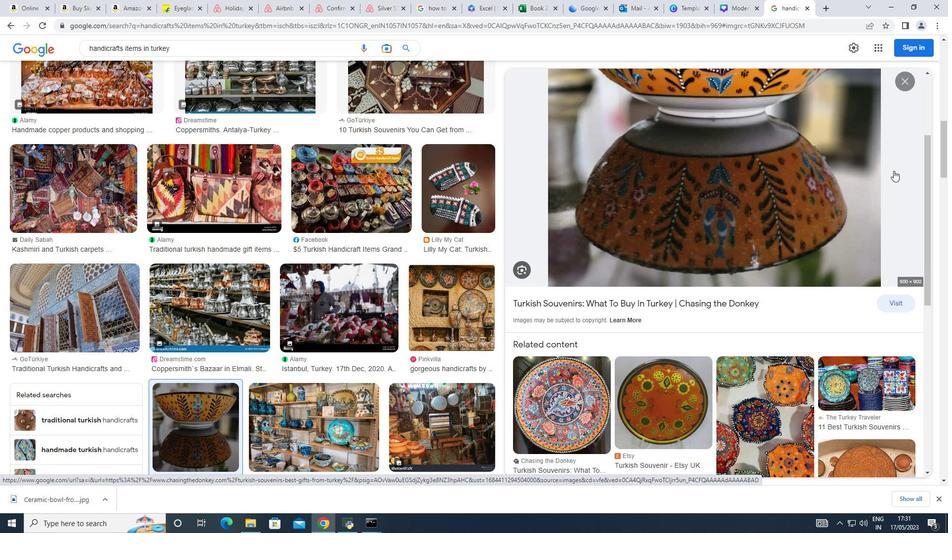 
Action: Mouse scrolled (894, 170) with delta (0, 0)
Screenshot: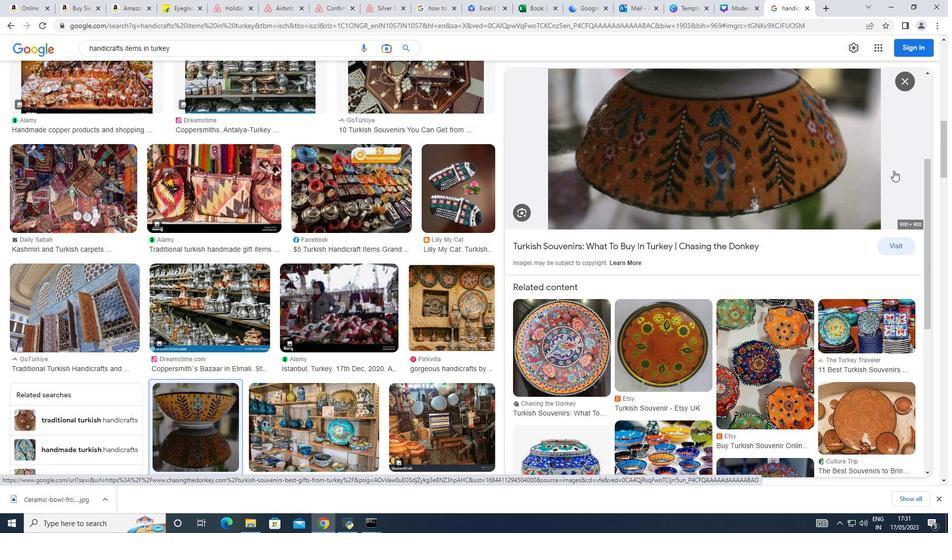 
Action: Mouse scrolled (894, 170) with delta (0, 0)
Screenshot: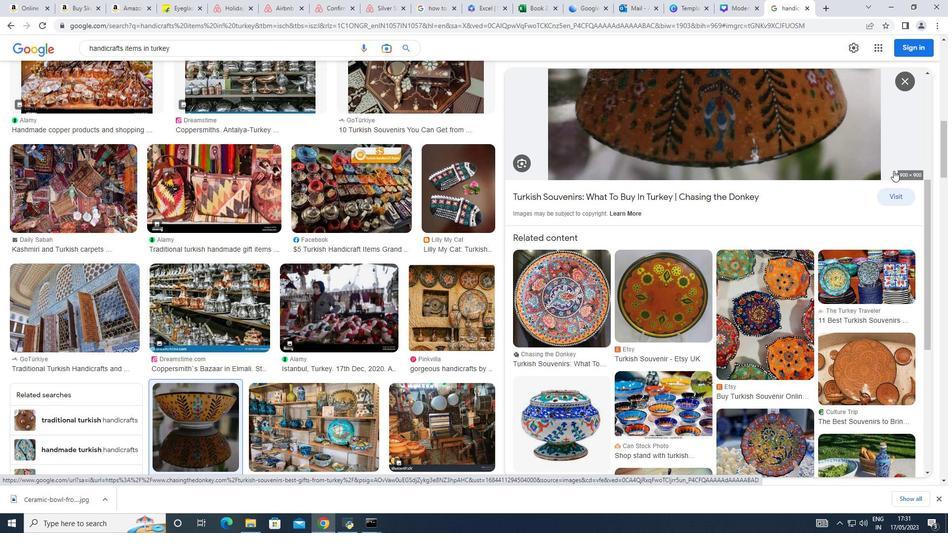 
Action: Mouse moved to (560, 365)
Screenshot: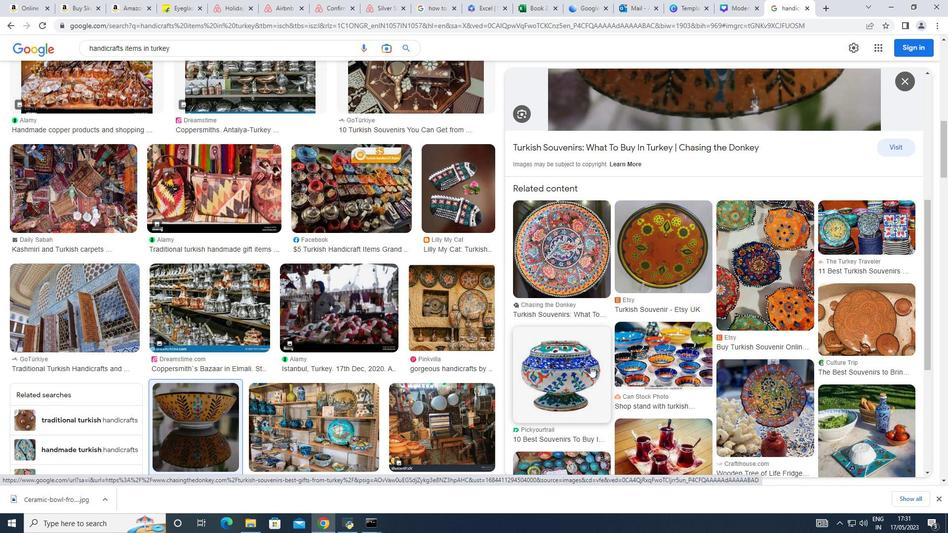 
Action: Mouse pressed left at (560, 365)
Screenshot: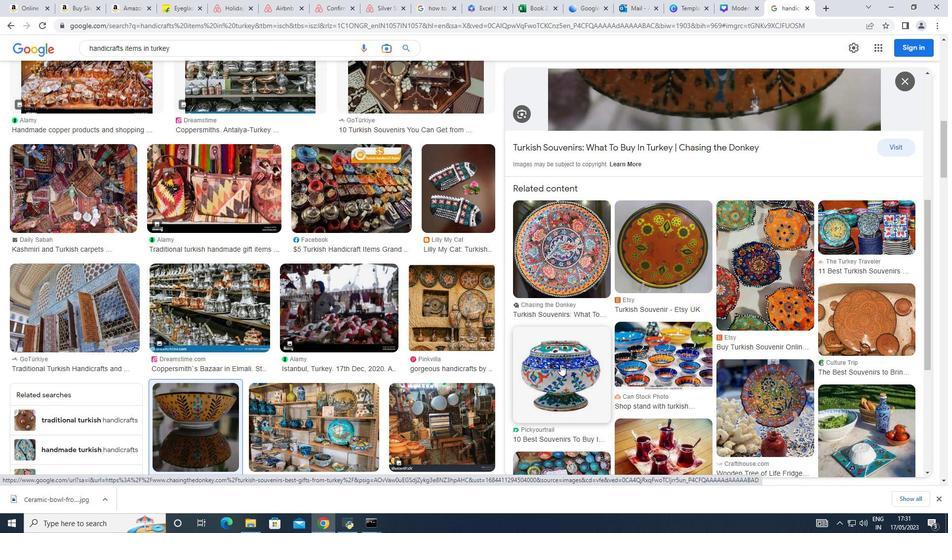 
Action: Mouse moved to (711, 198)
Screenshot: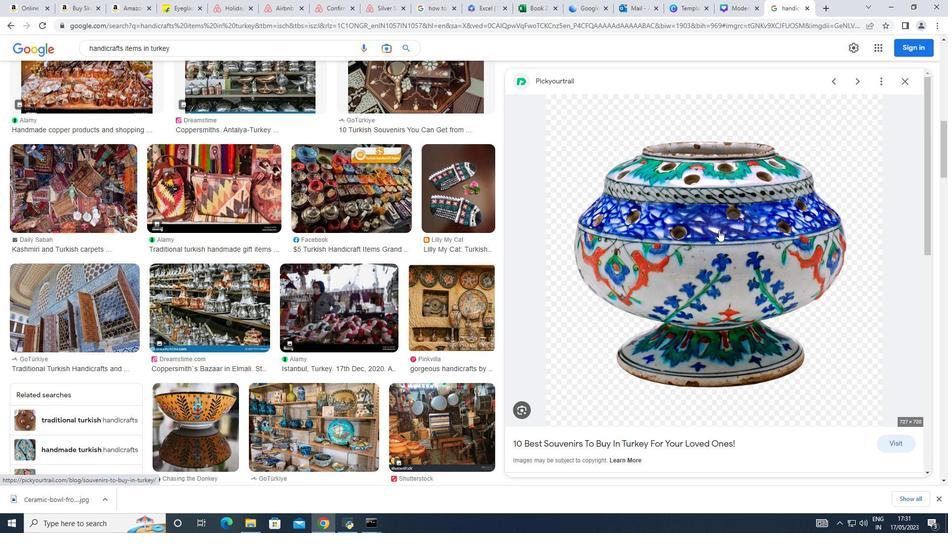 
Action: Mouse pressed right at (711, 198)
Screenshot: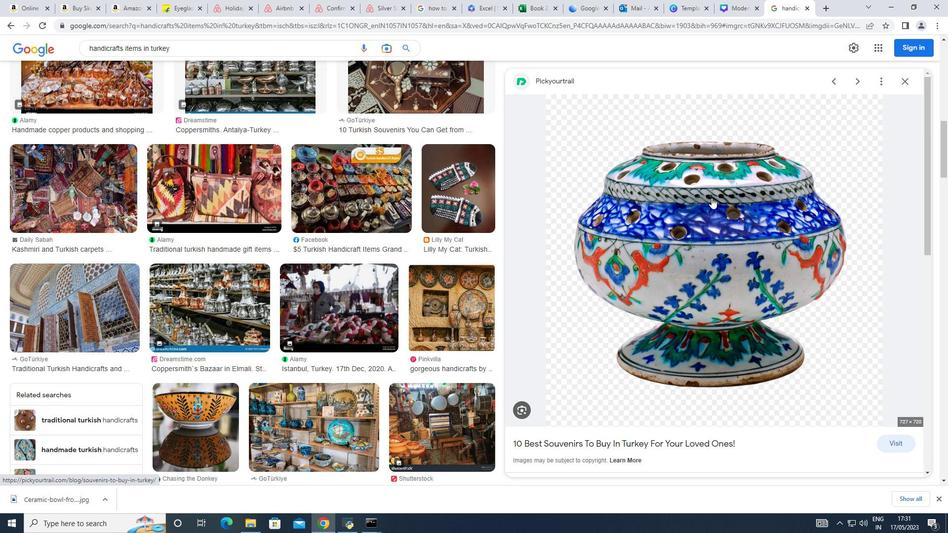 
Action: Mouse moved to (750, 303)
Screenshot: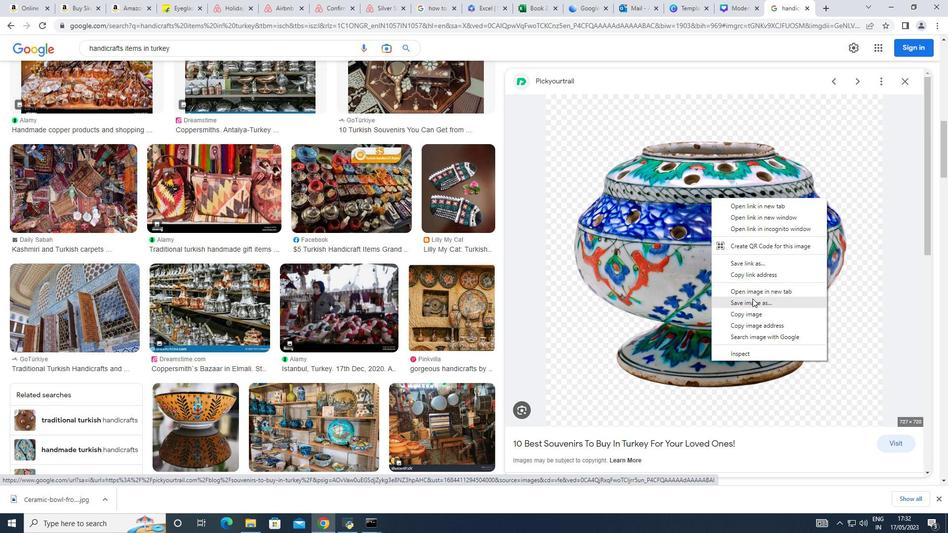 
Action: Mouse pressed left at (750, 303)
Screenshot: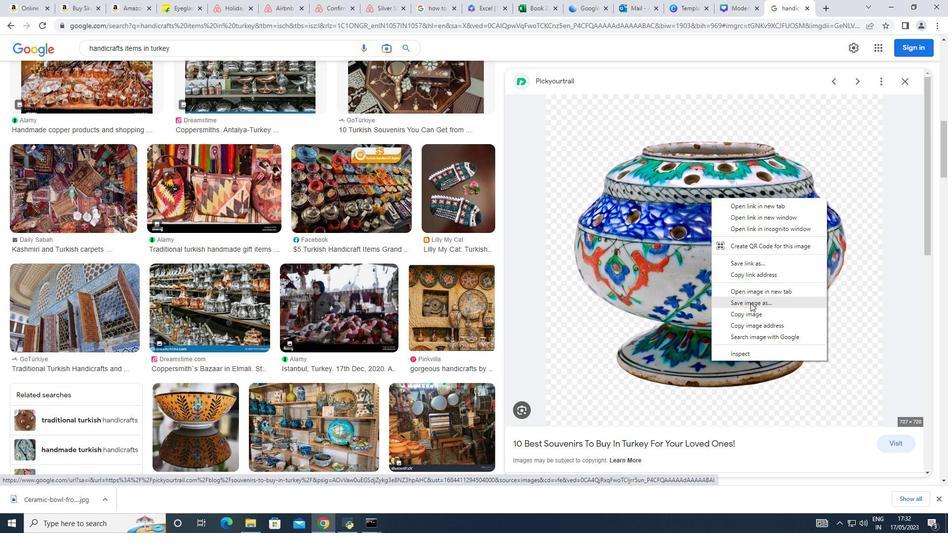 
Action: Mouse moved to (388, 247)
Screenshot: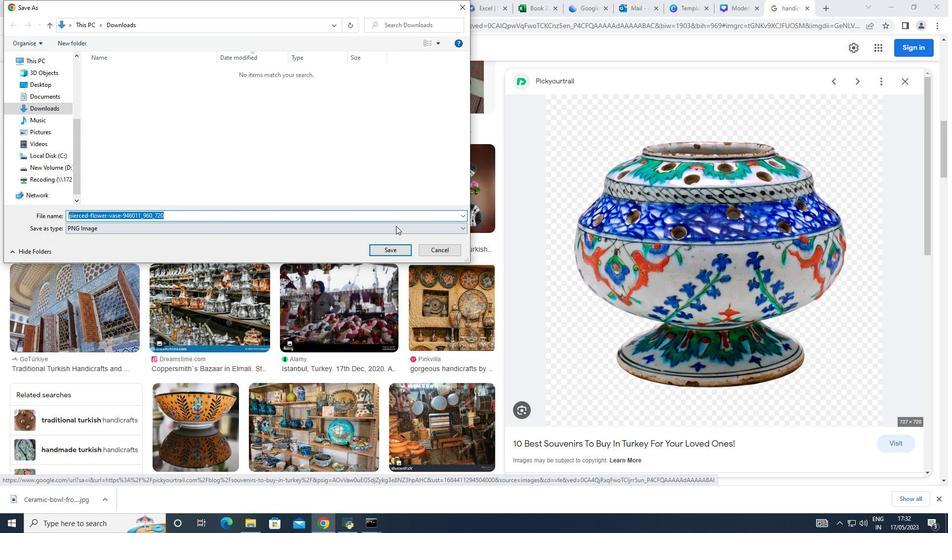 
Action: Mouse pressed left at (388, 247)
Screenshot: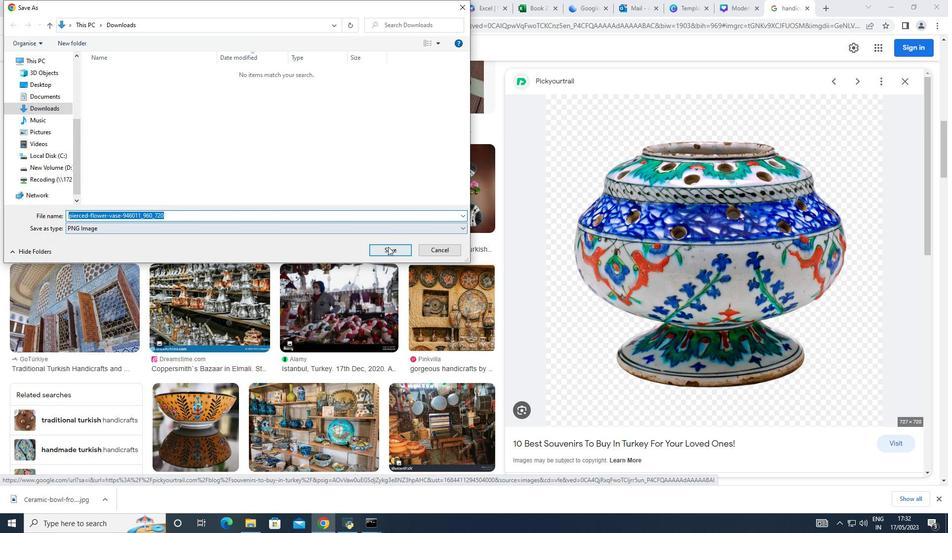 
Action: Mouse moved to (902, 82)
Screenshot: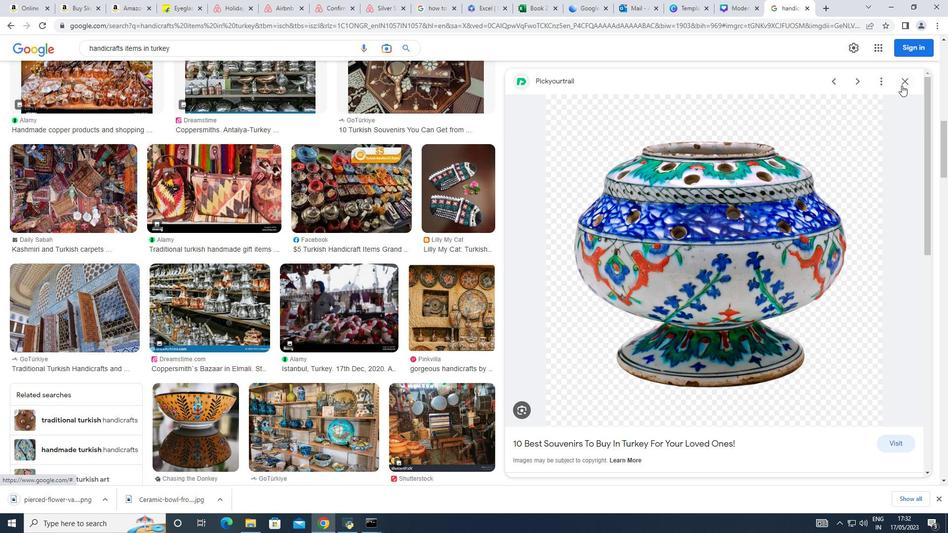 
Action: Mouse pressed left at (902, 82)
Screenshot: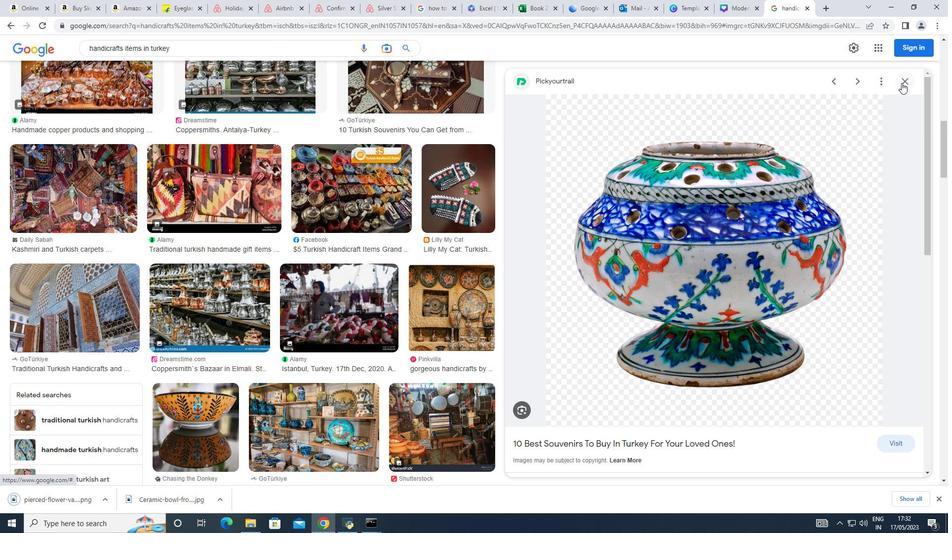 
Action: Mouse moved to (555, 288)
Screenshot: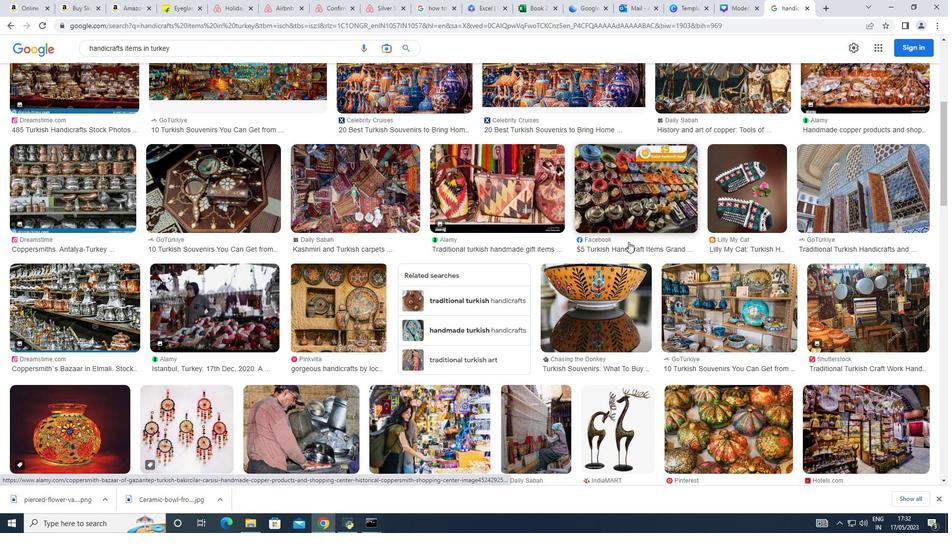
Action: Mouse scrolled (555, 288) with delta (0, 0)
Screenshot: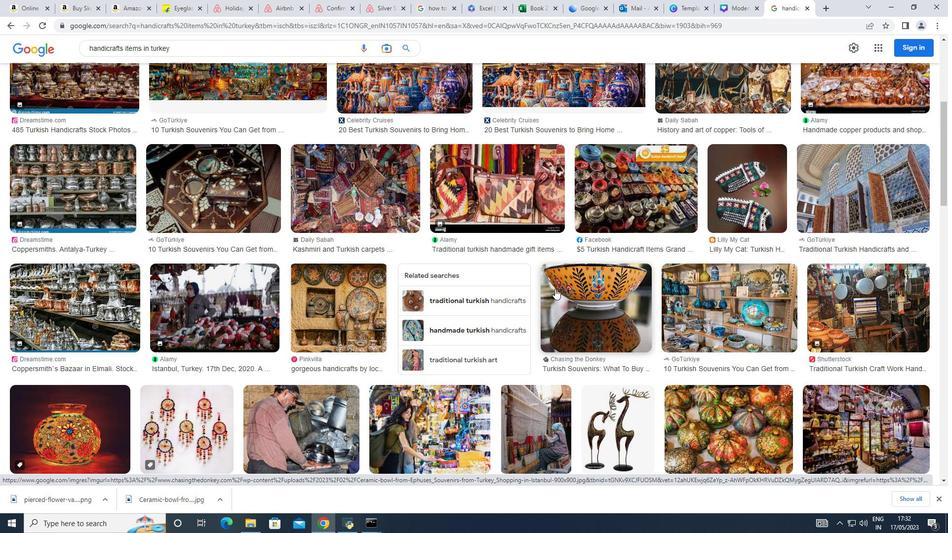 
Action: Mouse scrolled (555, 288) with delta (0, 0)
Screenshot: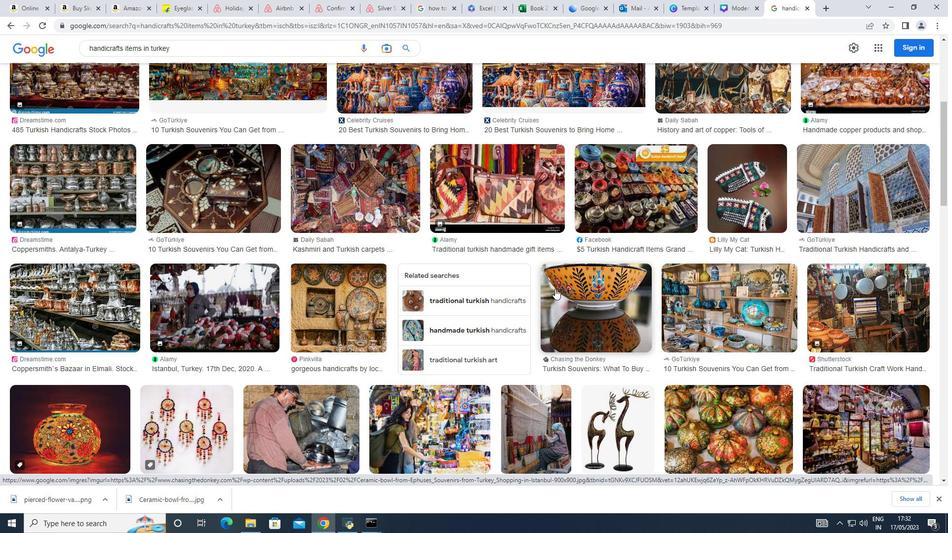 
Action: Mouse scrolled (555, 288) with delta (0, 0)
Screenshot: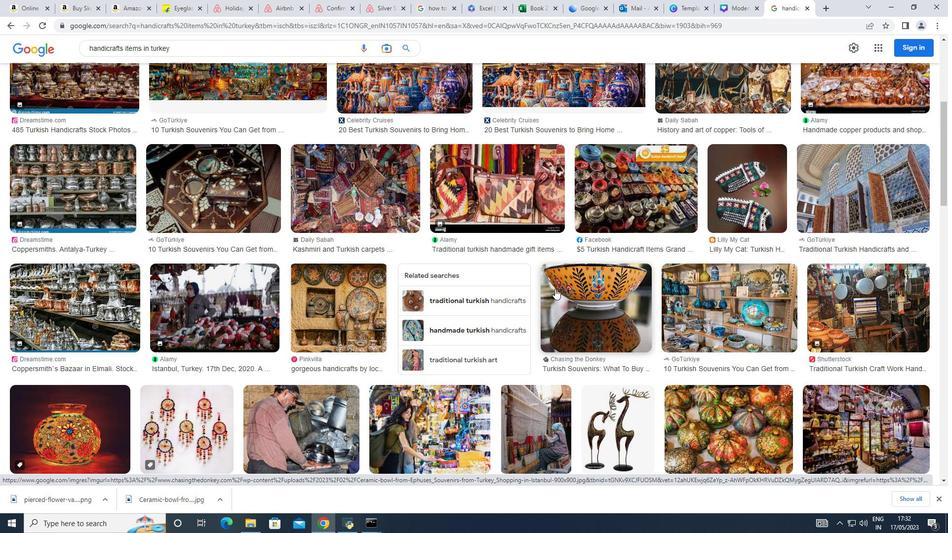
Action: Mouse scrolled (555, 289) with delta (0, 0)
Screenshot: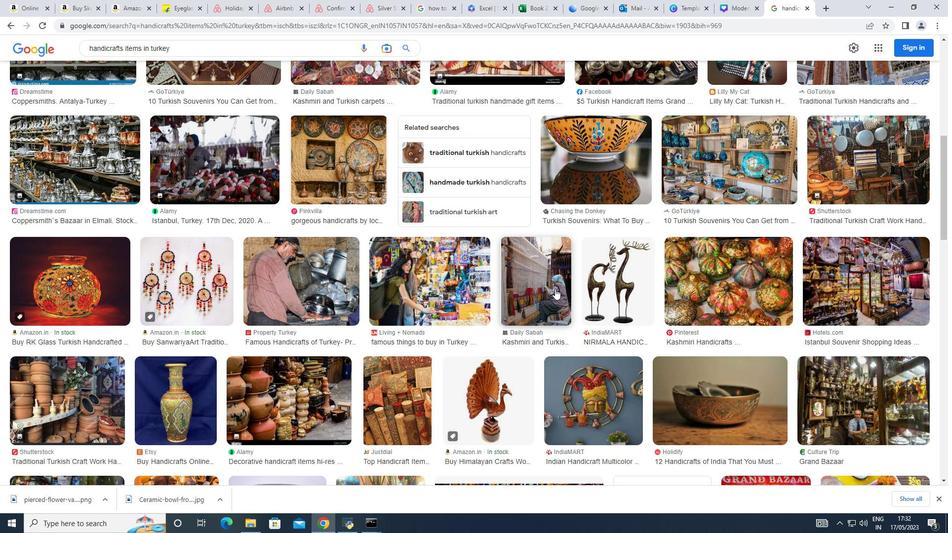 
Action: Mouse scrolled (555, 289) with delta (0, 0)
Screenshot: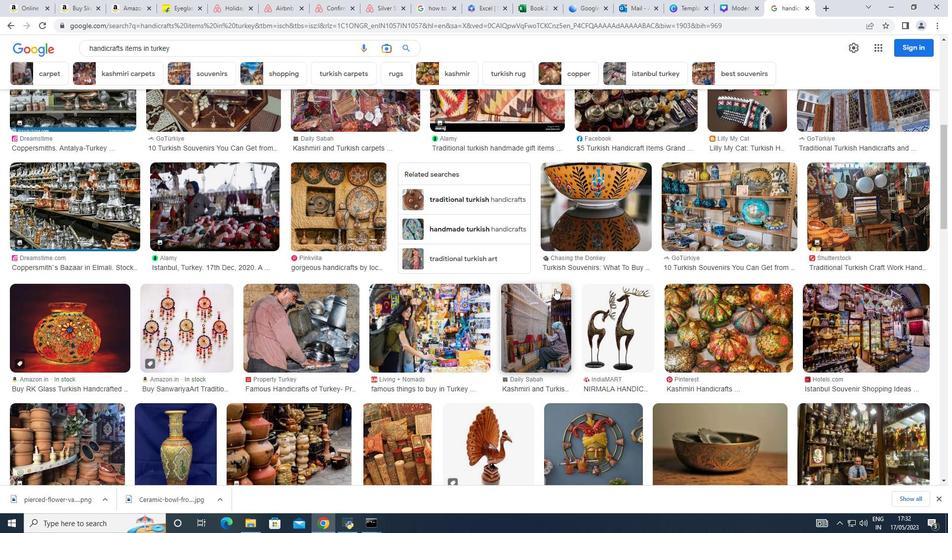 
Action: Mouse scrolled (555, 289) with delta (0, 0)
Screenshot: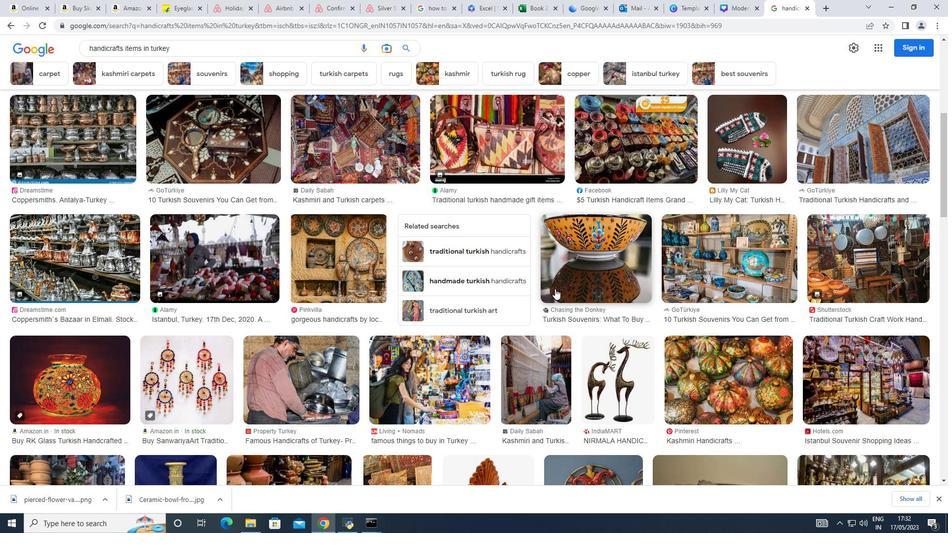 
Action: Mouse scrolled (555, 289) with delta (0, 0)
Screenshot: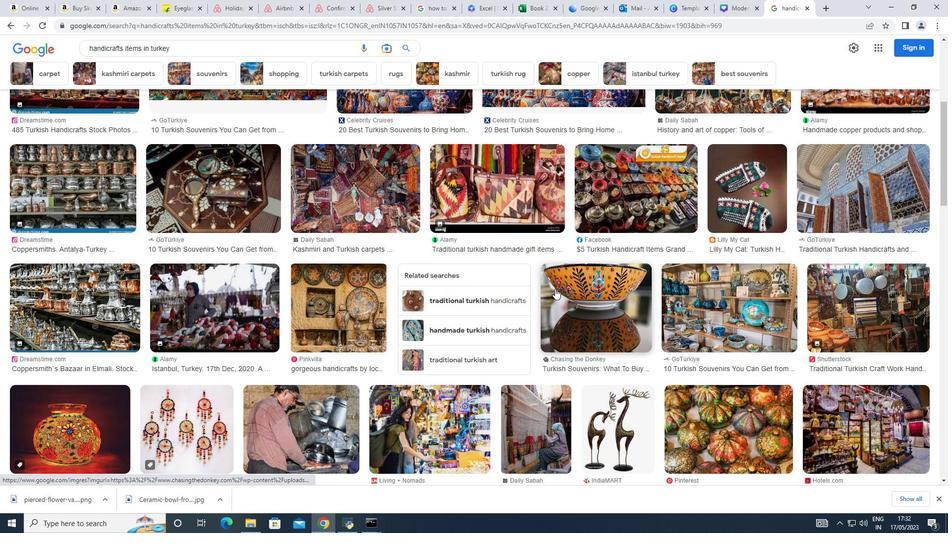 
Action: Mouse scrolled (555, 289) with delta (0, 0)
Screenshot: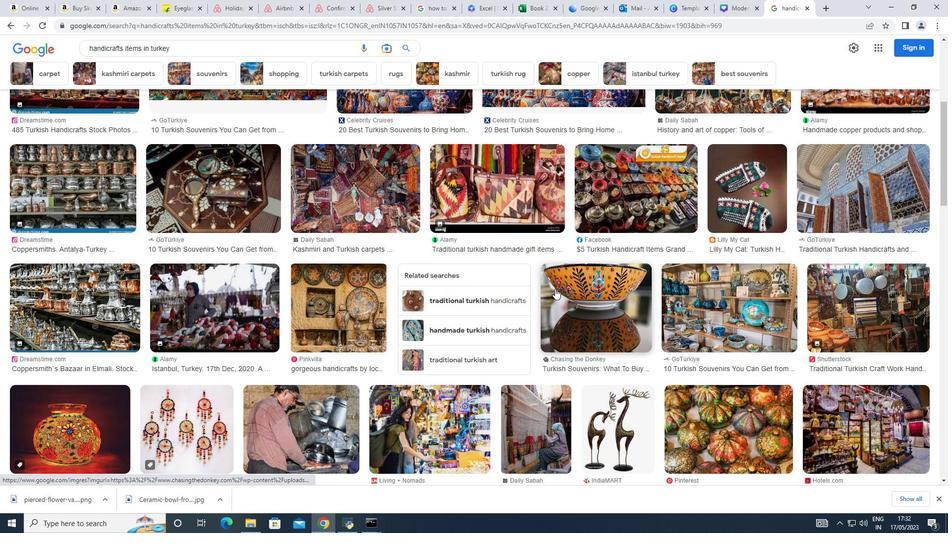 
Action: Mouse scrolled (555, 289) with delta (0, 0)
Screenshot: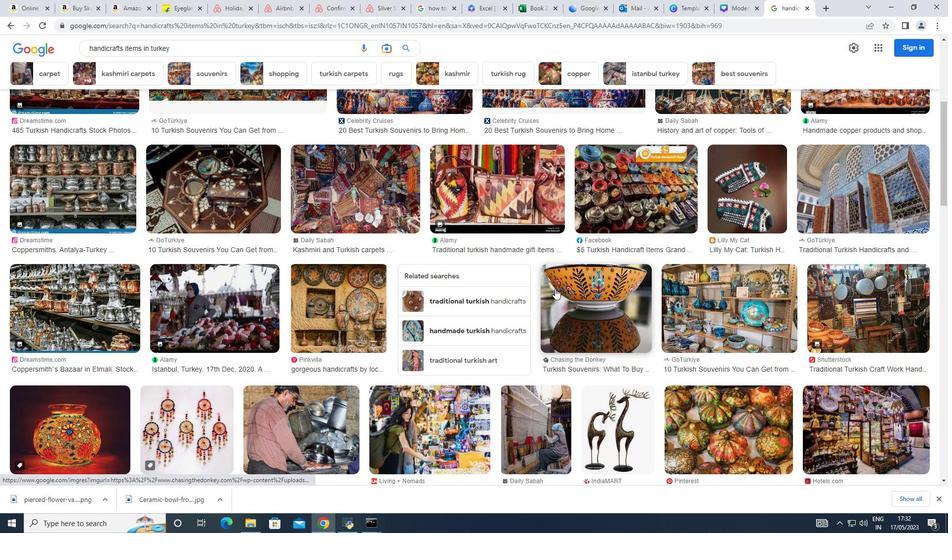 
Action: Mouse scrolled (555, 289) with delta (0, 0)
Screenshot: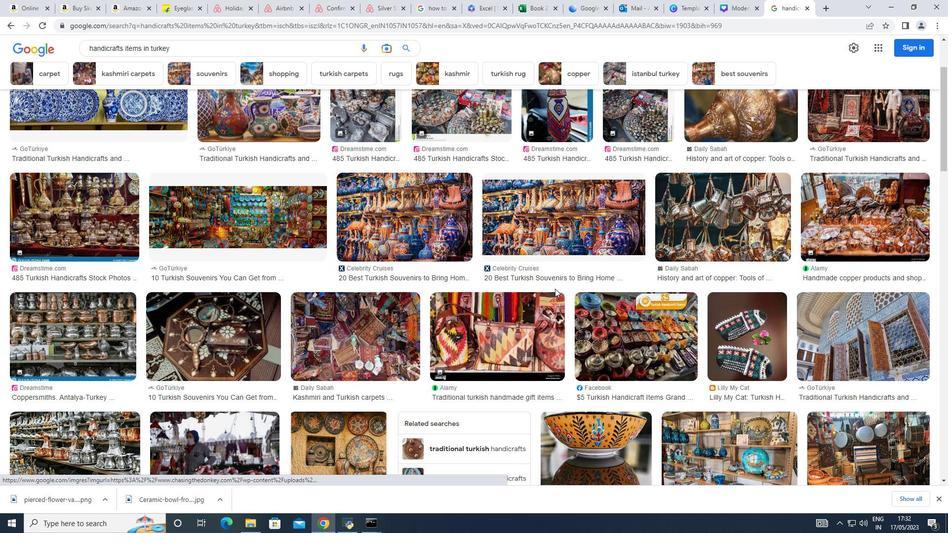 
Action: Mouse scrolled (555, 289) with delta (0, 0)
Screenshot: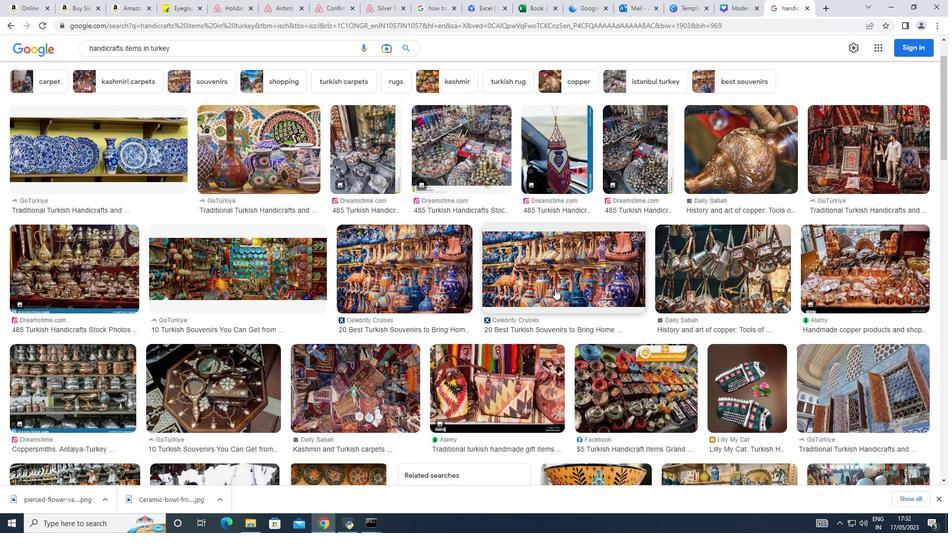 
Action: Mouse moved to (406, 316)
Screenshot: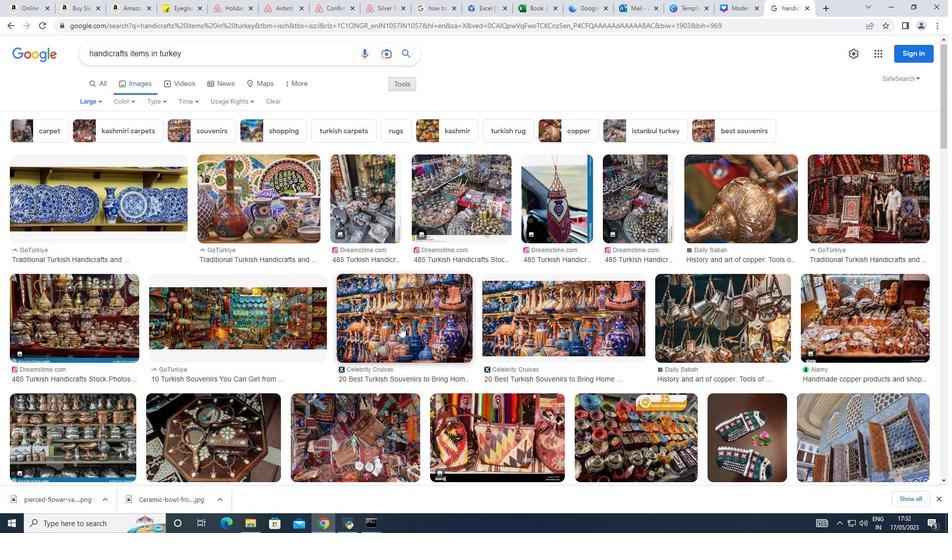 
Action: Mouse pressed left at (406, 316)
Screenshot: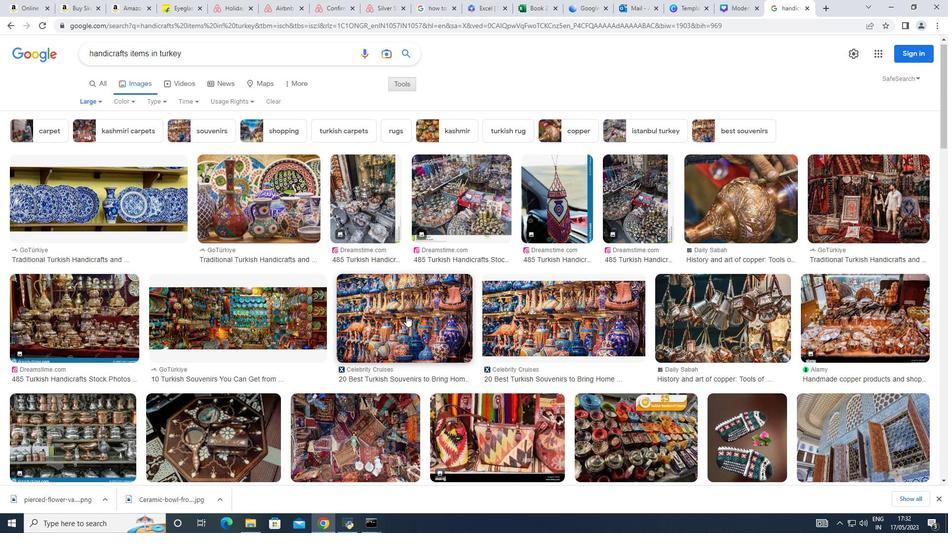 
Action: Mouse moved to (666, 197)
Screenshot: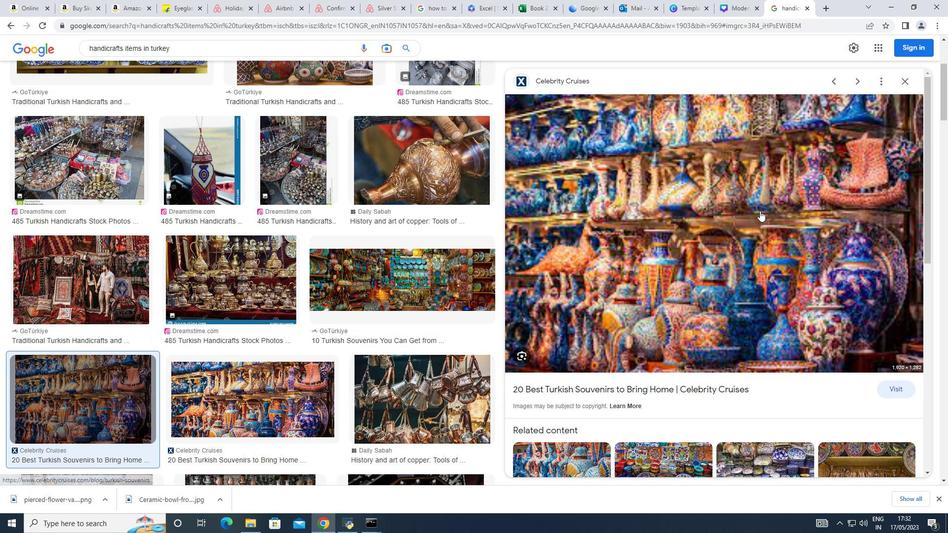 
Action: Mouse pressed right at (666, 197)
Screenshot: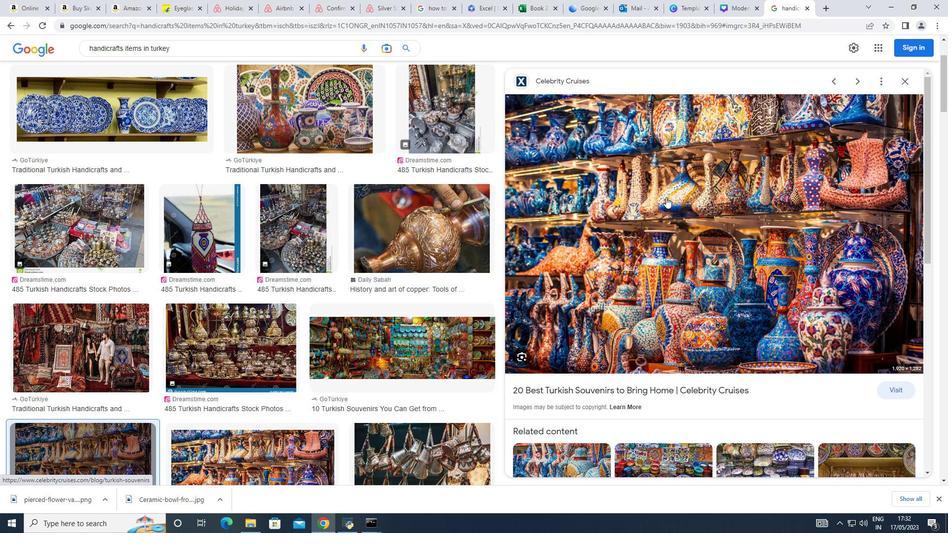 
Action: Mouse moved to (699, 297)
Screenshot: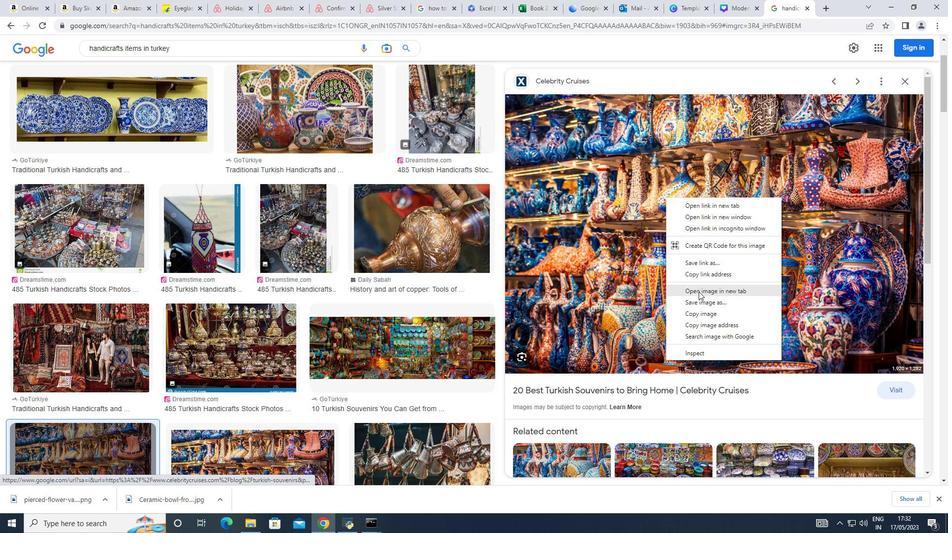 
Action: Mouse pressed left at (699, 297)
Screenshot: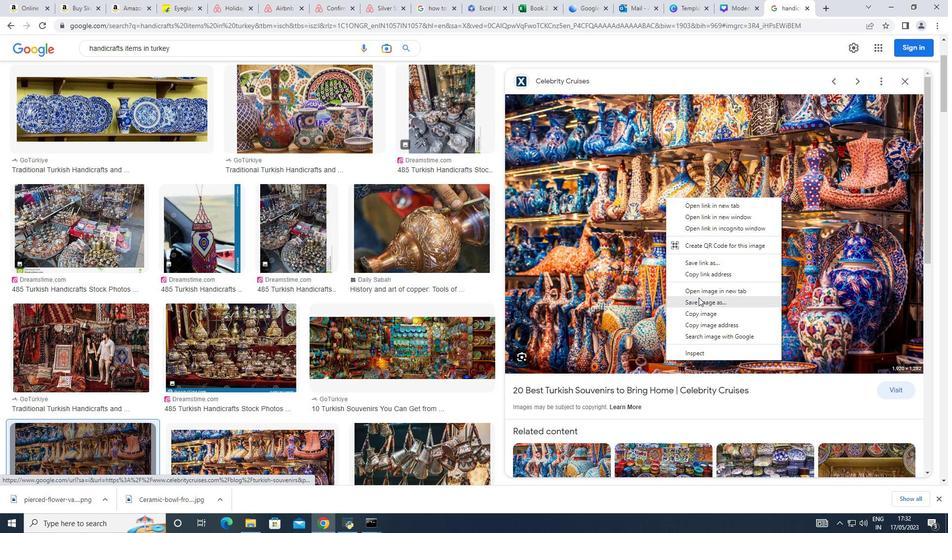 
Action: Mouse moved to (398, 251)
Screenshot: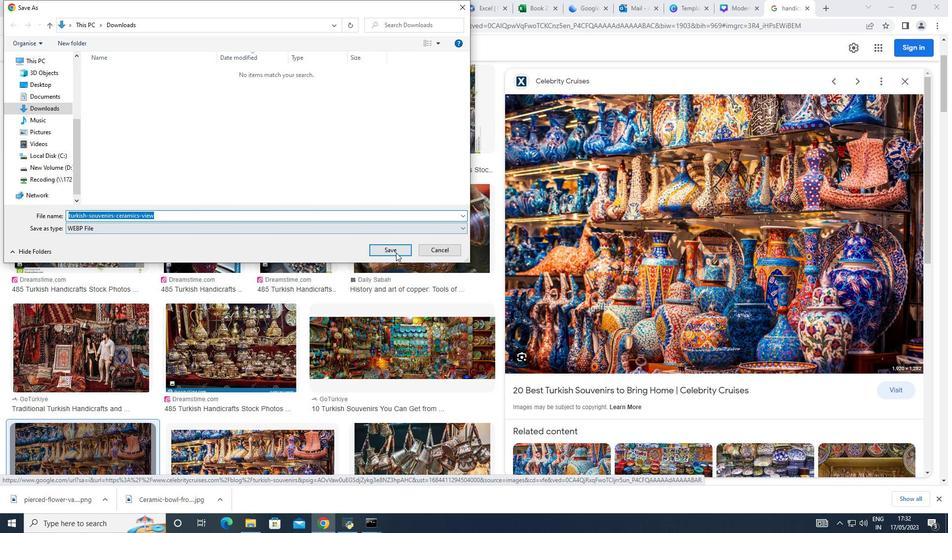 
Action: Mouse pressed left at (398, 251)
Screenshot: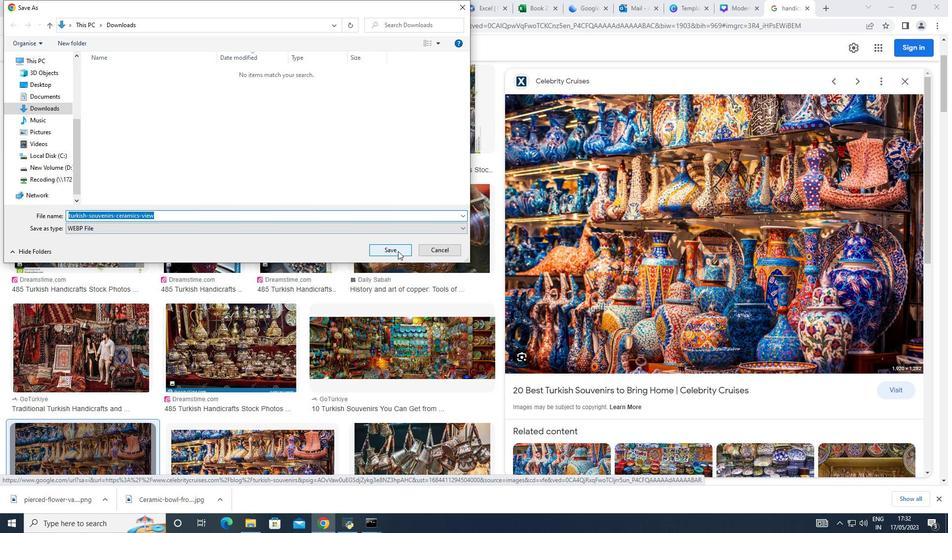
Action: Mouse moved to (700, 257)
Screenshot: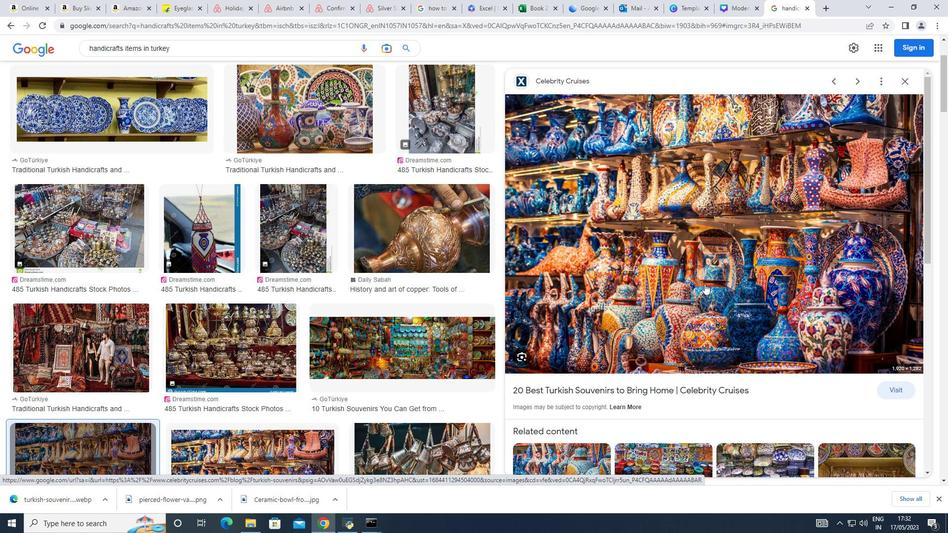 
Action: Mouse pressed right at (700, 257)
Screenshot: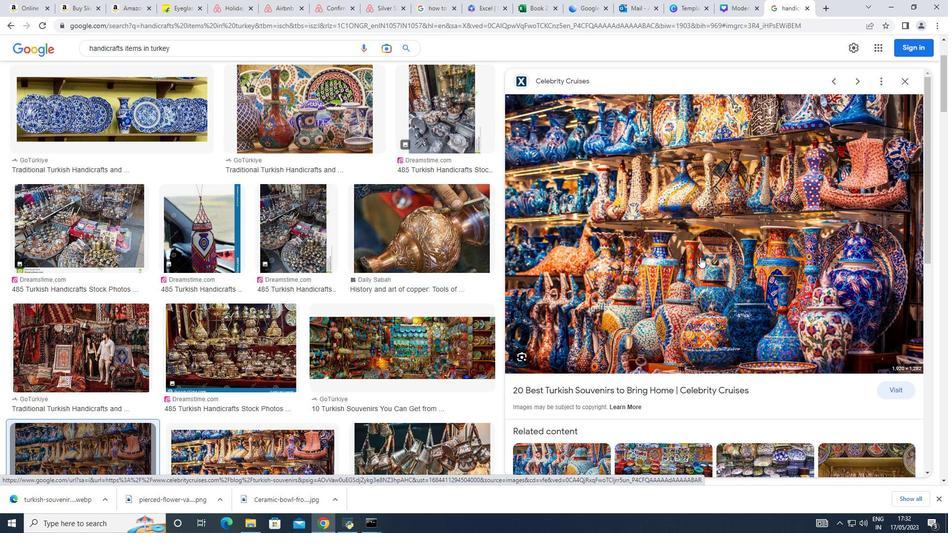 
Action: Mouse moved to (734, 356)
Screenshot: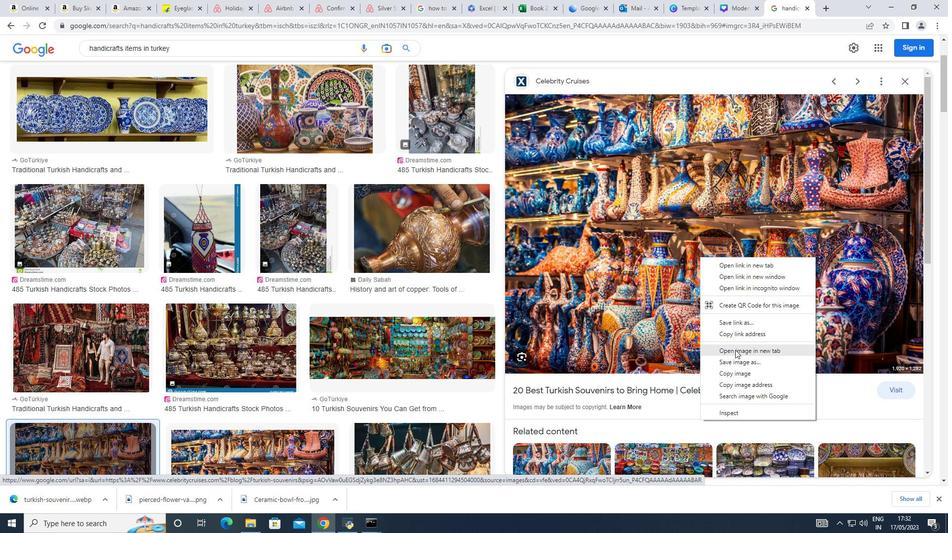 
Action: Mouse pressed left at (734, 356)
Screenshot: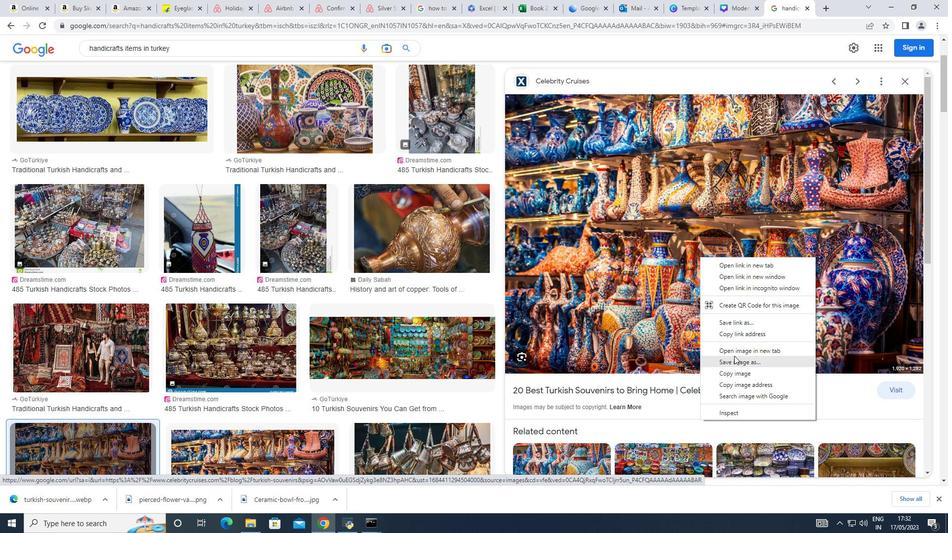 
Action: Mouse moved to (272, 233)
Screenshot: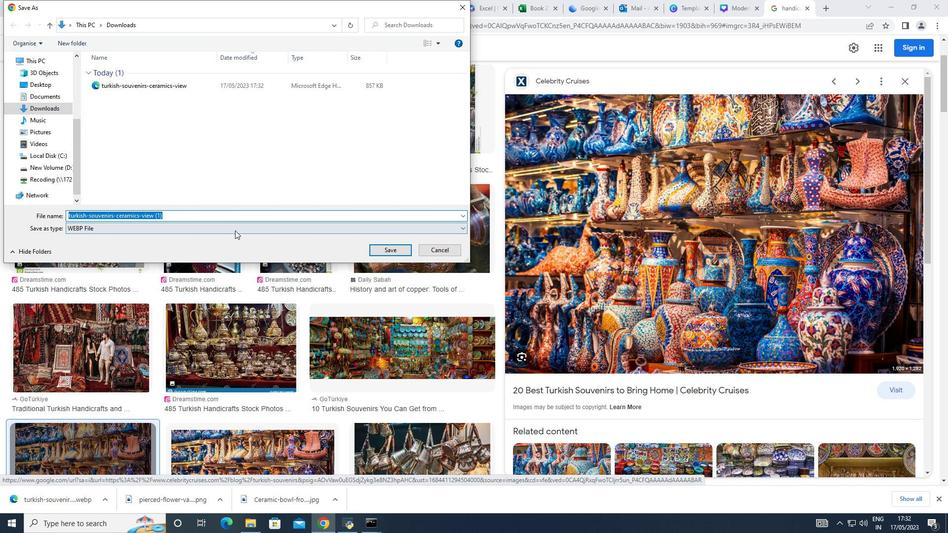 
Action: Mouse pressed left at (272, 233)
Screenshot: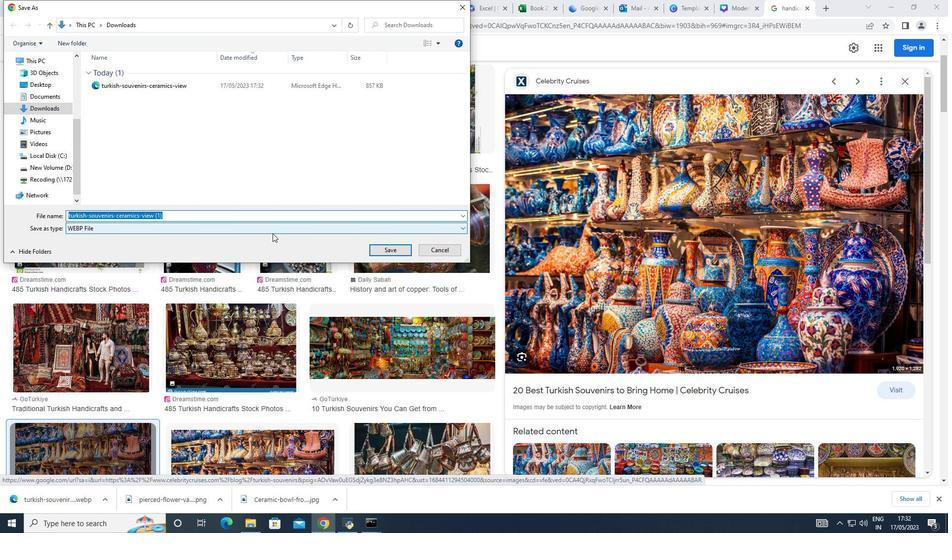 
Action: Mouse moved to (467, 7)
Screenshot: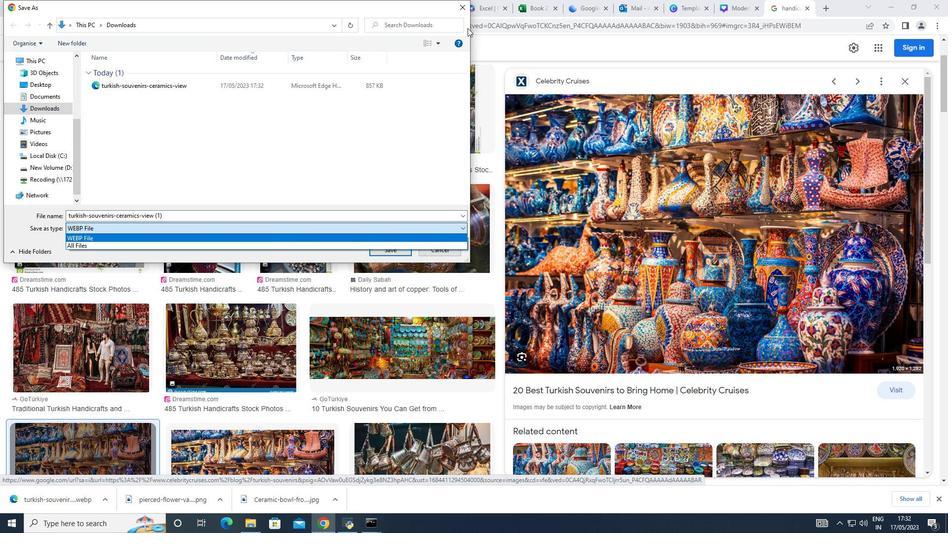 
Action: Mouse pressed left at (467, 7)
Screenshot: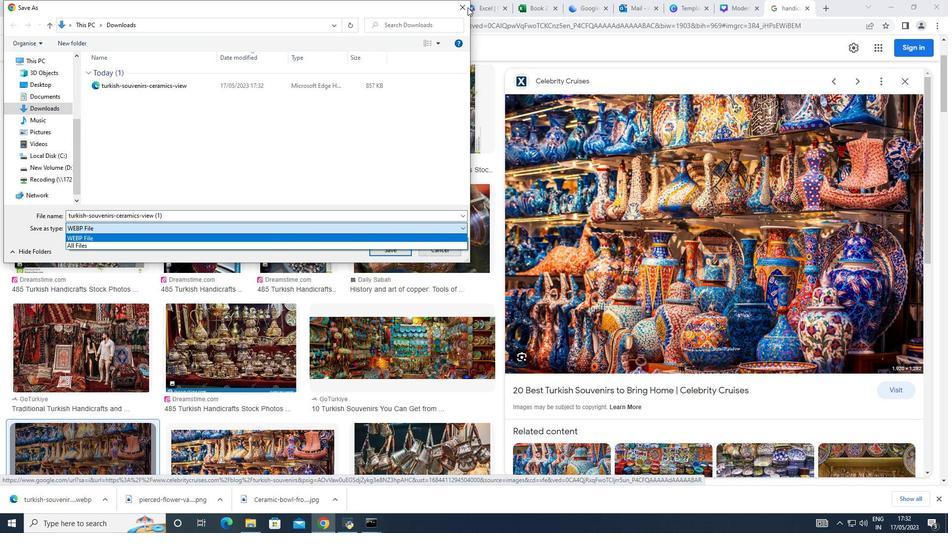 
Action: Mouse moved to (460, 5)
Screenshot: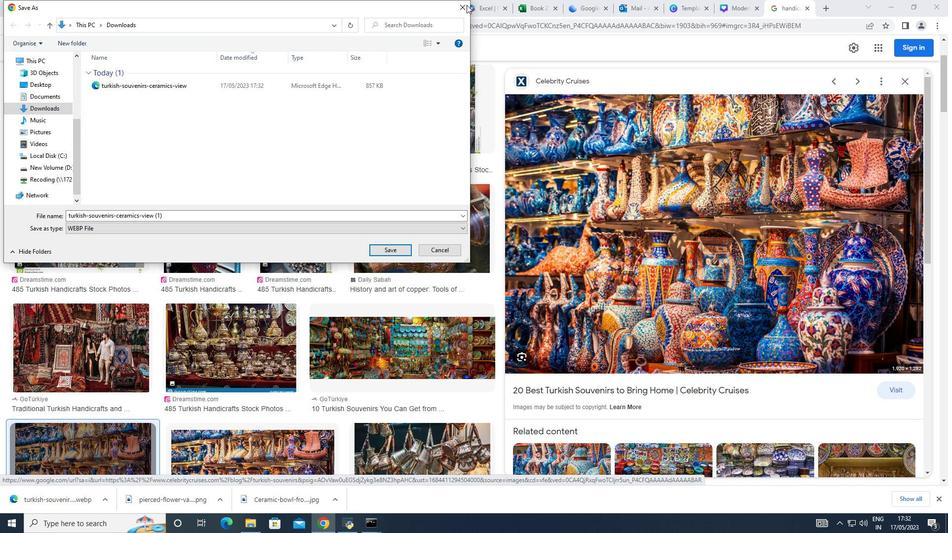 
Action: Mouse pressed left at (460, 5)
Screenshot: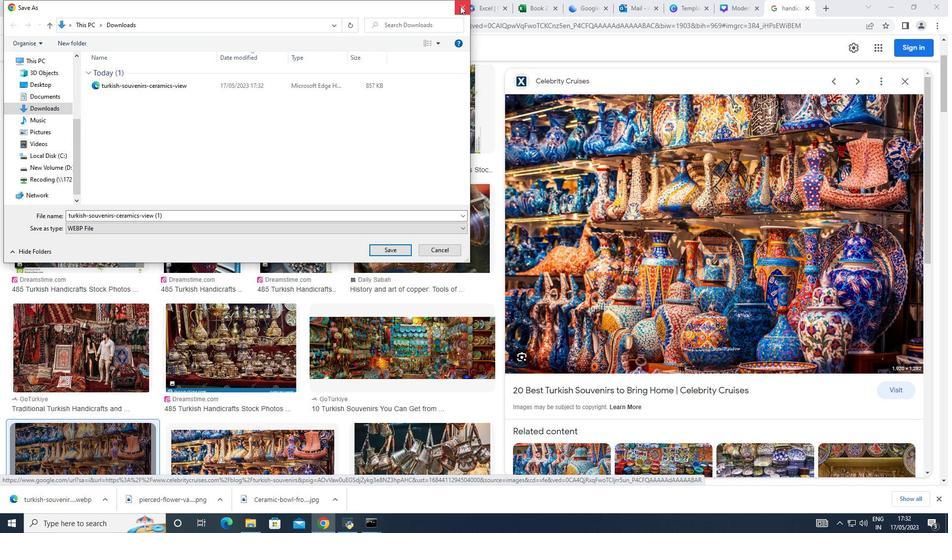 
Action: Mouse moved to (673, 236)
Screenshot: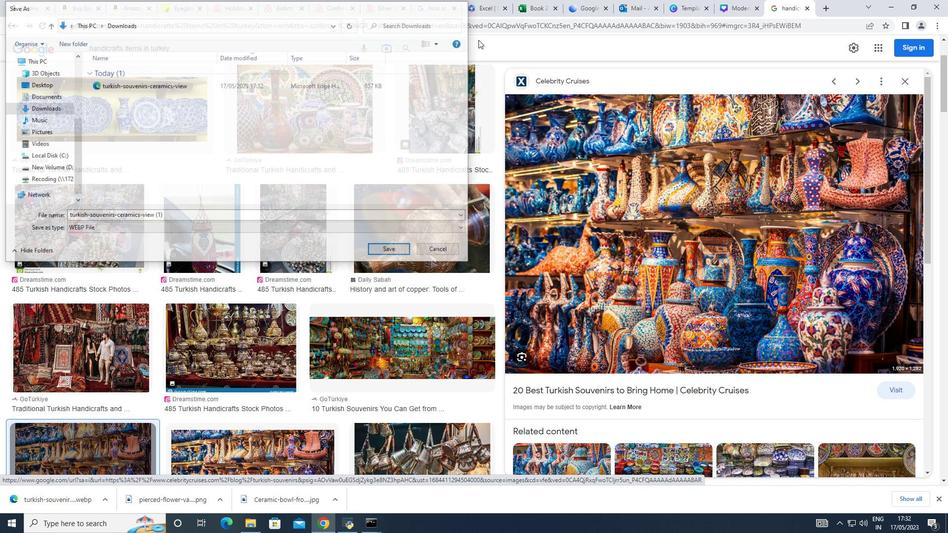 
Action: Mouse scrolled (673, 235) with delta (0, 0)
Screenshot: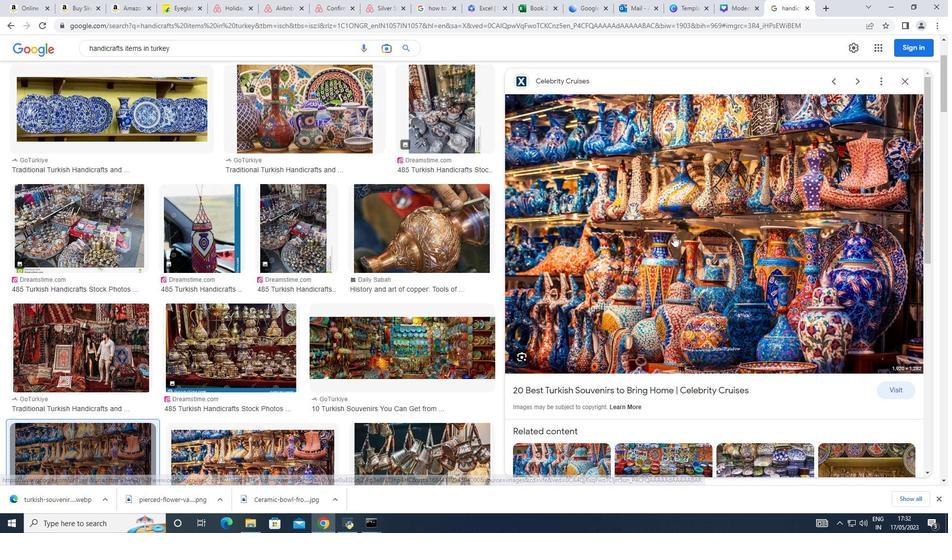 
Action: Mouse scrolled (673, 235) with delta (0, 0)
Screenshot: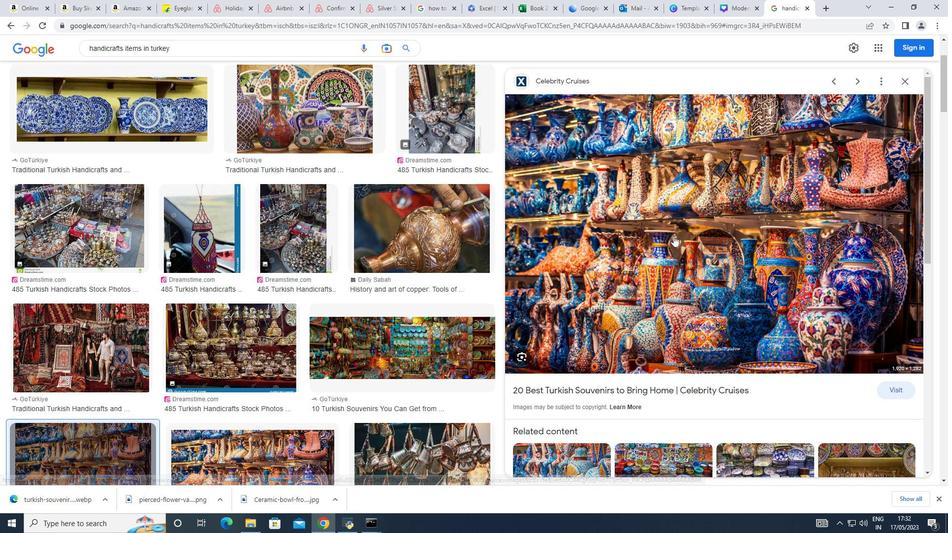 
Action: Mouse moved to (654, 374)
Screenshot: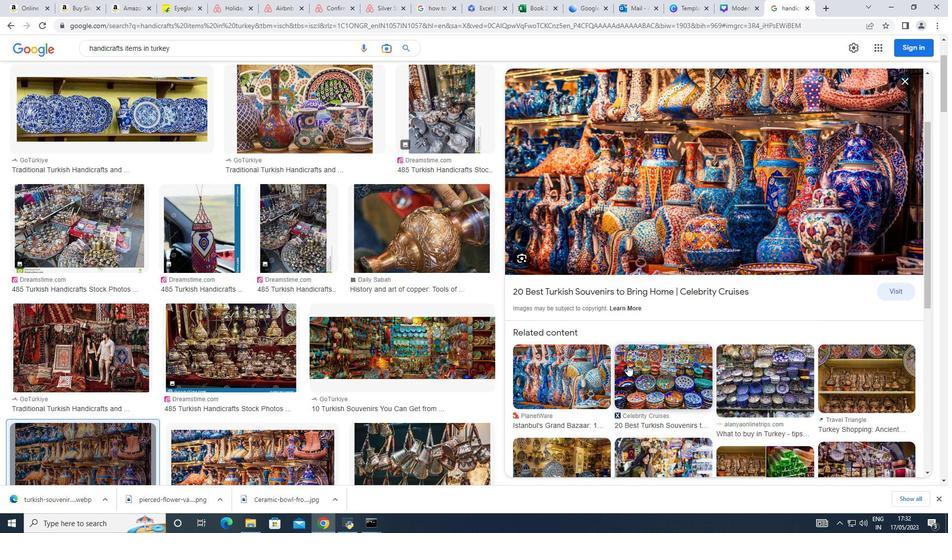 
Action: Mouse pressed left at (654, 374)
Screenshot: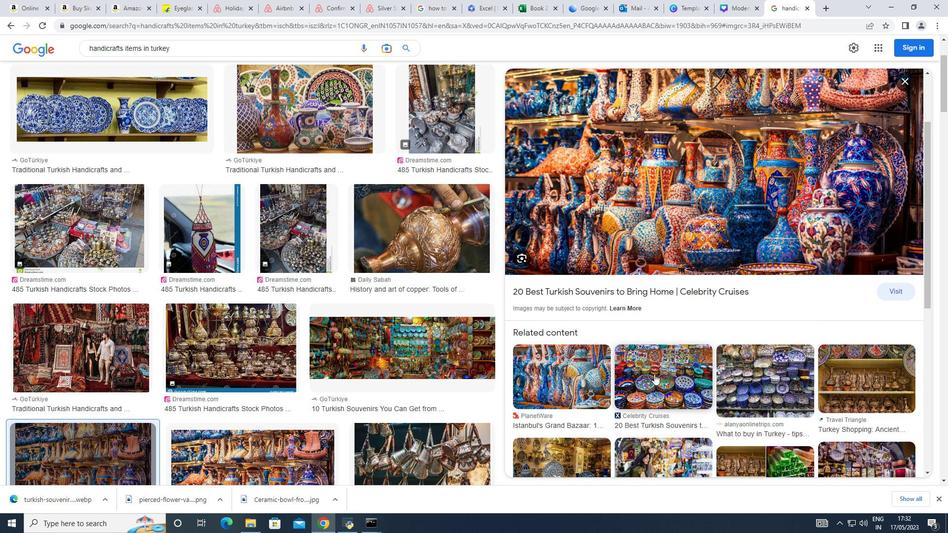 
Action: Mouse moved to (677, 185)
Screenshot: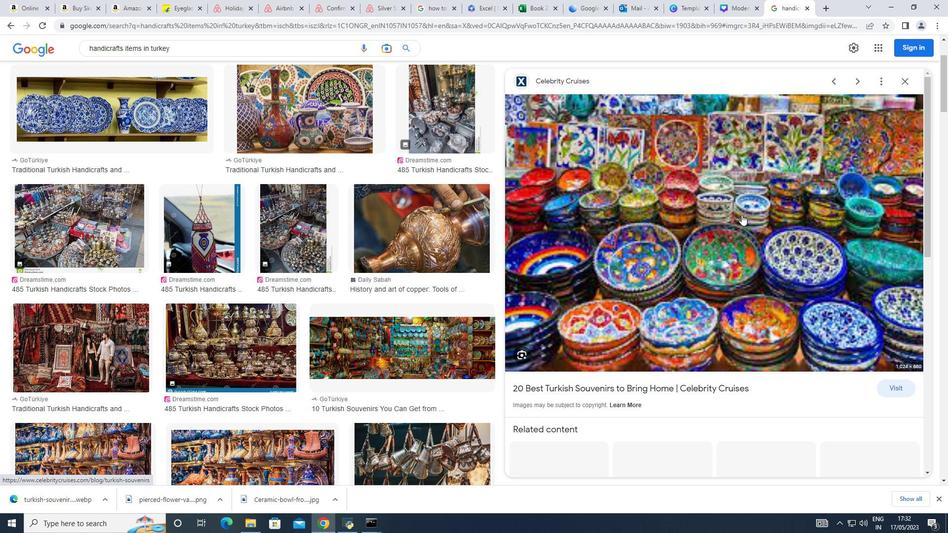 
Action: Mouse pressed right at (677, 185)
Screenshot: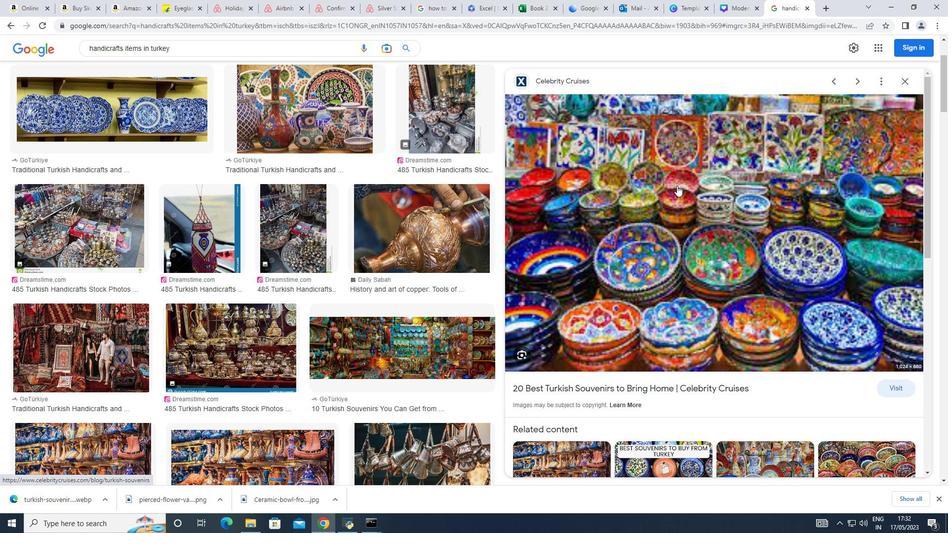 
Action: Mouse moved to (725, 286)
Screenshot: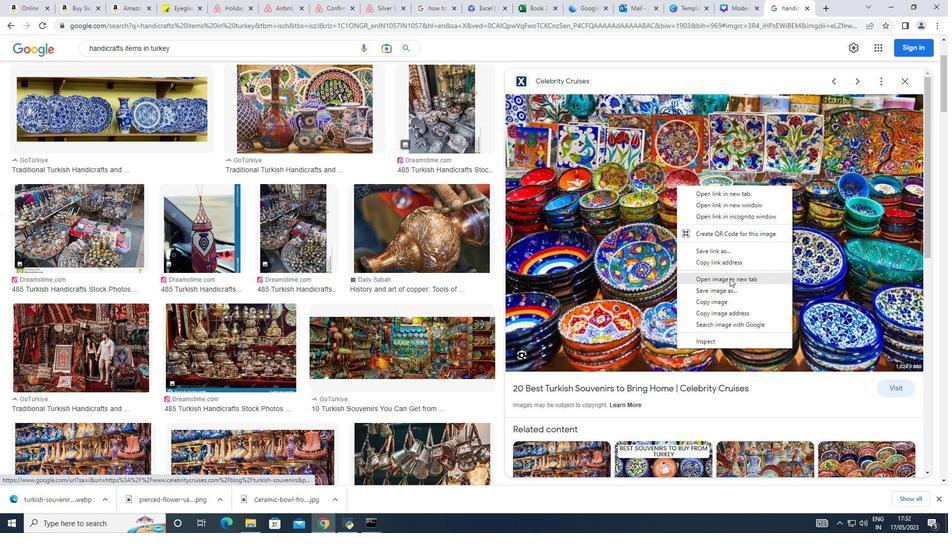 
Action: Mouse pressed left at (725, 286)
Screenshot: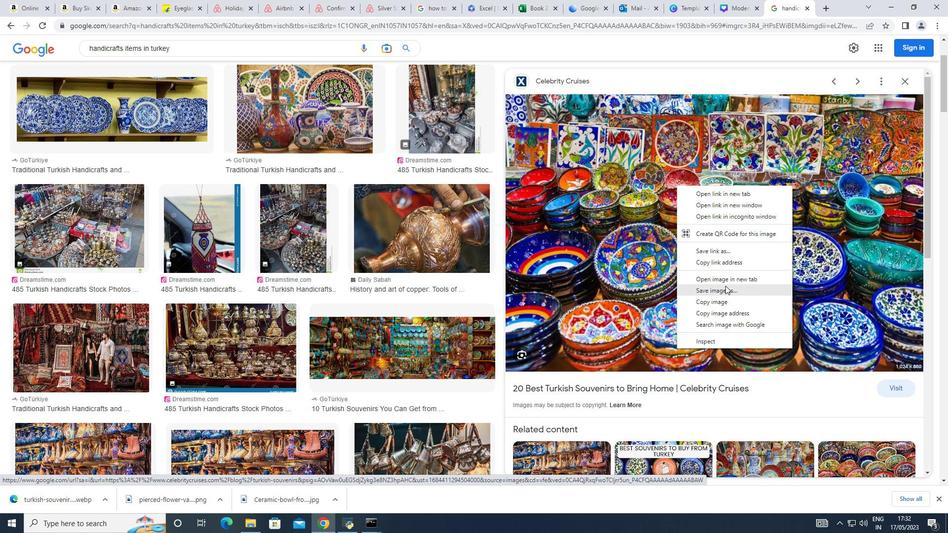 
Action: Mouse moved to (401, 252)
Screenshot: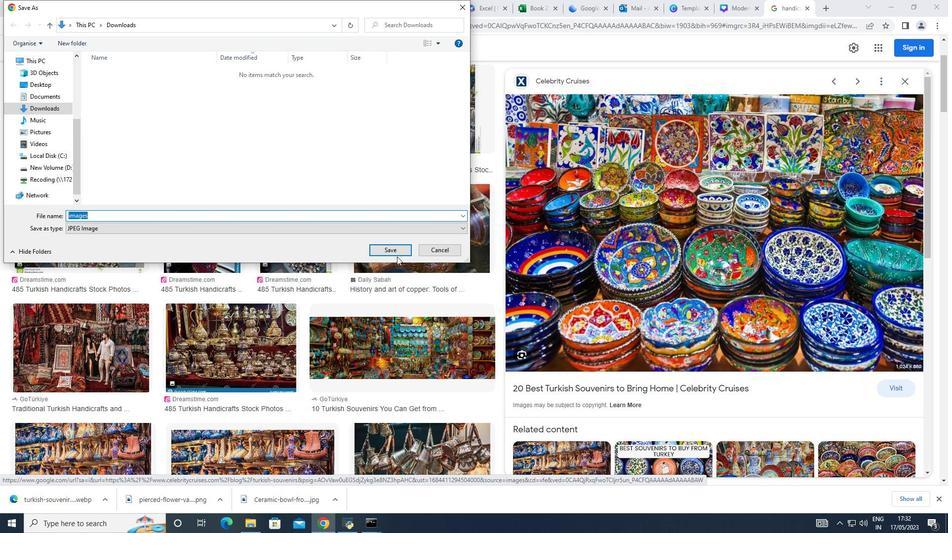 
Action: Mouse pressed left at (401, 252)
Screenshot: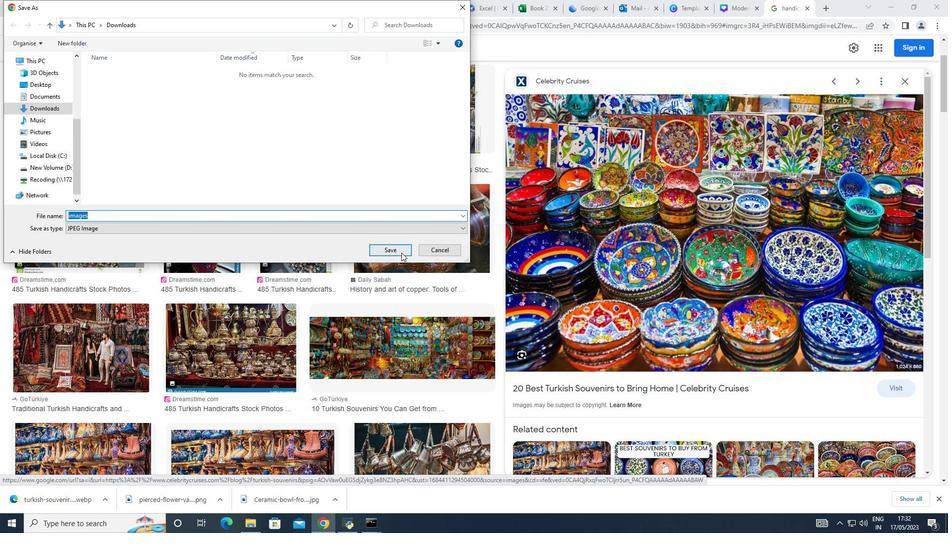 
Action: Mouse moved to (523, 81)
Screenshot: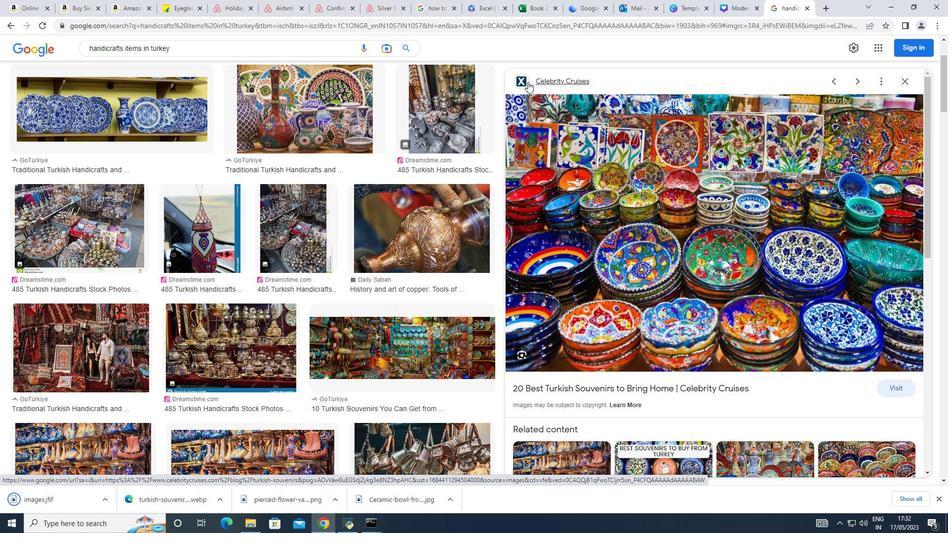 
Action: Mouse pressed left at (523, 81)
Screenshot: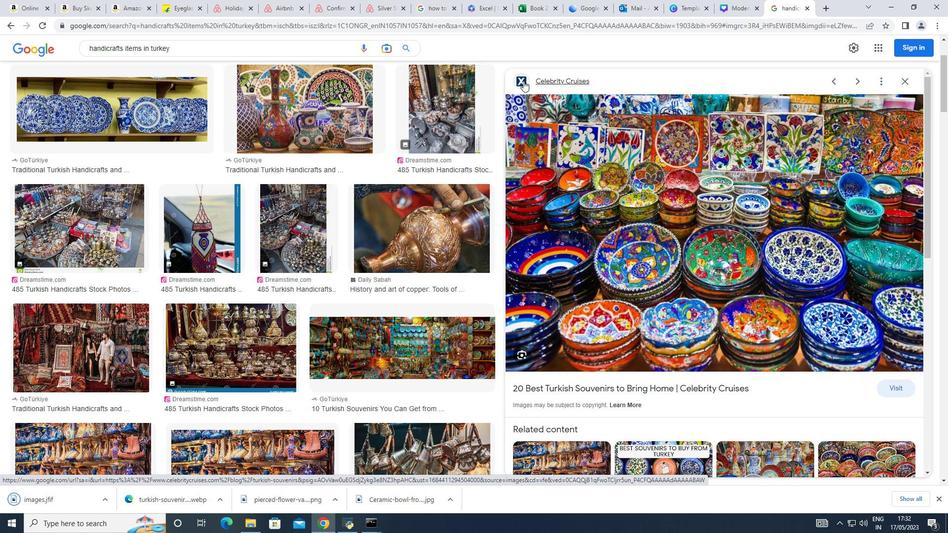 
Action: Mouse moved to (747, 0)
Screenshot: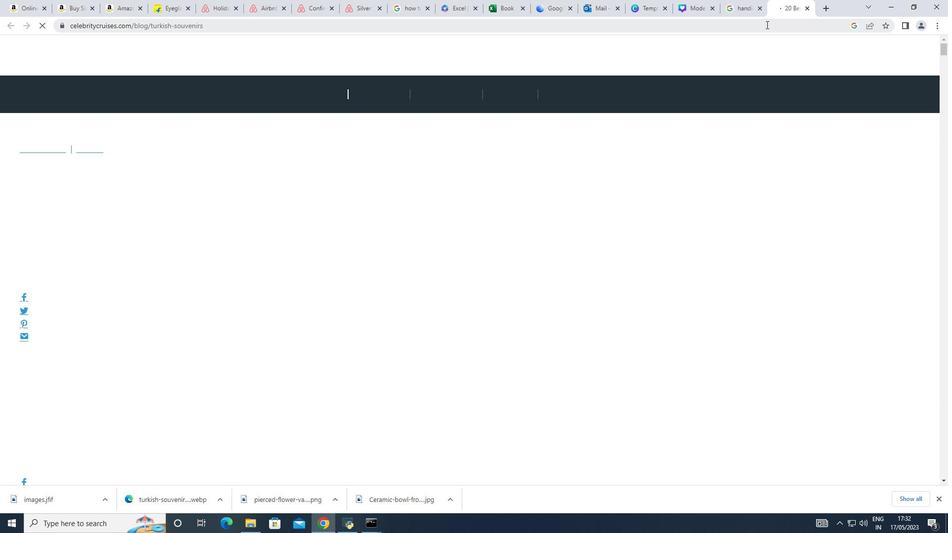 
Action: Mouse pressed left at (747, 0)
Screenshot: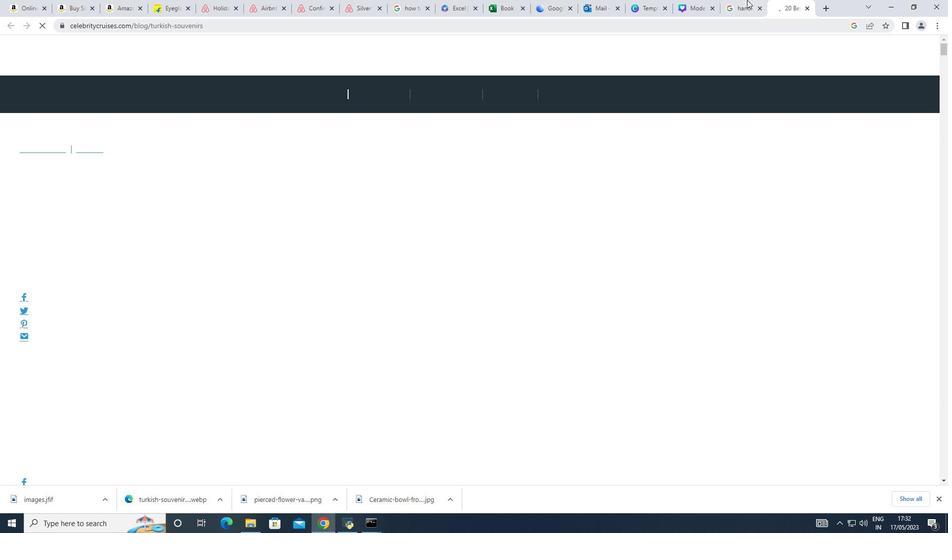 
Action: Mouse moved to (518, 77)
Screenshot: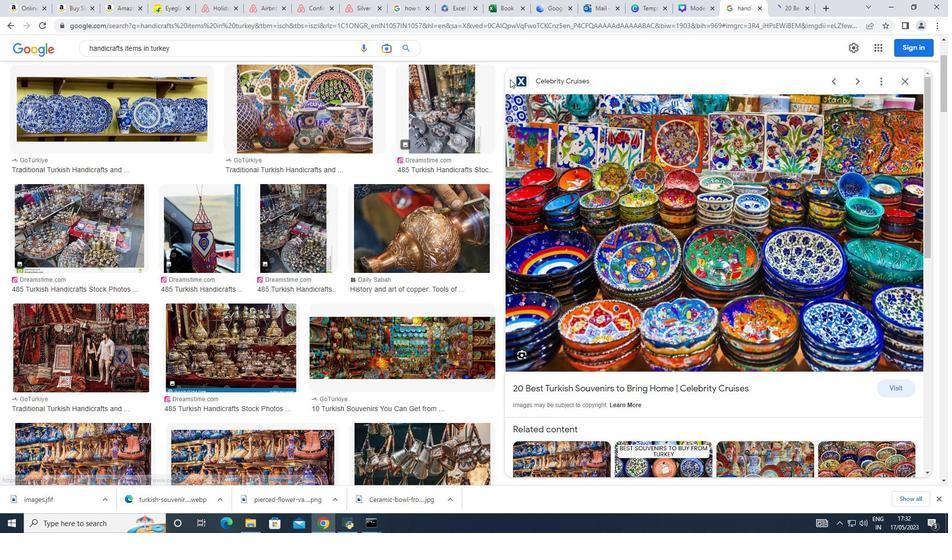 
Action: Mouse pressed left at (518, 77)
Screenshot: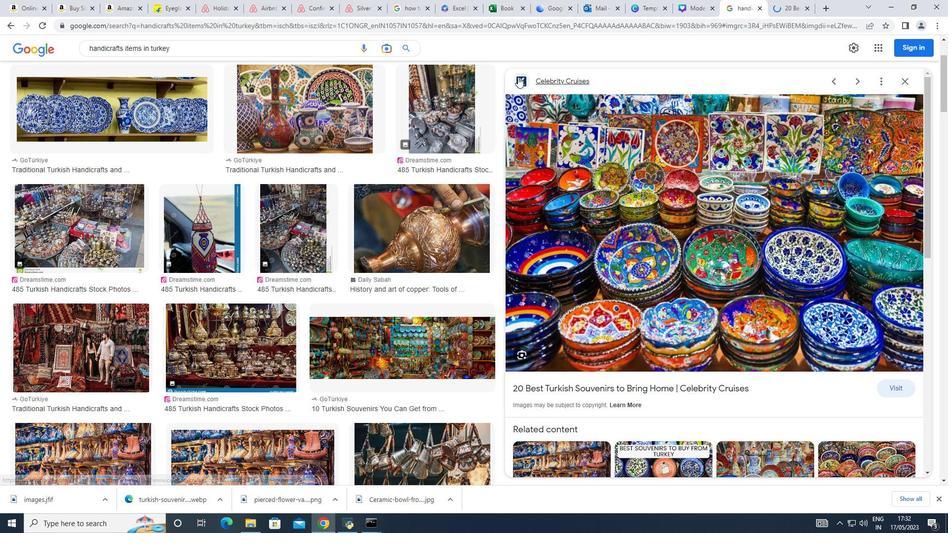 
Action: Mouse moved to (558, 251)
Screenshot: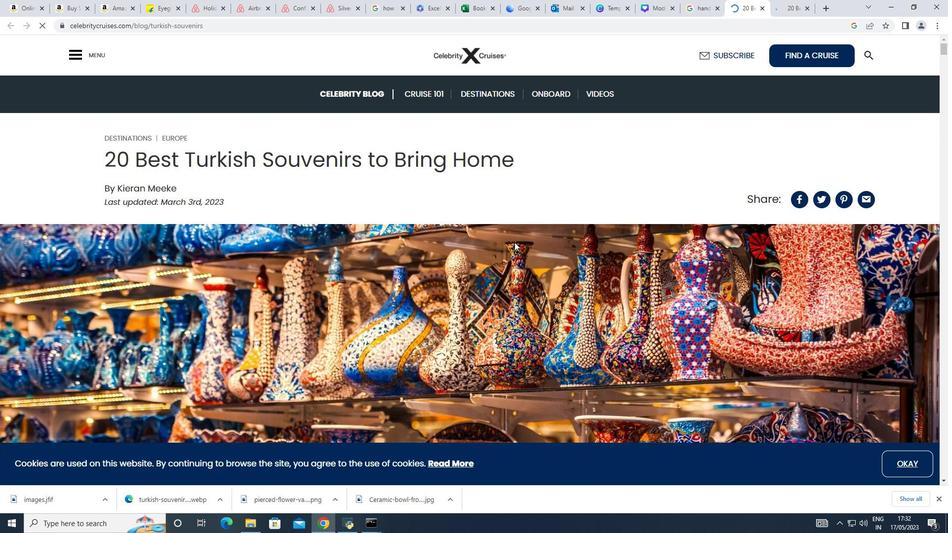 
Action: Mouse scrolled (558, 250) with delta (0, 0)
Screenshot: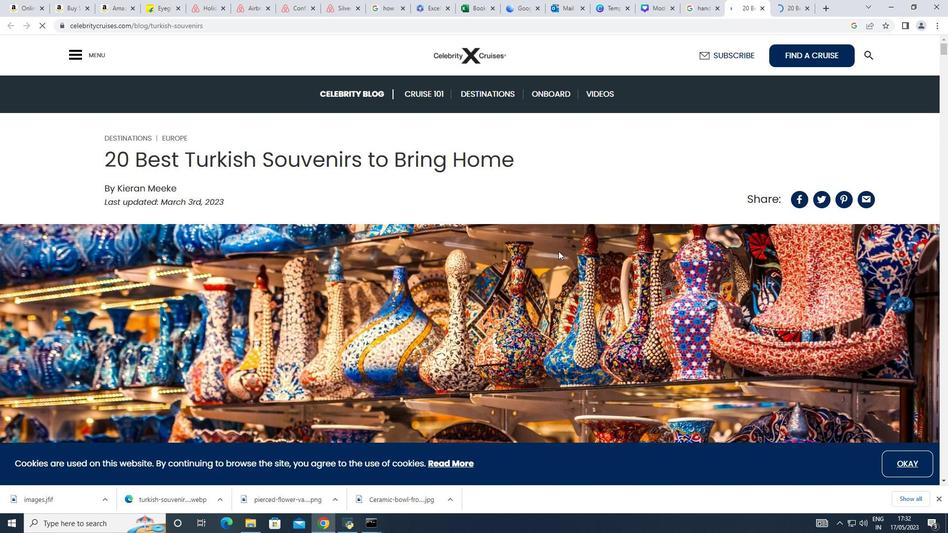 
Action: Mouse scrolled (558, 250) with delta (0, 0)
Screenshot: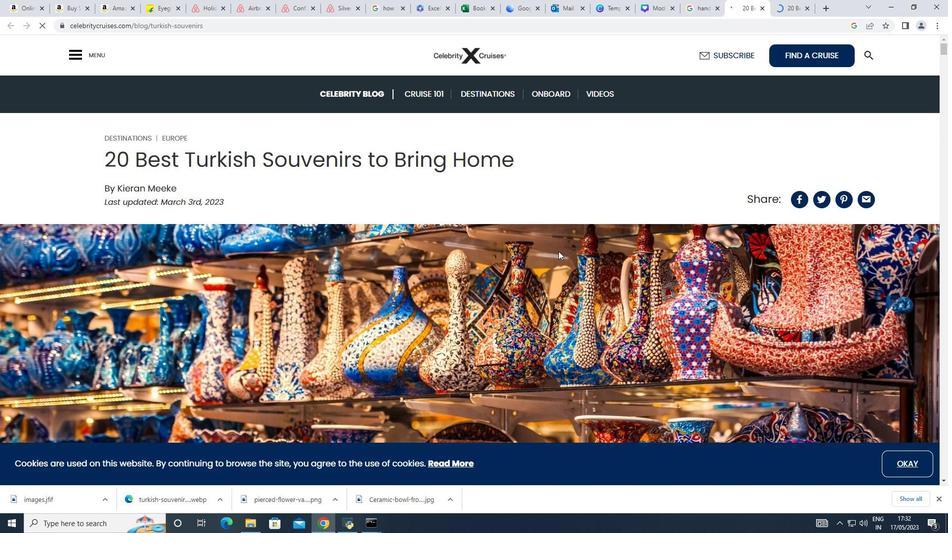 
Action: Mouse moved to (701, 0)
Screenshot: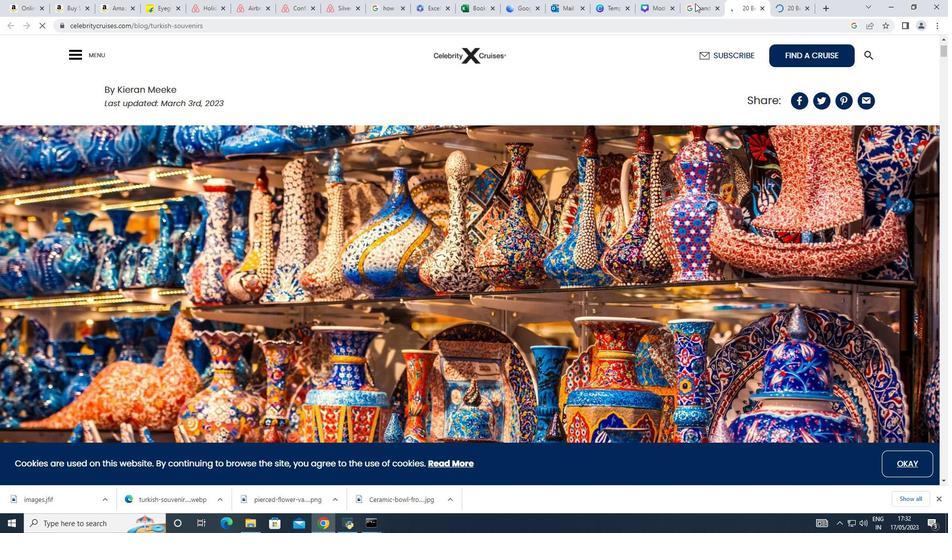 
Action: Mouse pressed left at (701, 0)
Screenshot: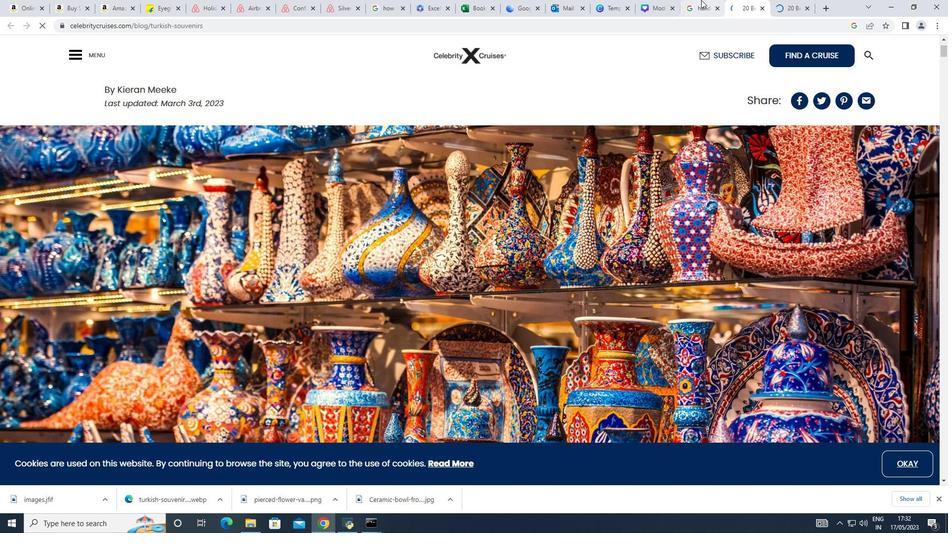 
Action: Mouse moved to (523, 82)
Screenshot: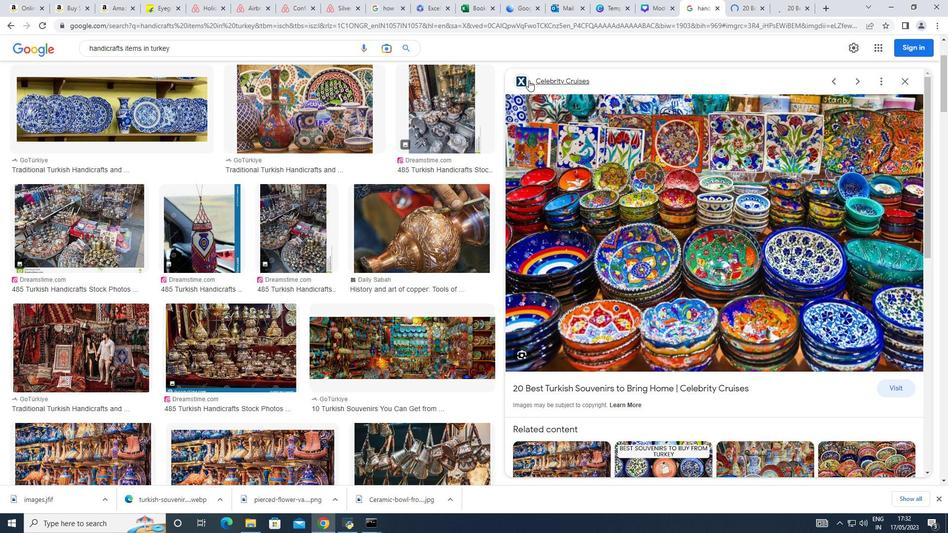 
Action: Mouse pressed left at (523, 82)
Screenshot: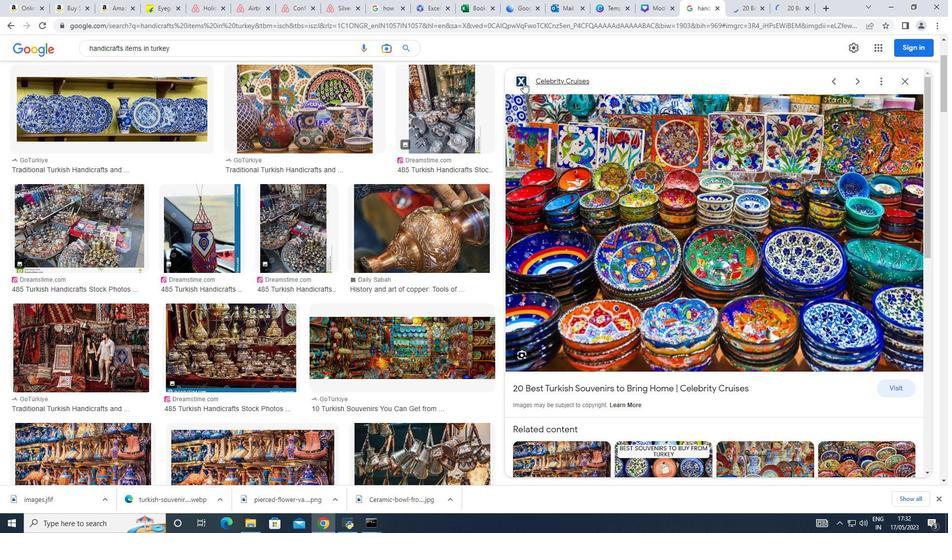 
Action: Mouse moved to (724, 9)
Screenshot: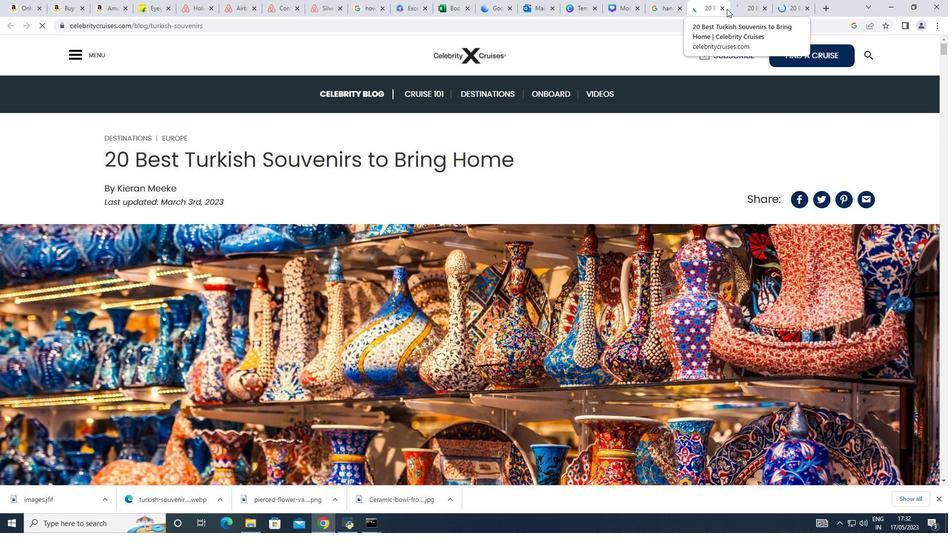 
Action: Mouse pressed left at (724, 9)
Screenshot: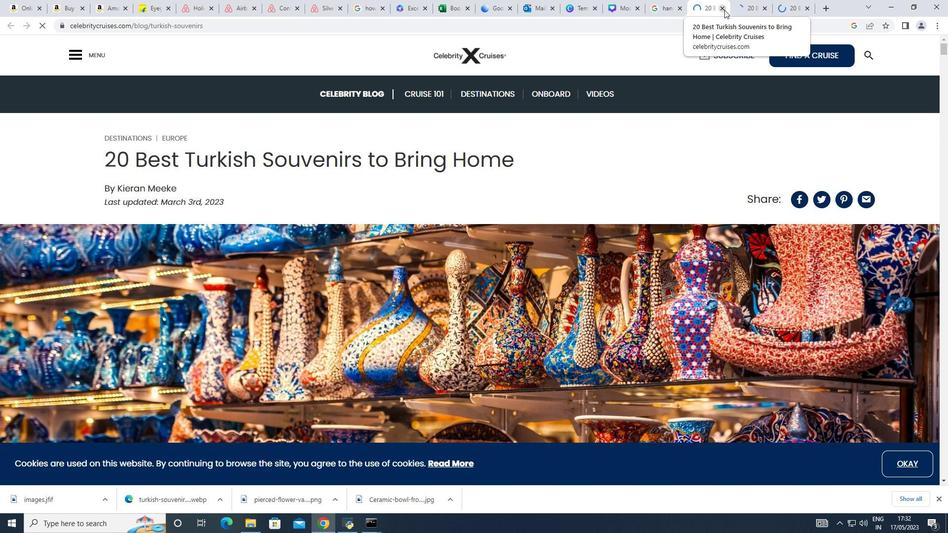 
Action: Mouse pressed left at (724, 9)
Screenshot: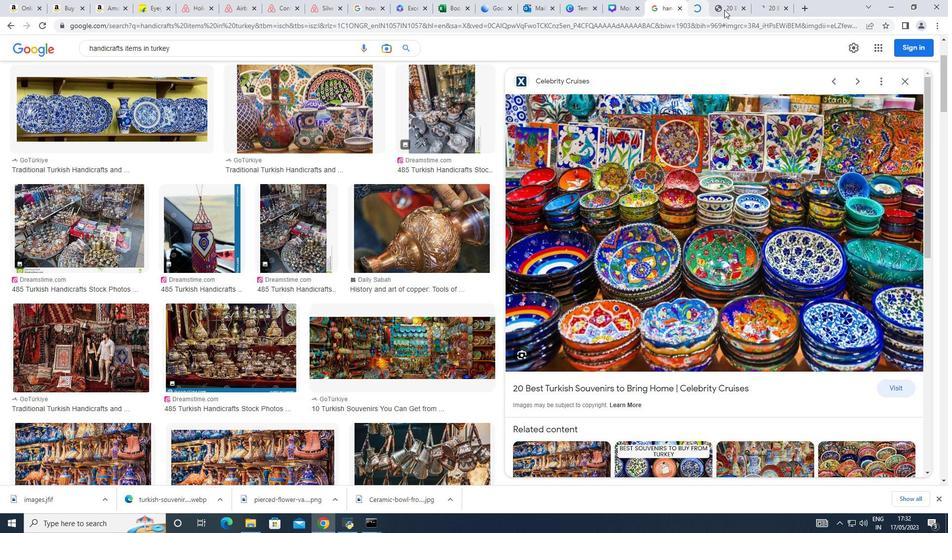 
Action: Mouse pressed left at (724, 9)
Screenshot: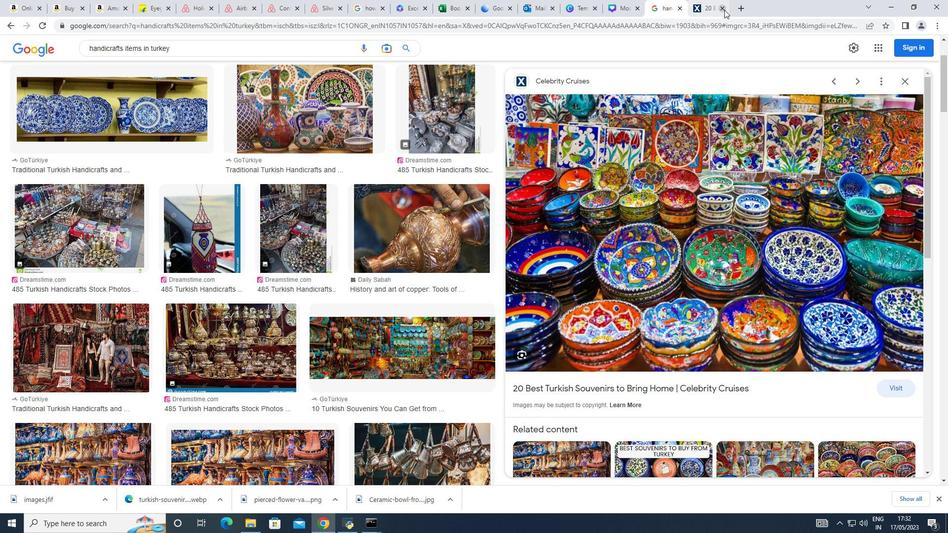
Action: Mouse moved to (902, 78)
Screenshot: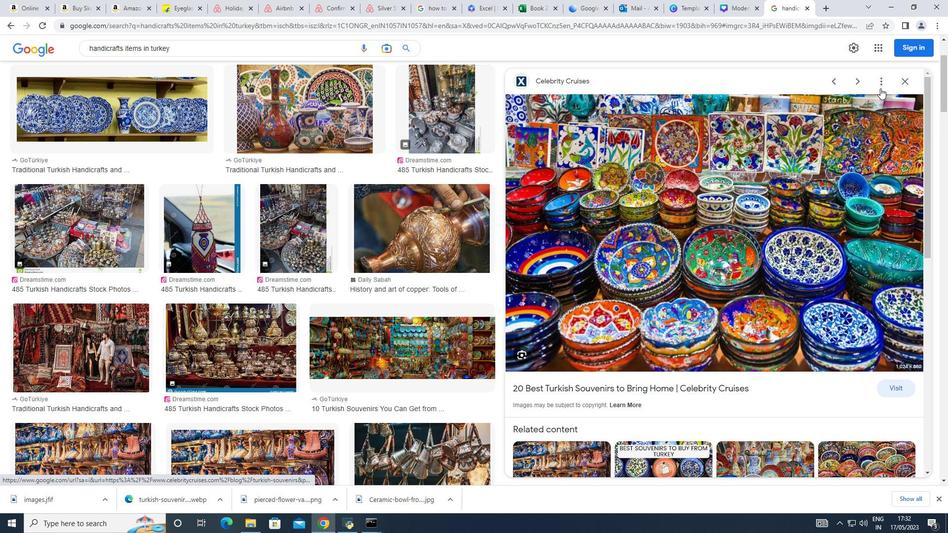 
Action: Mouse pressed left at (902, 78)
Screenshot: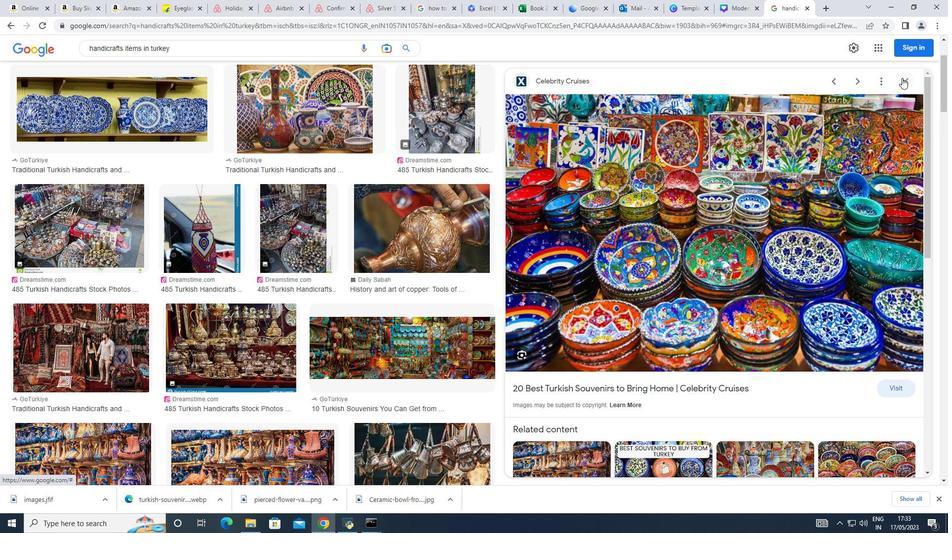 
Action: Mouse moved to (712, 166)
Screenshot: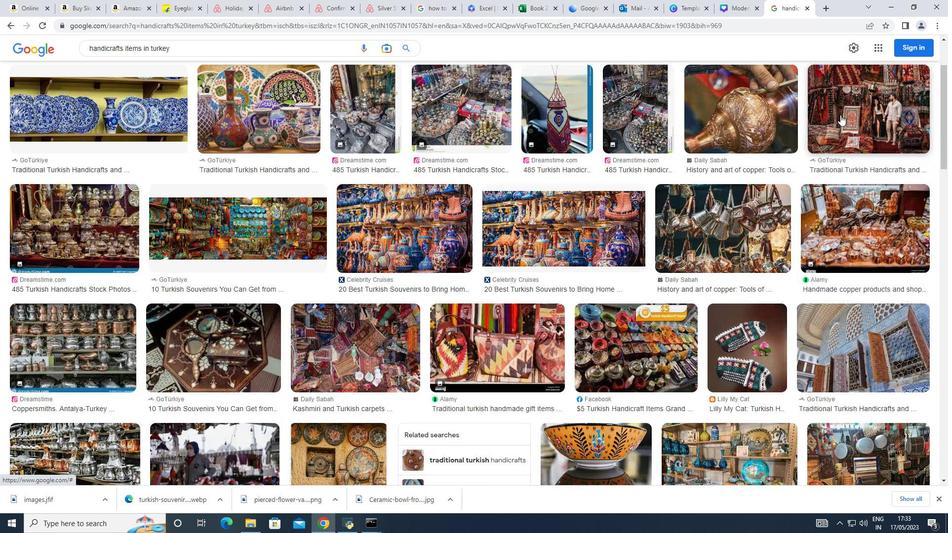 
Action: Mouse scrolled (712, 165) with delta (0, 0)
Screenshot: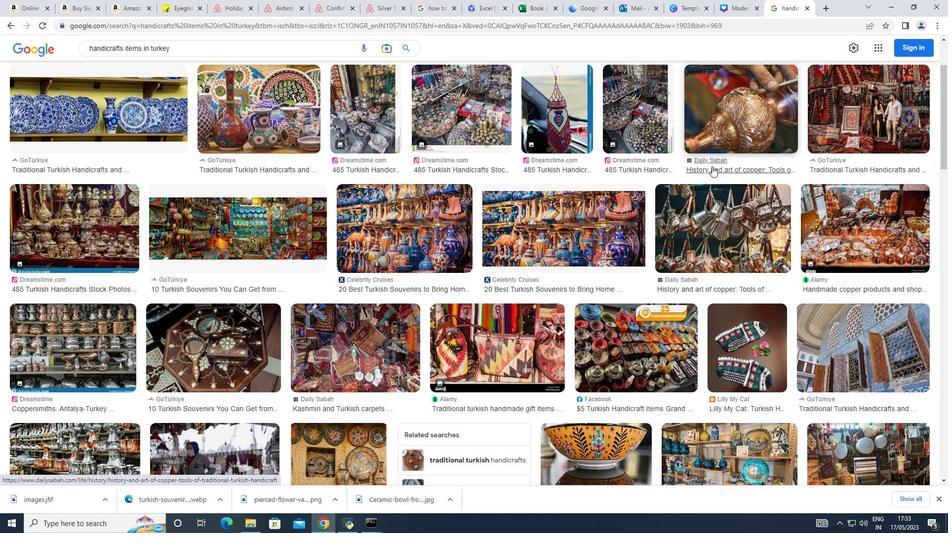 
Action: Mouse scrolled (712, 165) with delta (0, 0)
Screenshot: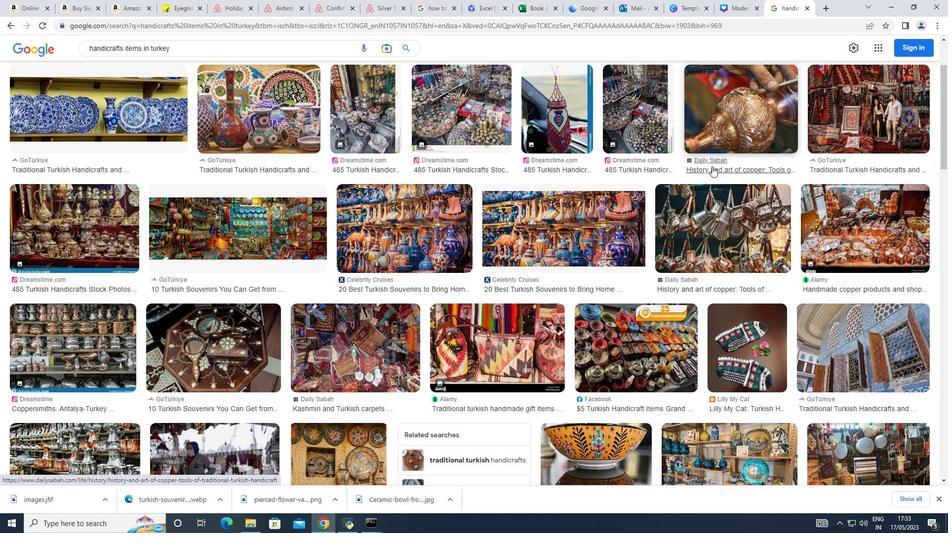 
Action: Mouse scrolled (712, 165) with delta (0, 0)
Screenshot: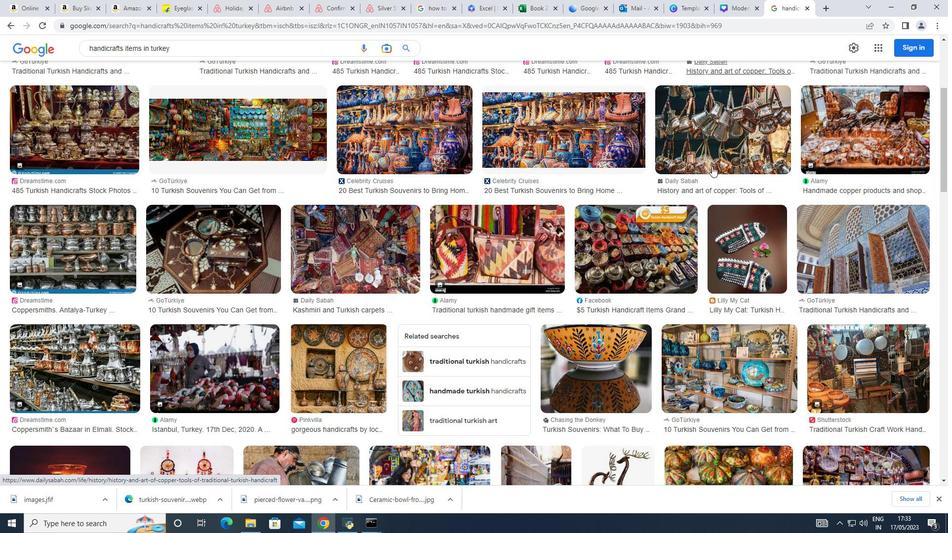 
Action: Mouse scrolled (712, 165) with delta (0, 0)
Screenshot: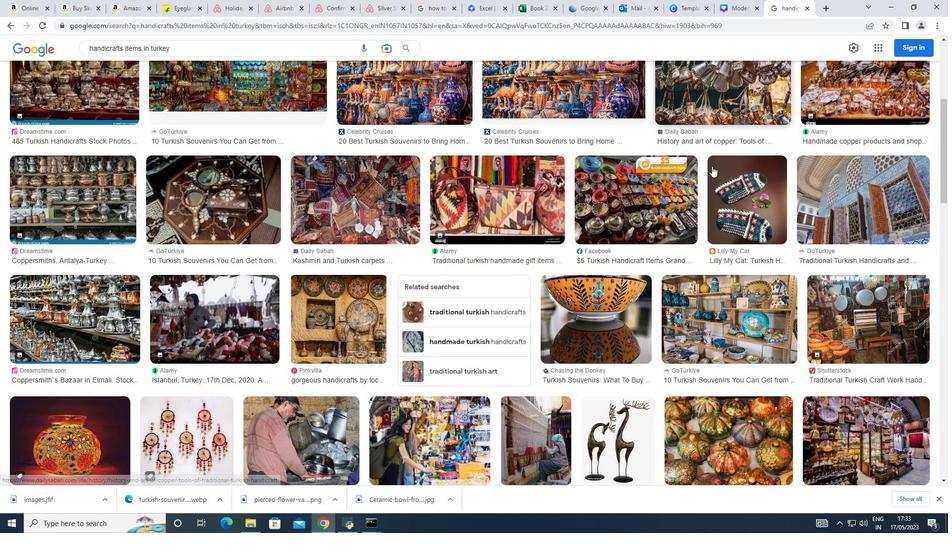 
Action: Mouse scrolled (712, 165) with delta (0, 0)
Screenshot: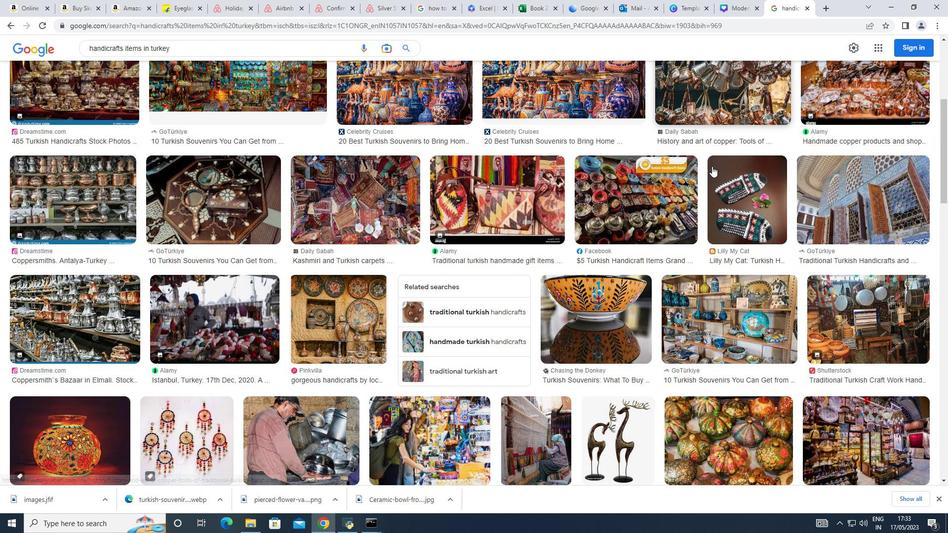 
Action: Mouse scrolled (712, 165) with delta (0, 0)
Screenshot: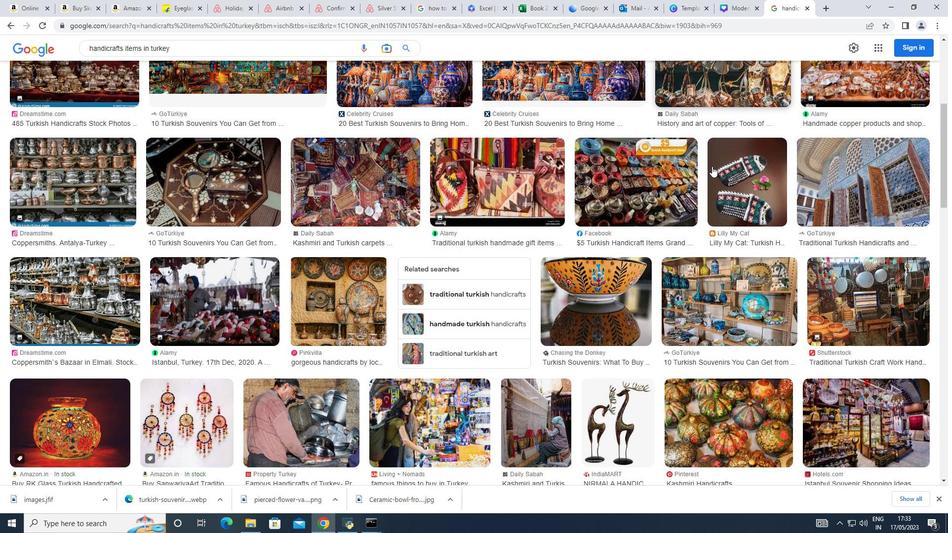 
Action: Mouse scrolled (712, 165) with delta (0, 0)
Screenshot: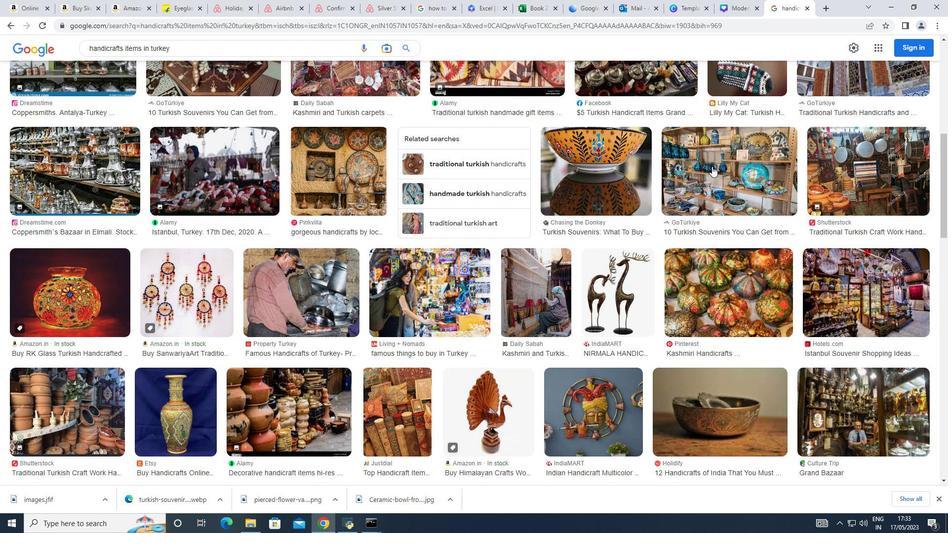 
Action: Mouse scrolled (712, 165) with delta (0, 0)
Screenshot: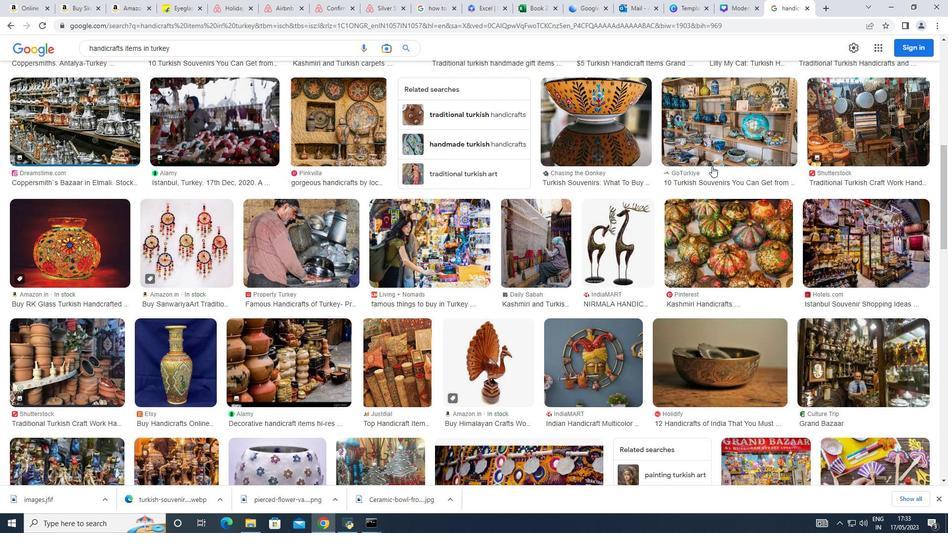 
Action: Mouse scrolled (712, 165) with delta (0, 0)
Screenshot: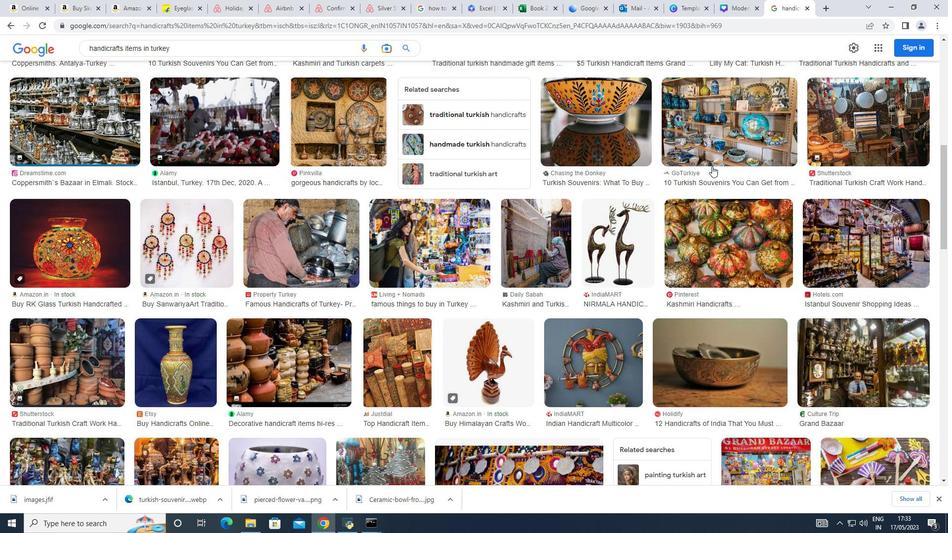 
Action: Mouse scrolled (712, 165) with delta (0, 0)
Screenshot: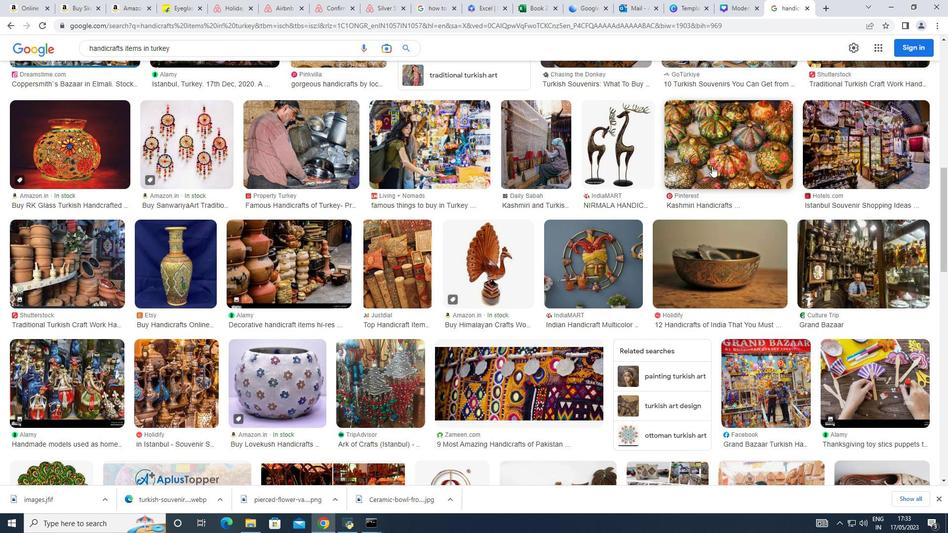 
Action: Mouse scrolled (712, 165) with delta (0, 0)
Screenshot: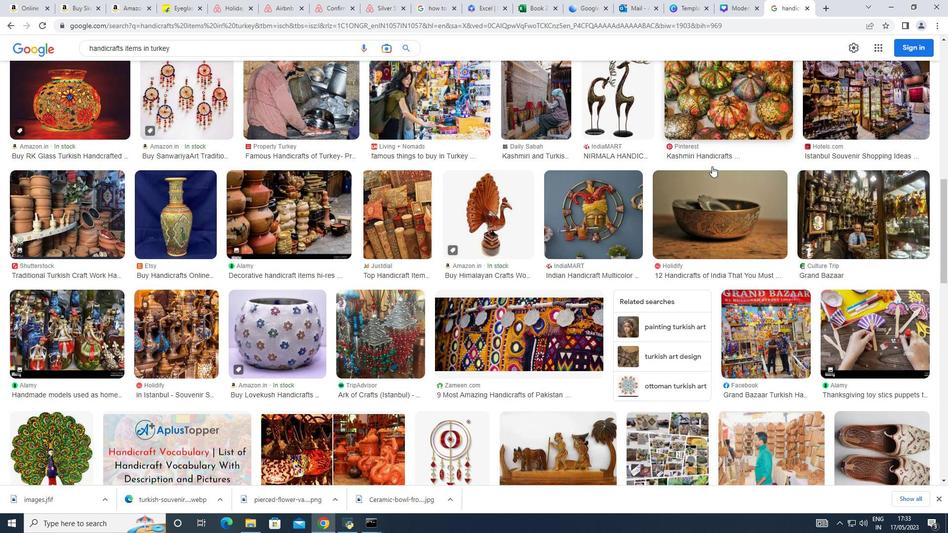 
Action: Mouse pressed right at (712, 166)
Screenshot: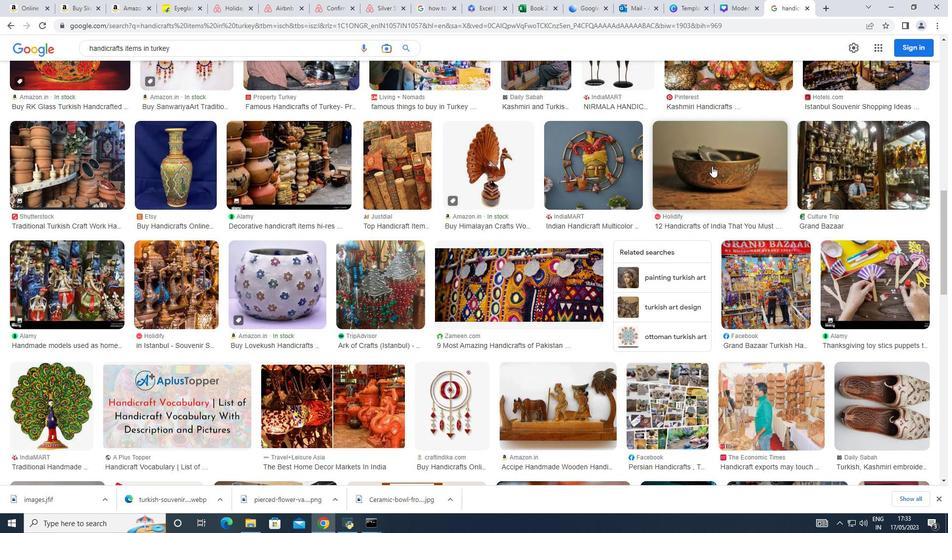 
Action: Mouse moved to (760, 272)
Screenshot: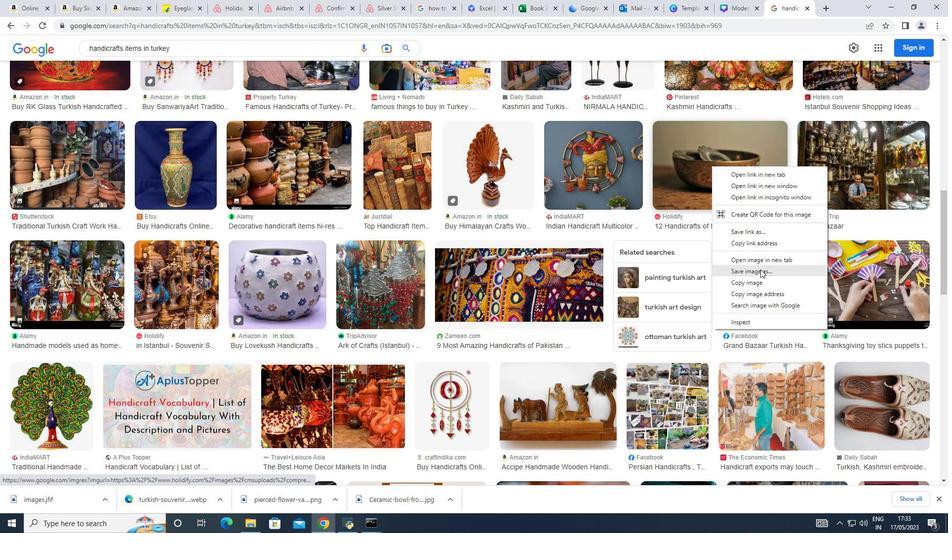 
Action: Mouse pressed left at (760, 272)
Screenshot: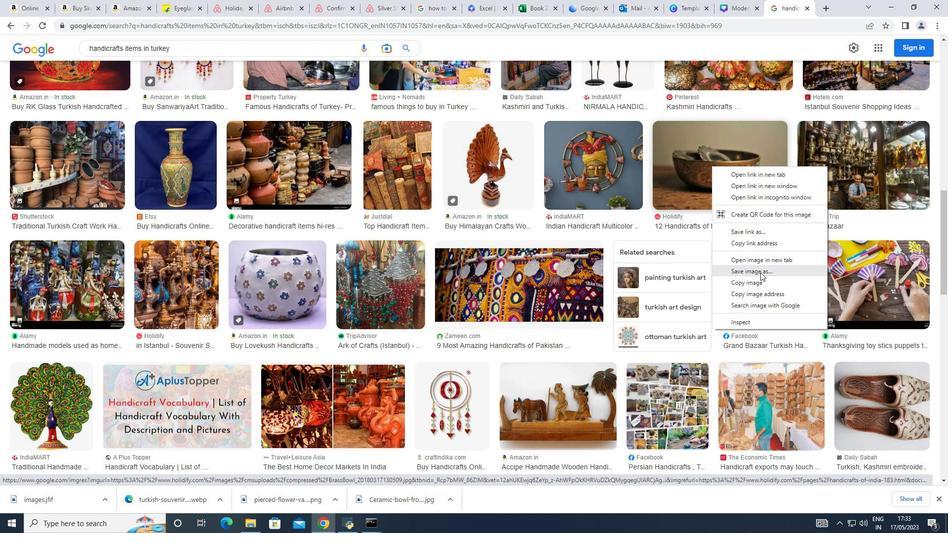 
Action: Mouse moved to (392, 248)
Screenshot: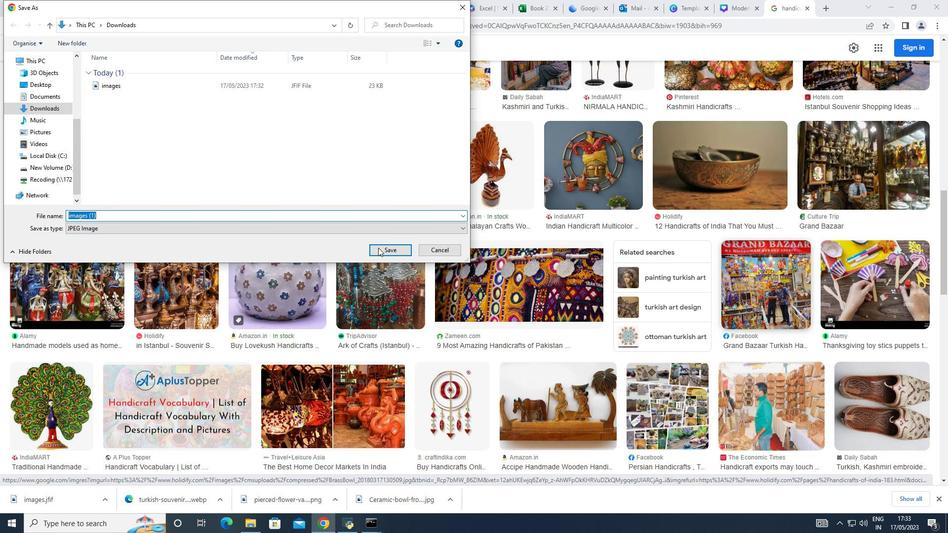 
Action: Mouse pressed left at (392, 248)
Screenshot: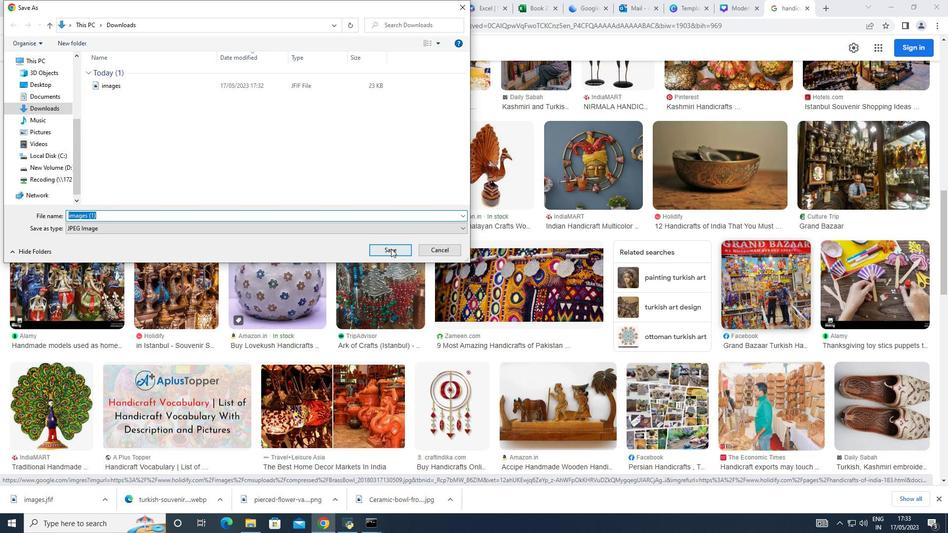 
Action: Mouse moved to (732, 168)
Screenshot: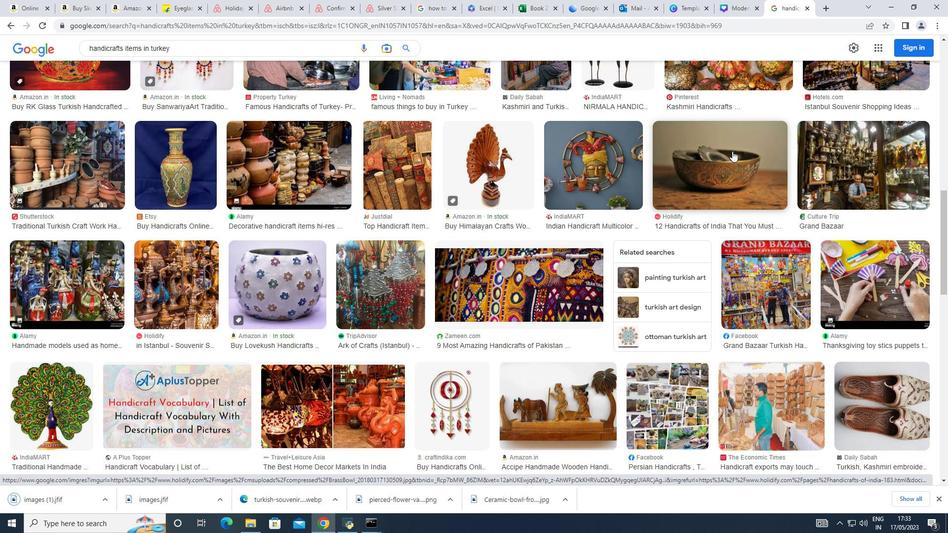 
Action: Mouse scrolled (732, 167) with delta (0, 0)
Screenshot: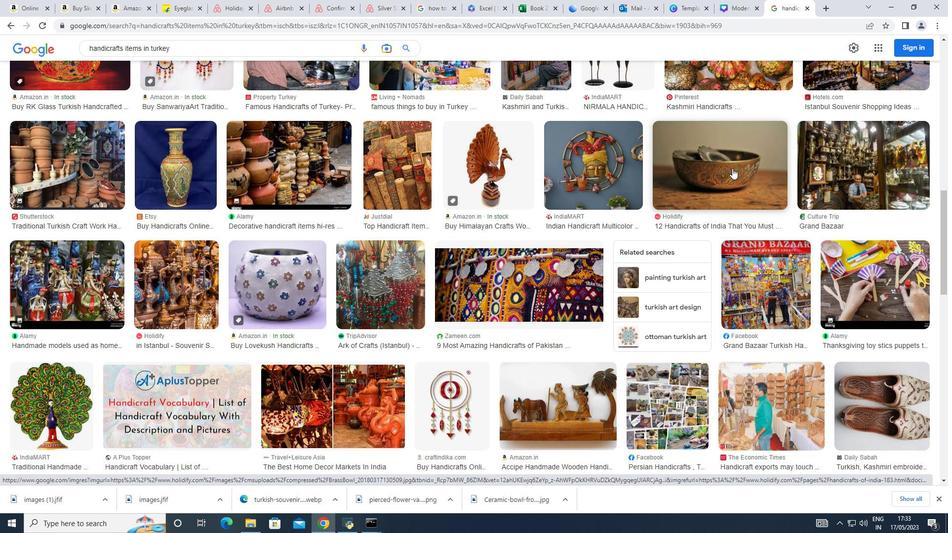 
Action: Mouse scrolled (732, 167) with delta (0, 0)
Screenshot: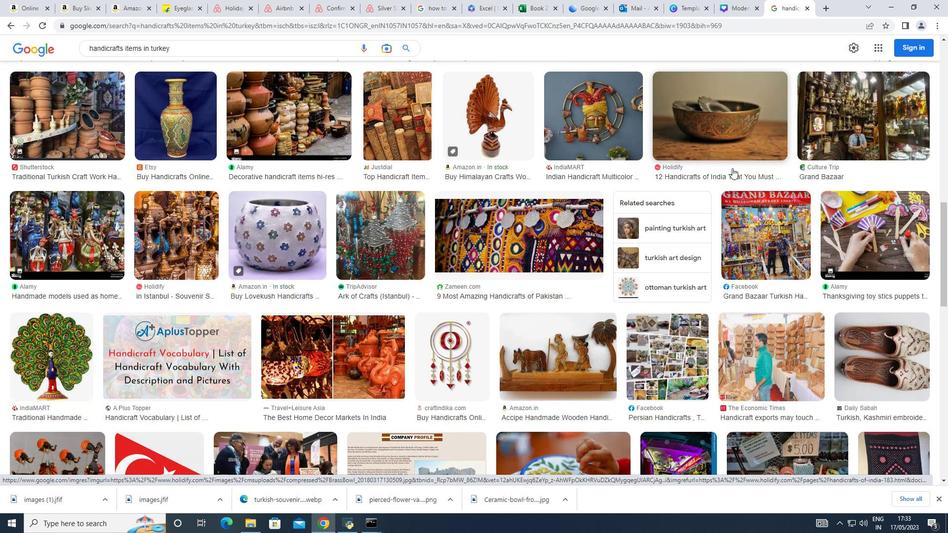 
Action: Mouse scrolled (732, 167) with delta (0, 0)
Screenshot: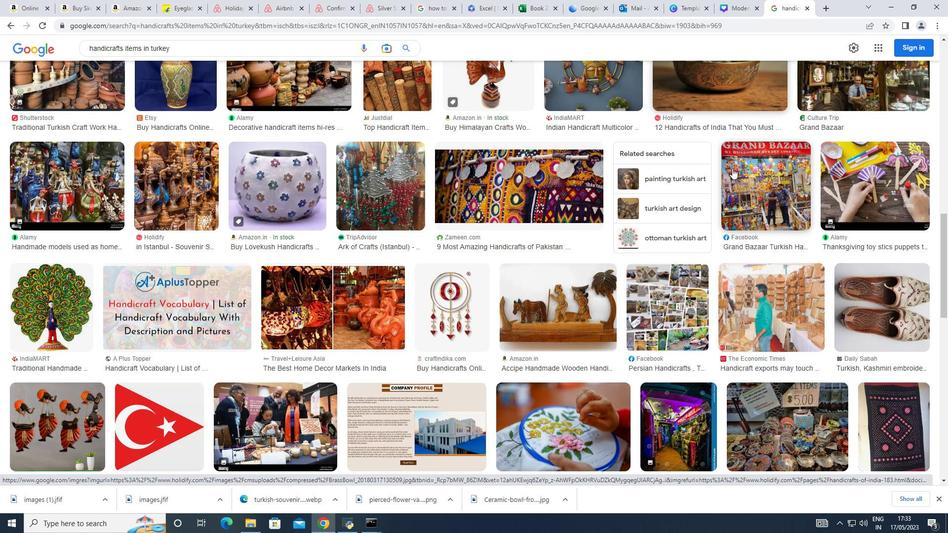 
Action: Mouse scrolled (732, 167) with delta (0, 0)
Screenshot: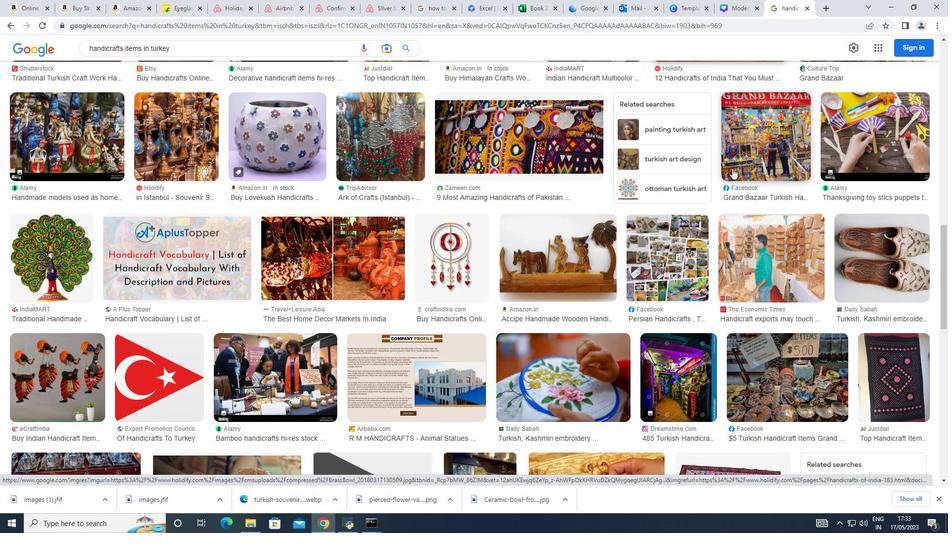 
Action: Mouse scrolled (732, 167) with delta (0, 0)
Screenshot: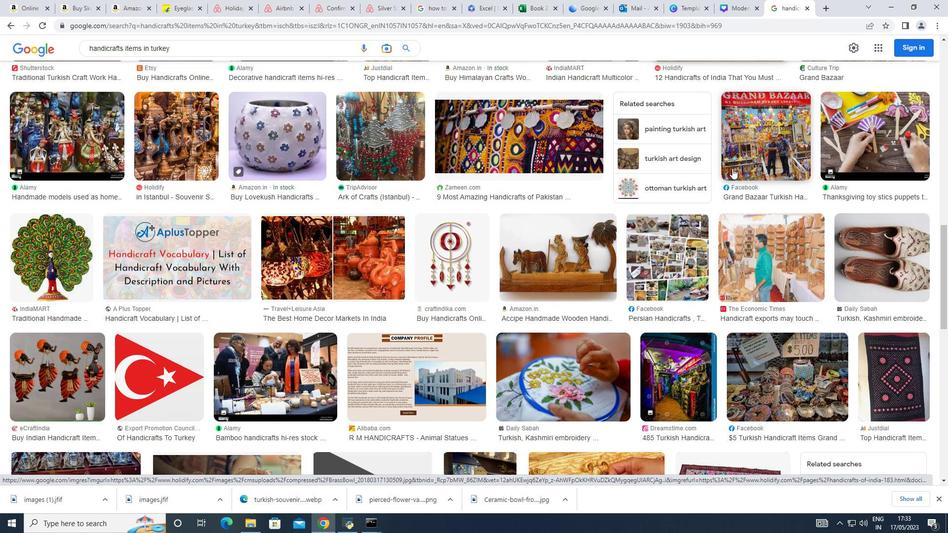 
Action: Mouse scrolled (732, 167) with delta (0, 0)
Screenshot: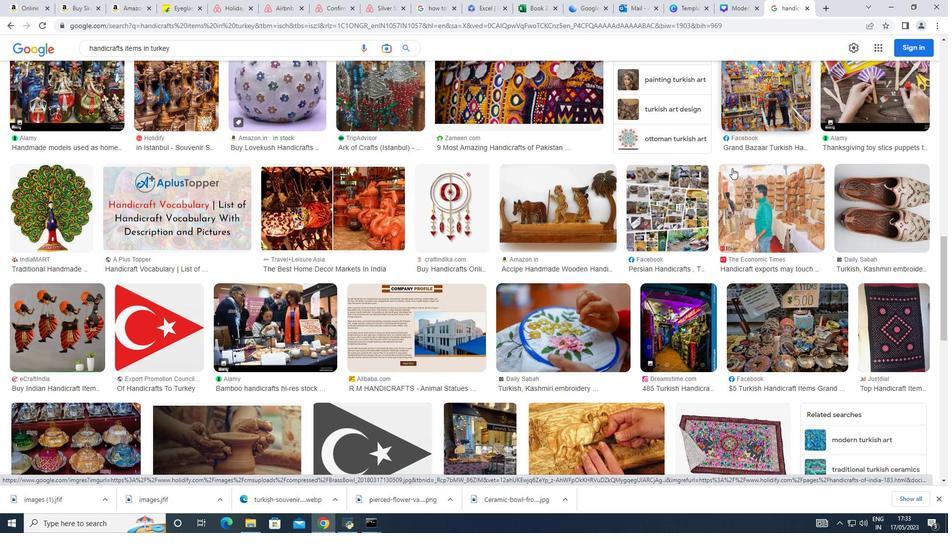 
Action: Mouse scrolled (732, 167) with delta (0, 0)
Screenshot: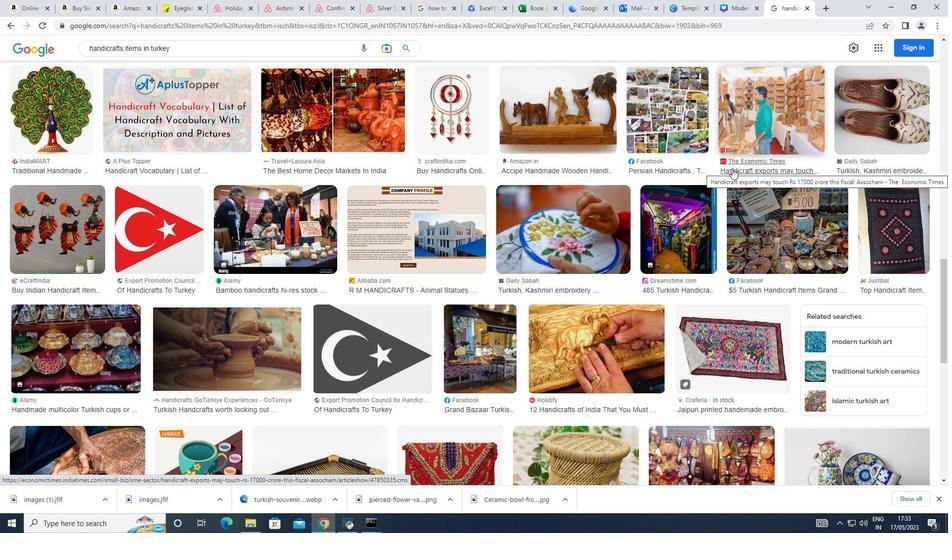 
Action: Mouse scrolled (732, 167) with delta (0, 0)
Screenshot: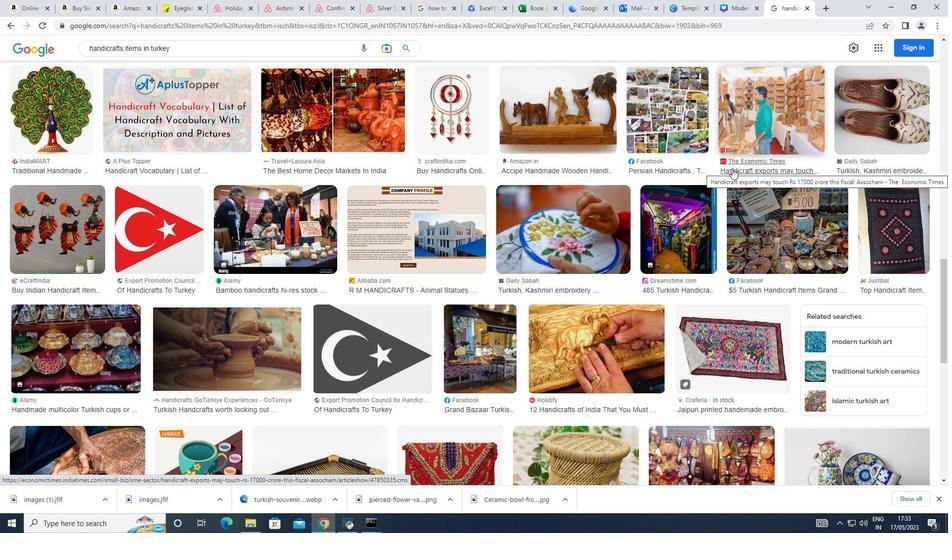 
Action: Mouse scrolled (732, 167) with delta (0, 0)
Screenshot: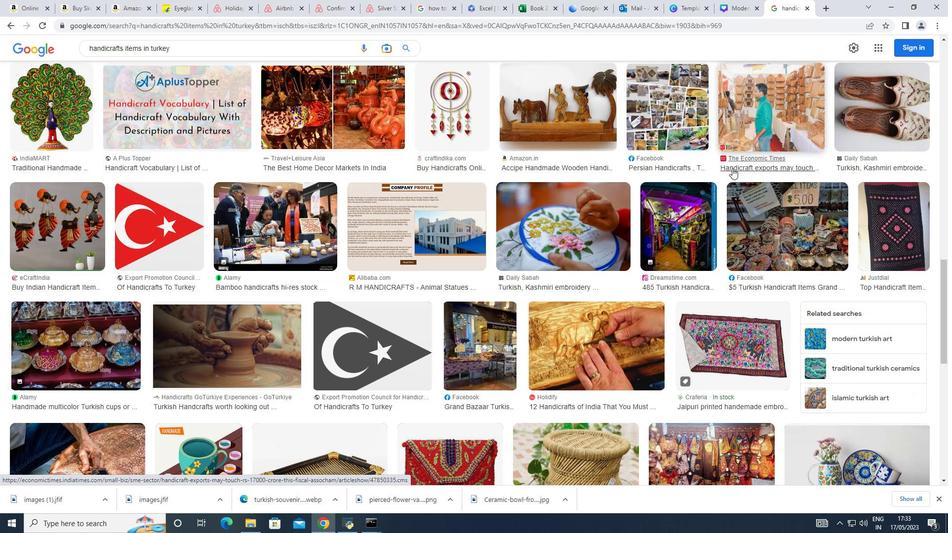 
Action: Mouse scrolled (732, 167) with delta (0, 0)
Screenshot: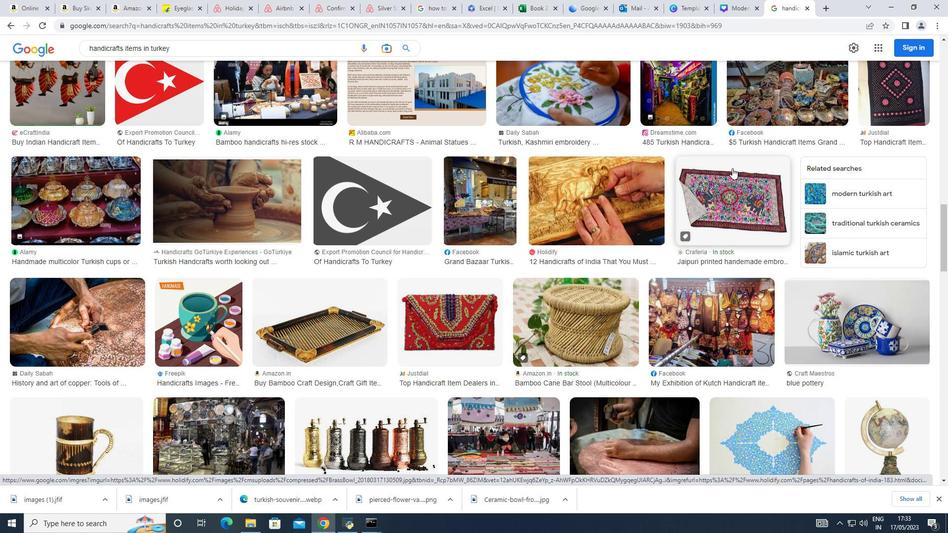 
Action: Mouse scrolled (732, 167) with delta (0, 0)
Screenshot: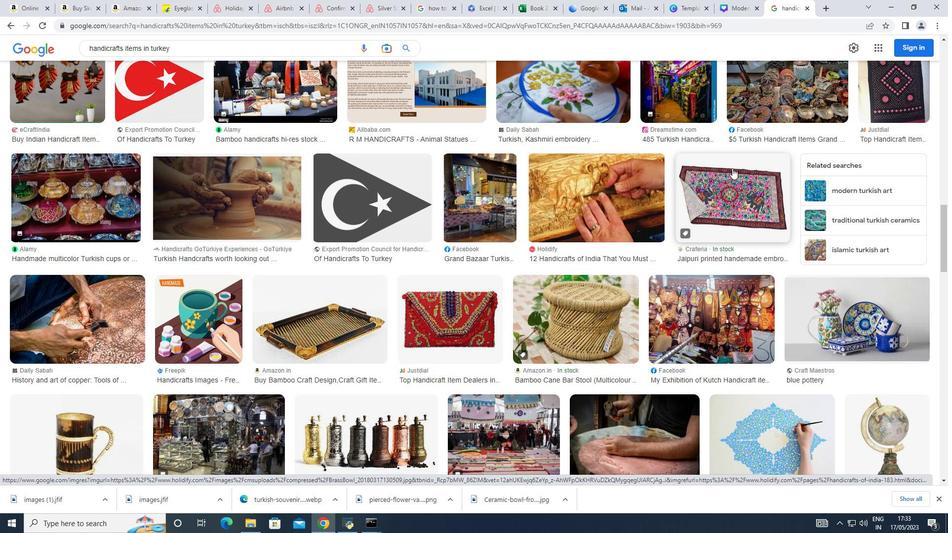 
Action: Mouse scrolled (732, 167) with delta (0, 0)
Screenshot: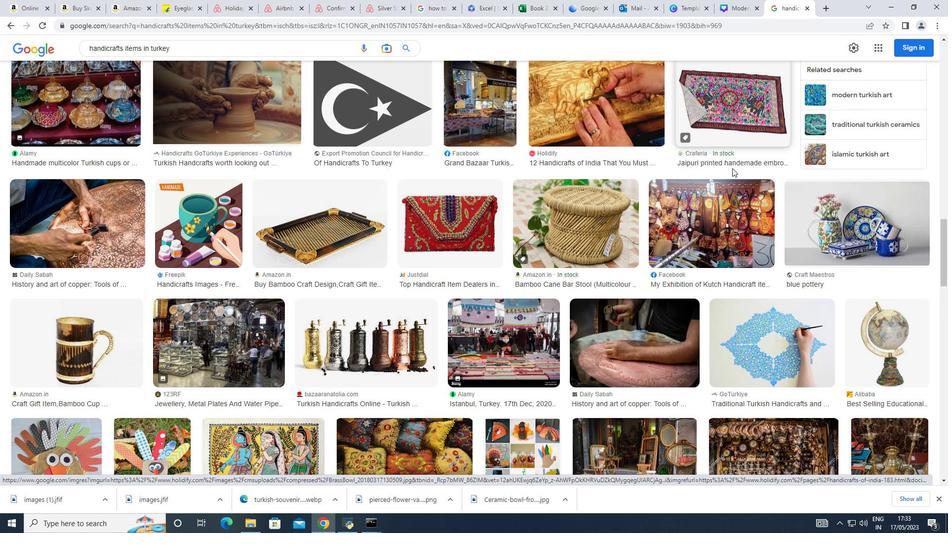 
Action: Mouse scrolled (732, 167) with delta (0, 0)
Screenshot: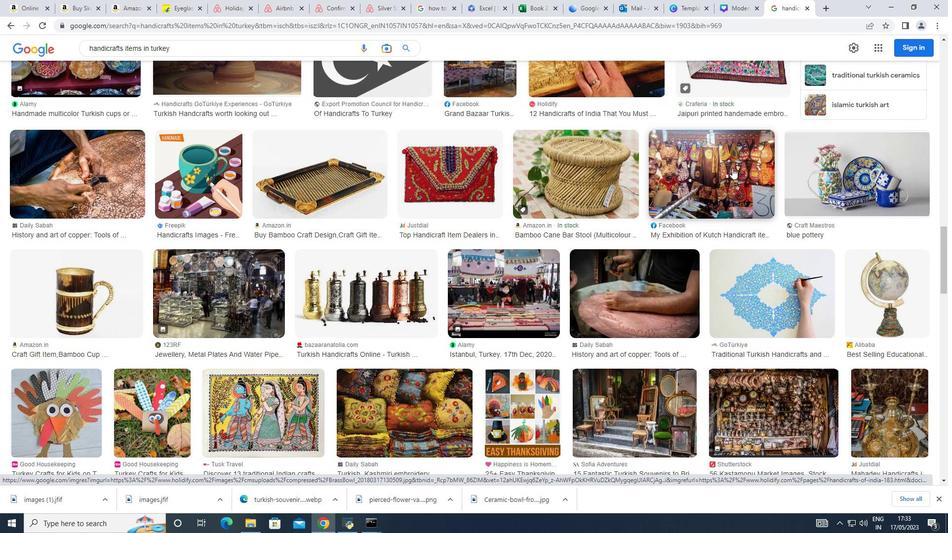 
Action: Mouse scrolled (732, 167) with delta (0, 0)
Screenshot: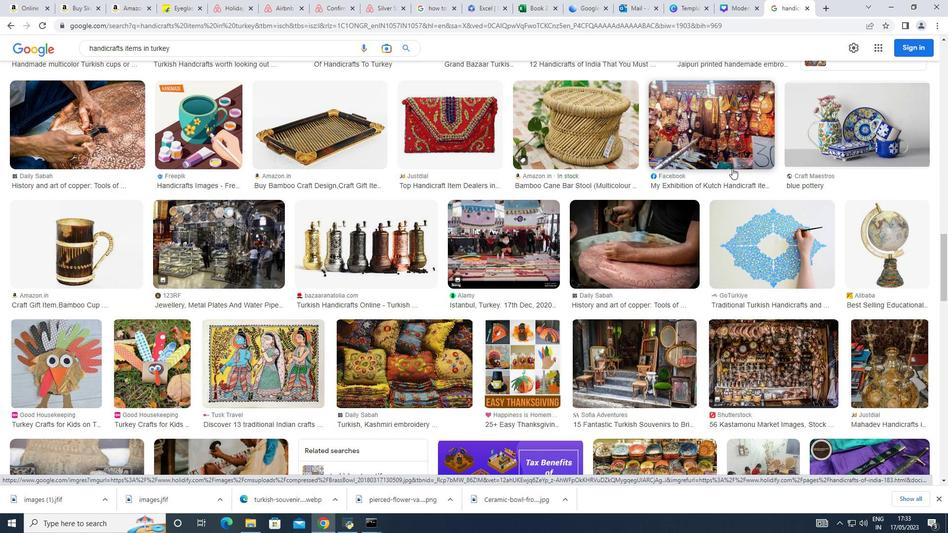 
Action: Mouse moved to (352, 187)
Screenshot: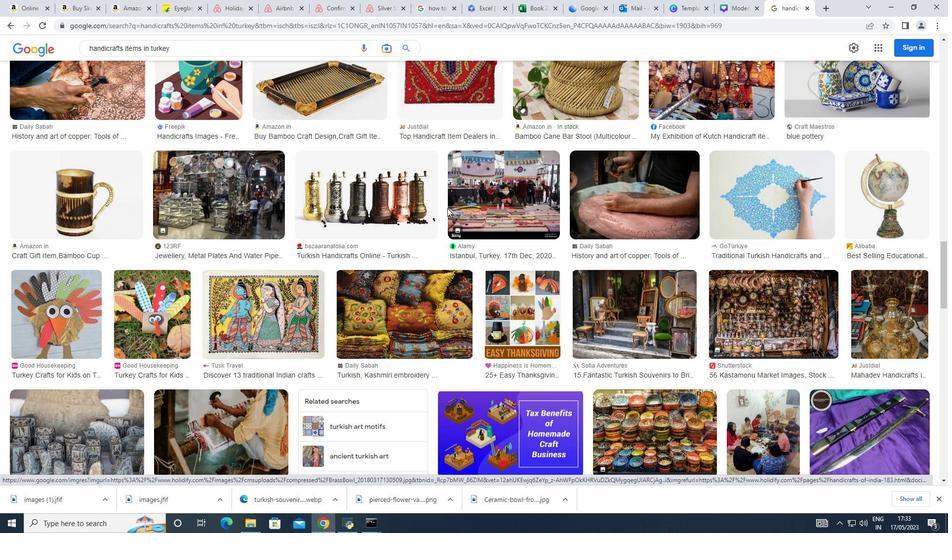 
Action: Mouse pressed right at (352, 187)
Screenshot: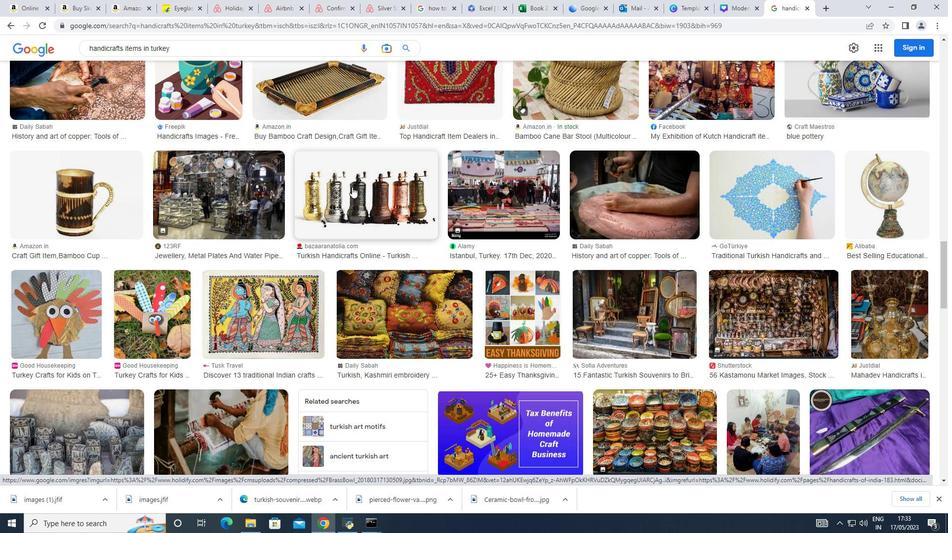 
Action: Mouse moved to (401, 293)
Screenshot: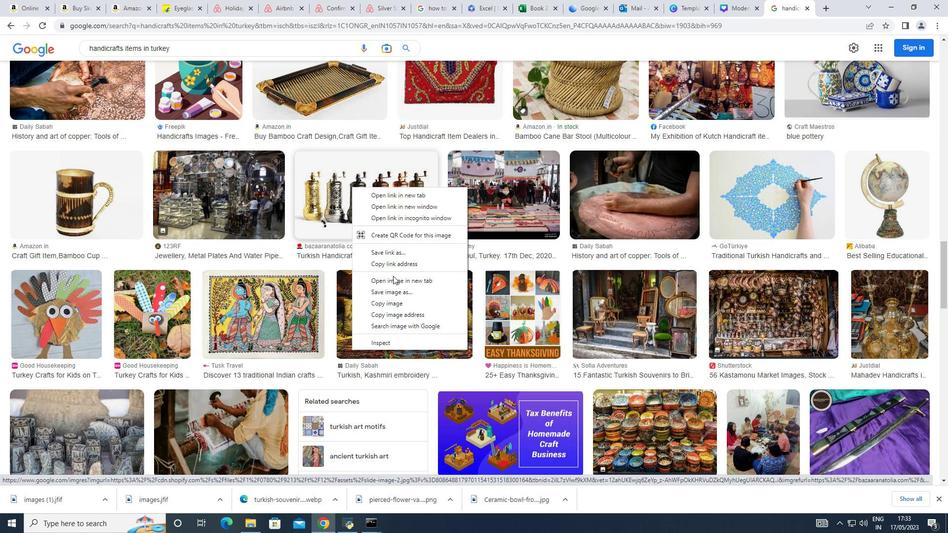 
Action: Mouse pressed left at (401, 293)
Screenshot: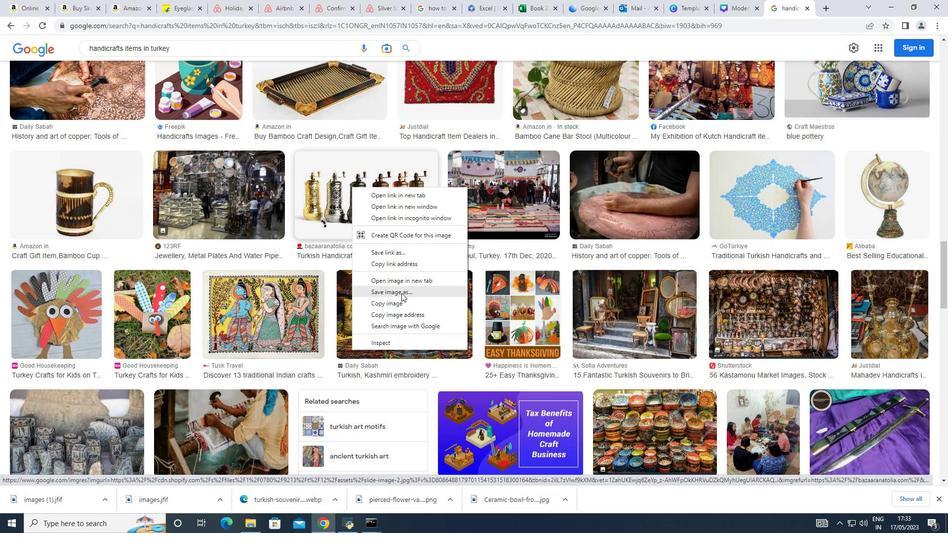 
Action: Mouse moved to (385, 252)
Screenshot: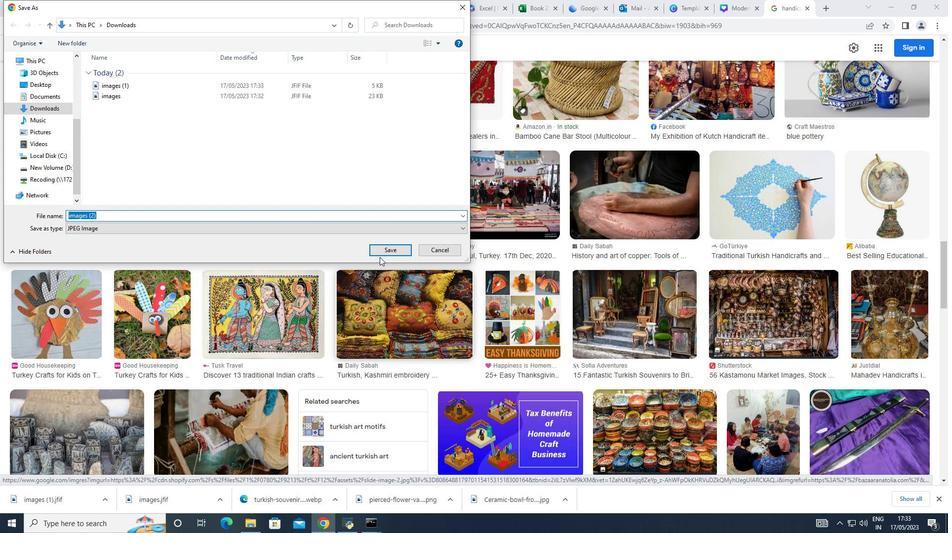 
Action: Mouse pressed left at (385, 252)
Screenshot: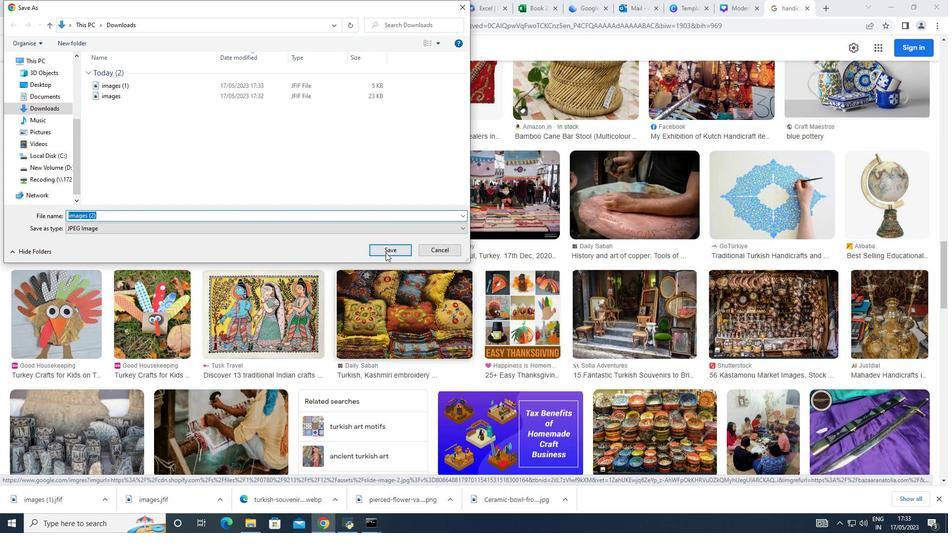 
Action: Mouse moved to (533, 326)
Screenshot: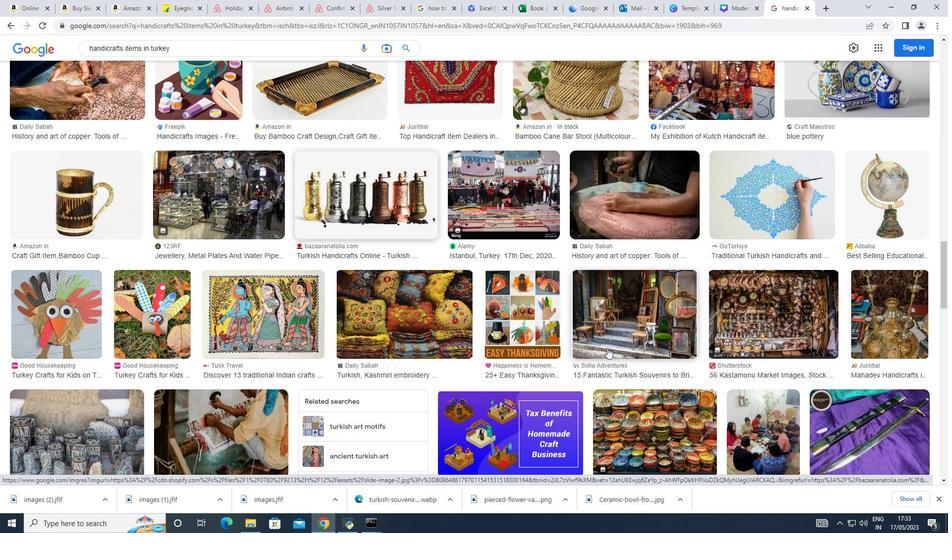 
Action: Mouse scrolled (533, 326) with delta (0, 0)
Screenshot: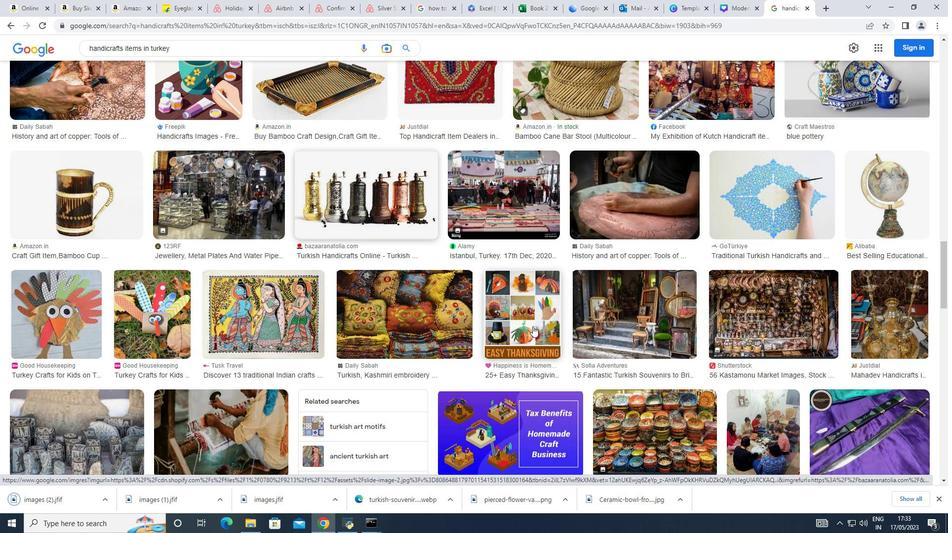 
Action: Mouse scrolled (533, 326) with delta (0, 0)
Screenshot: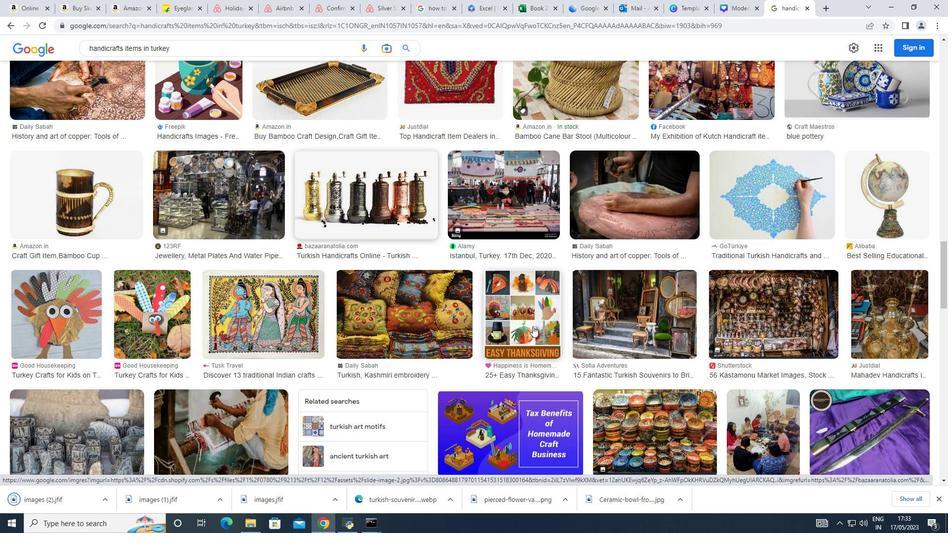 
Action: Mouse scrolled (533, 326) with delta (0, 0)
Screenshot: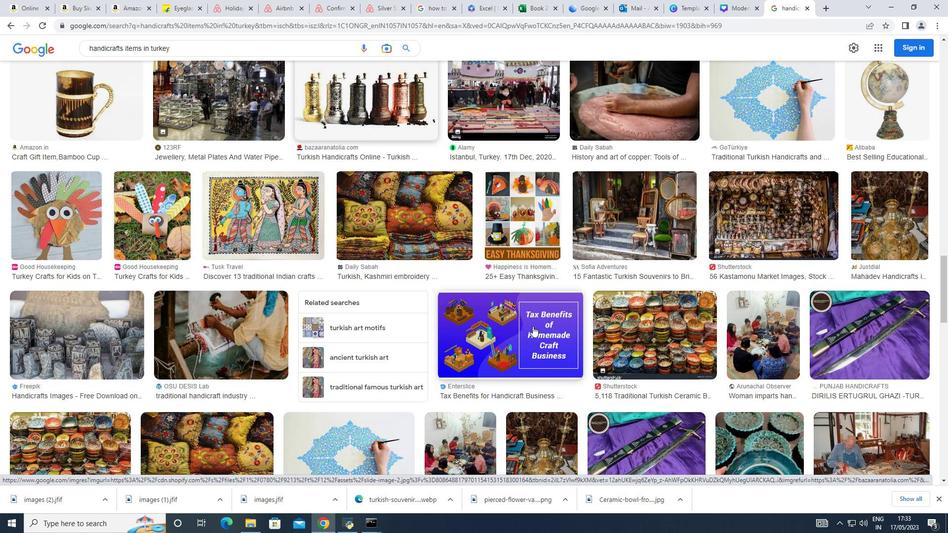 
Action: Mouse moved to (398, 180)
Screenshot: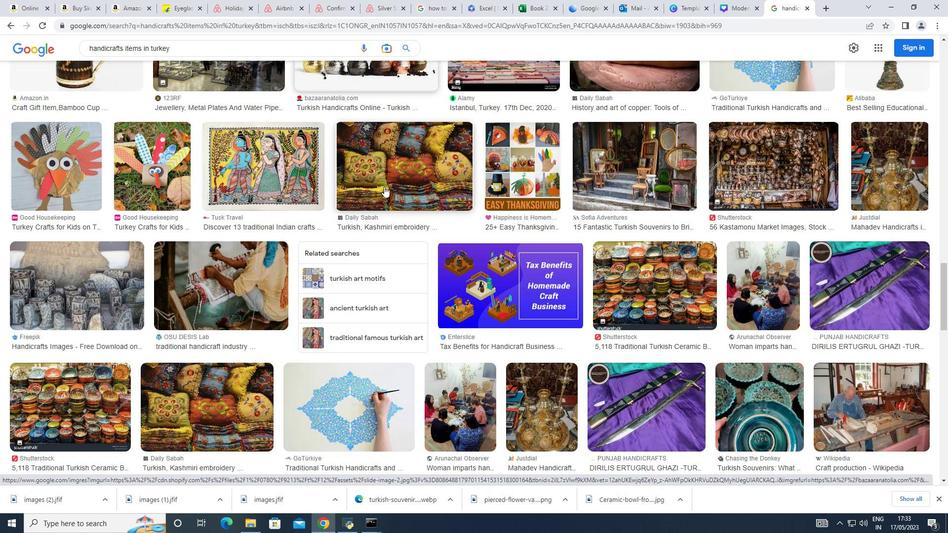 
Action: Mouse pressed right at (398, 180)
Screenshot: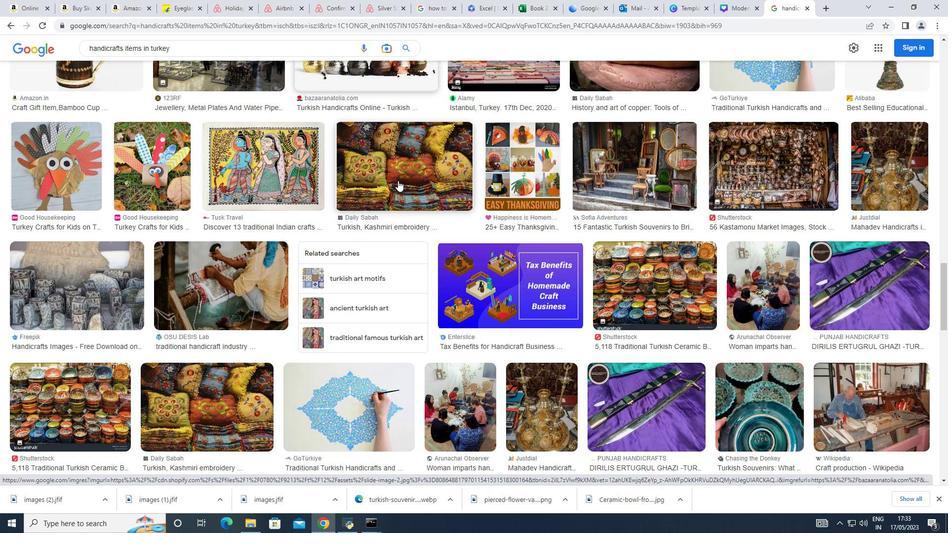 
Action: Mouse moved to (463, 285)
Screenshot: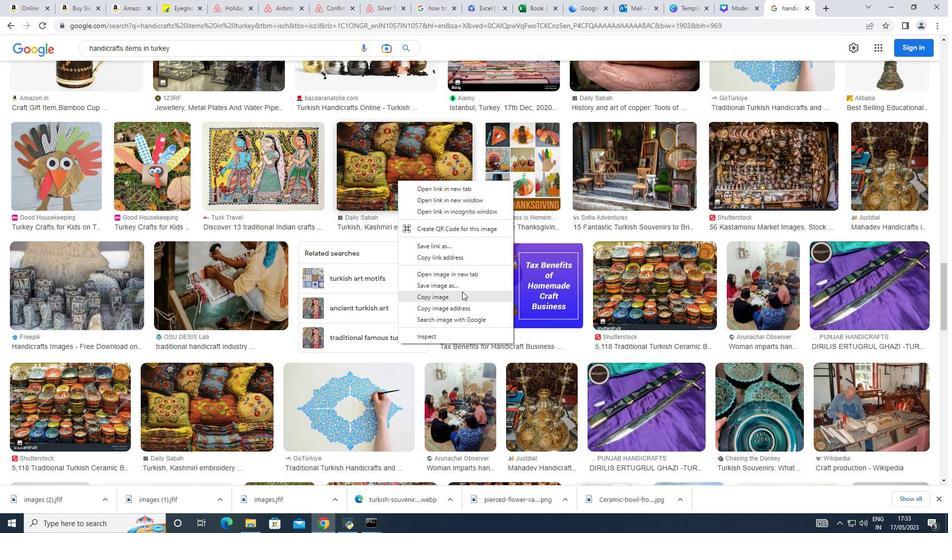 
Action: Mouse pressed left at (463, 285)
Screenshot: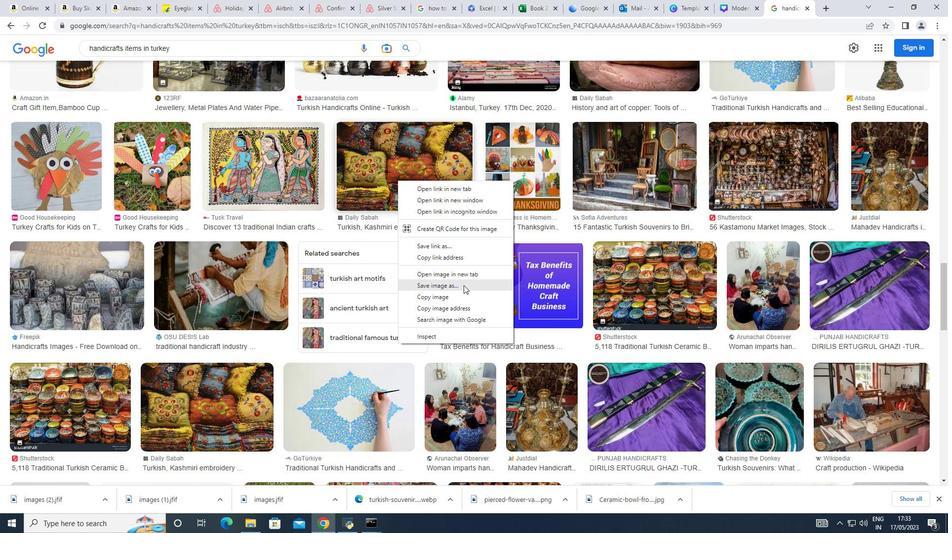 
Action: Mouse moved to (395, 248)
Screenshot: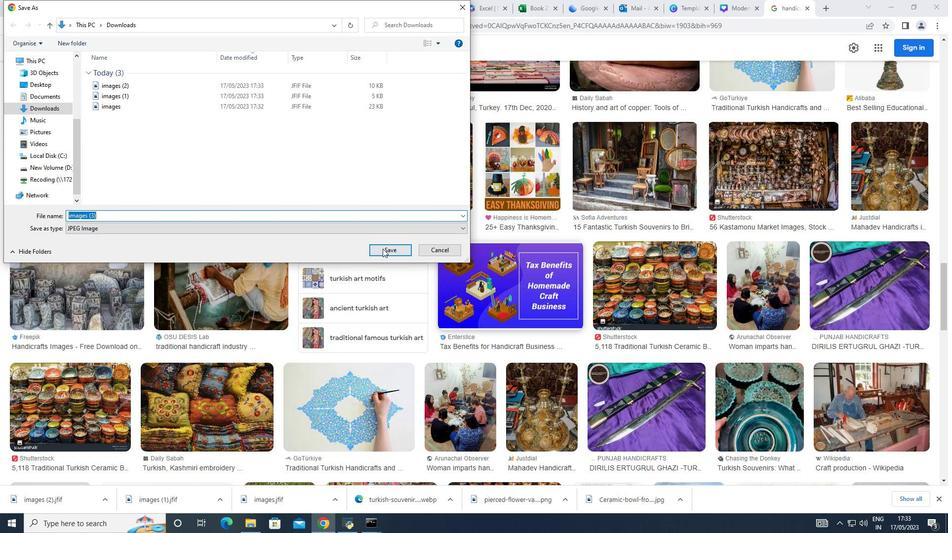 
Action: Mouse pressed left at (395, 248)
Screenshot: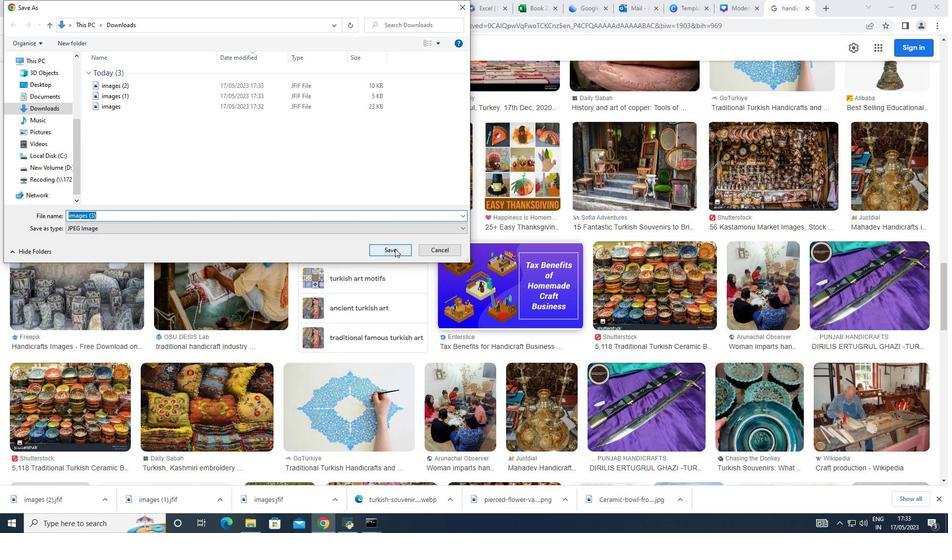 
Action: Mouse moved to (718, 0)
Screenshot: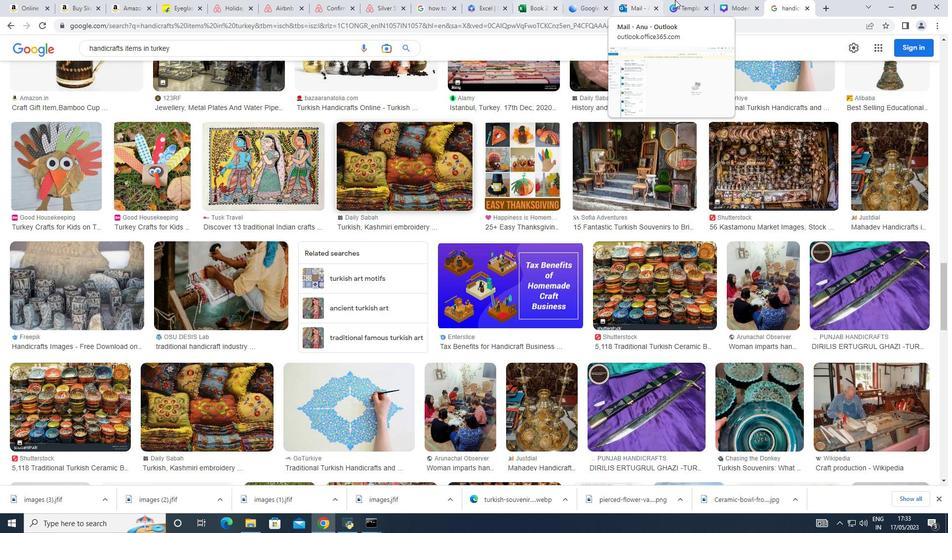 
Action: Mouse pressed left at (718, 0)
Screenshot: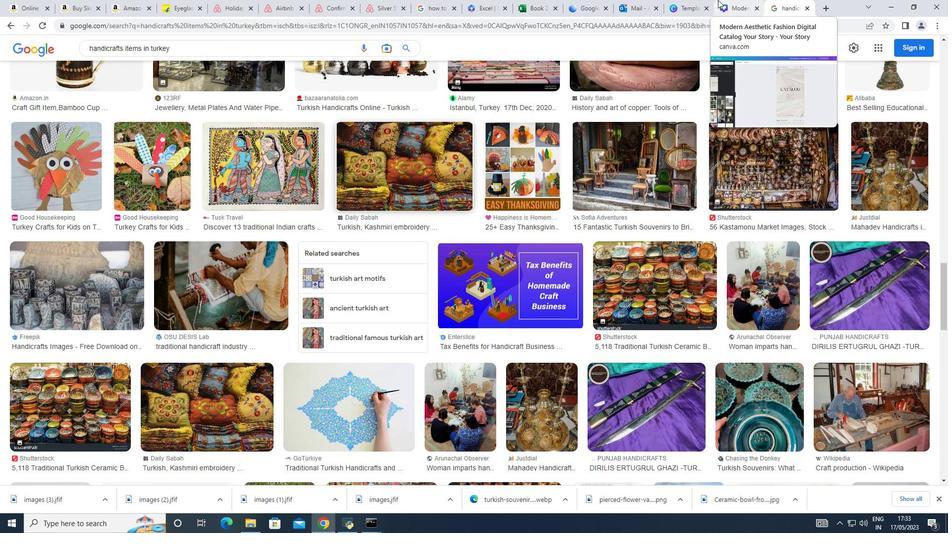 
Action: Mouse moved to (570, 229)
Screenshot: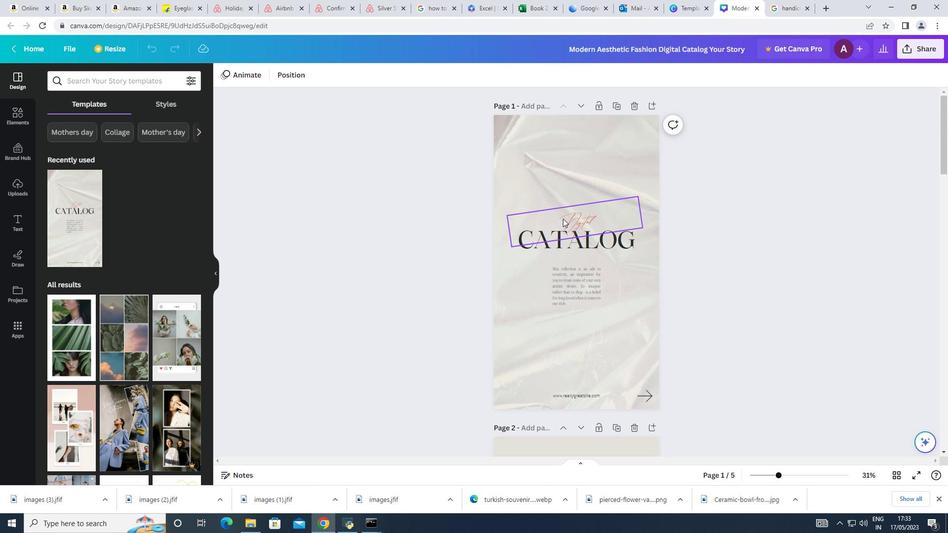 
Action: Mouse pressed left at (570, 229)
Screenshot: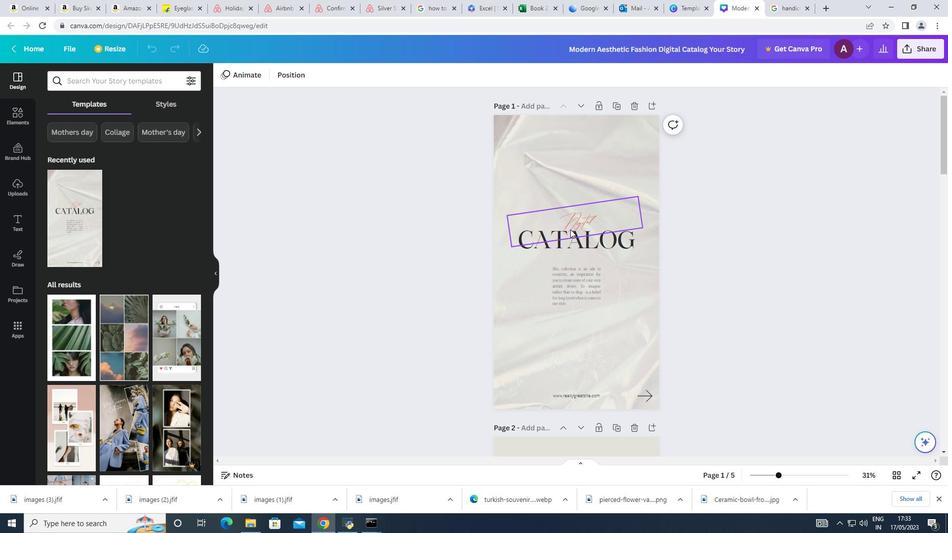 
Action: Key pressed <Key.delete>
Screenshot: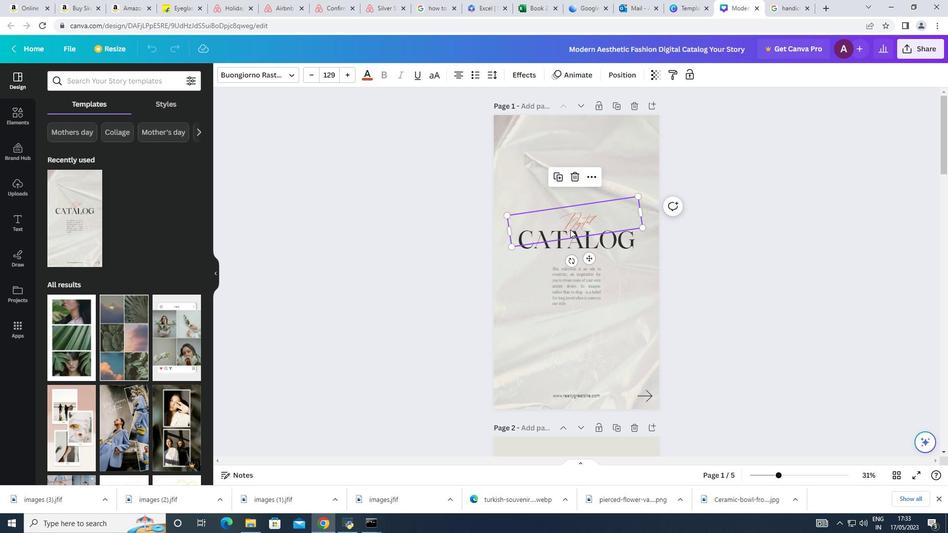 
Action: Mouse moved to (569, 236)
Screenshot: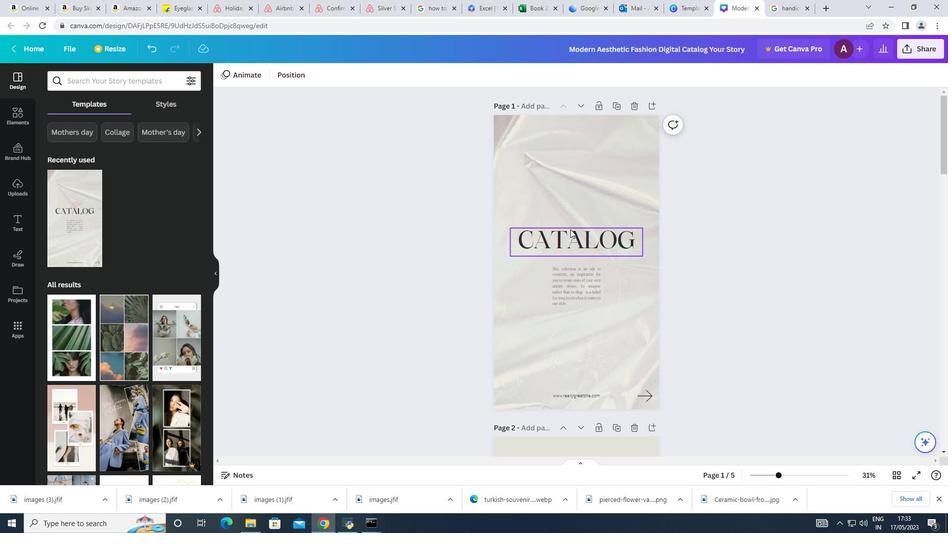 
Action: Mouse pressed left at (569, 236)
